 Task: Reply to email with the signature Finley Cooper with the subject Request for a white paper from softage.1@softage.net with the message Could you please confirm if the invoice has been paid? Undo the message and rewrite the message as I am sorry for any delays and appreciate your patience. Send the email
Action: Mouse moved to (452, 606)
Screenshot: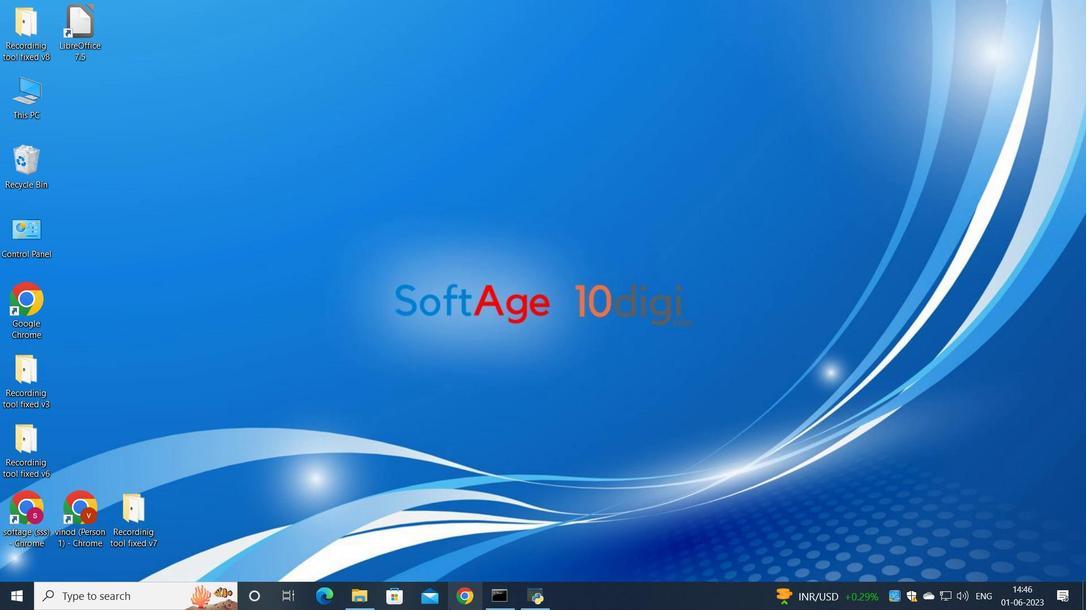 
Action: Mouse pressed left at (452, 606)
Screenshot: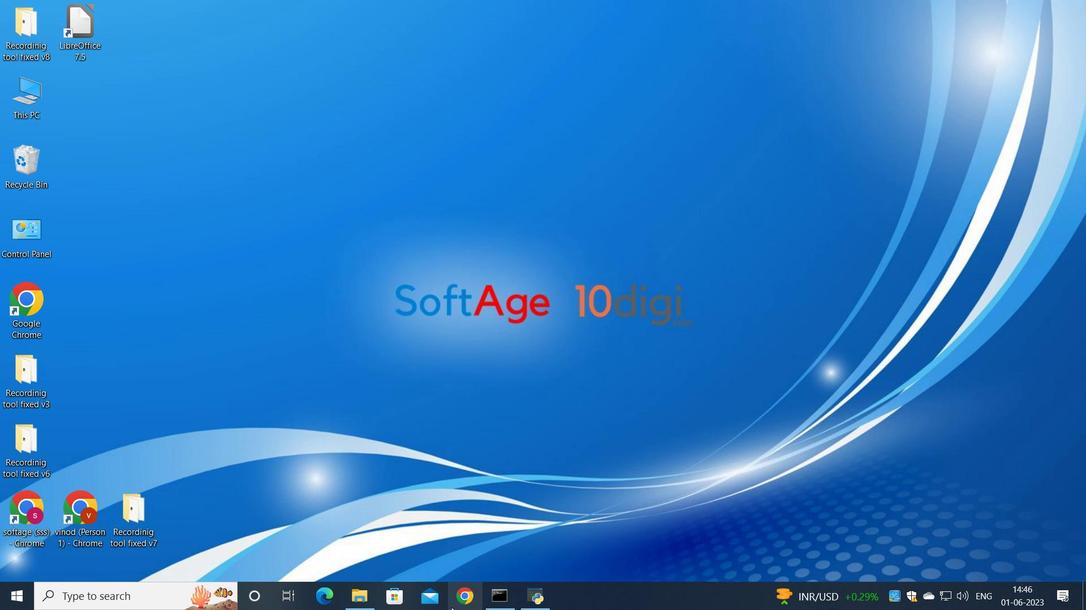 
Action: Mouse moved to (492, 364)
Screenshot: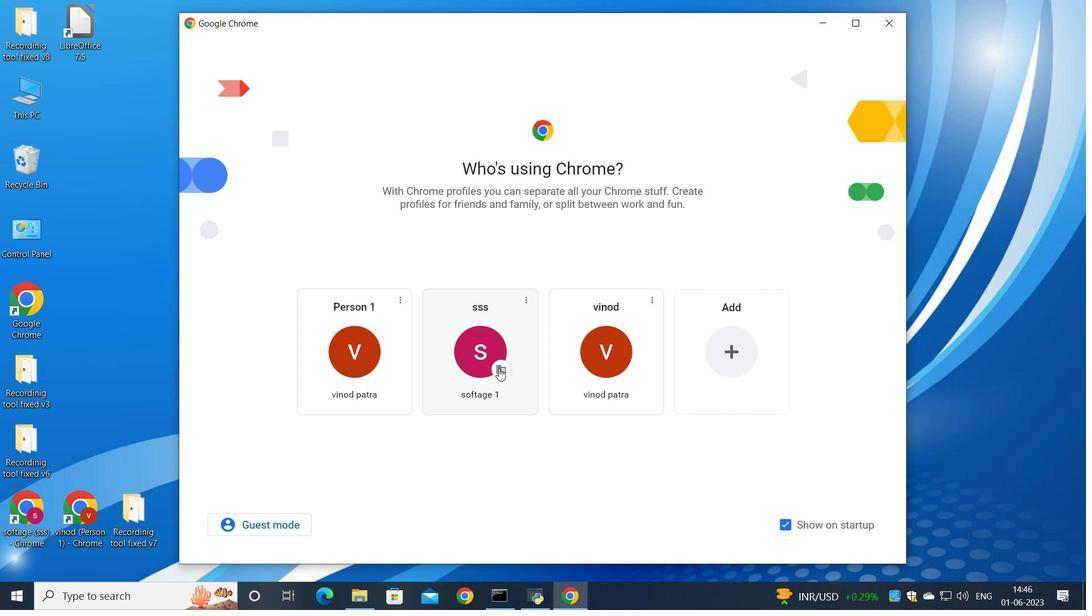 
Action: Mouse pressed left at (492, 364)
Screenshot: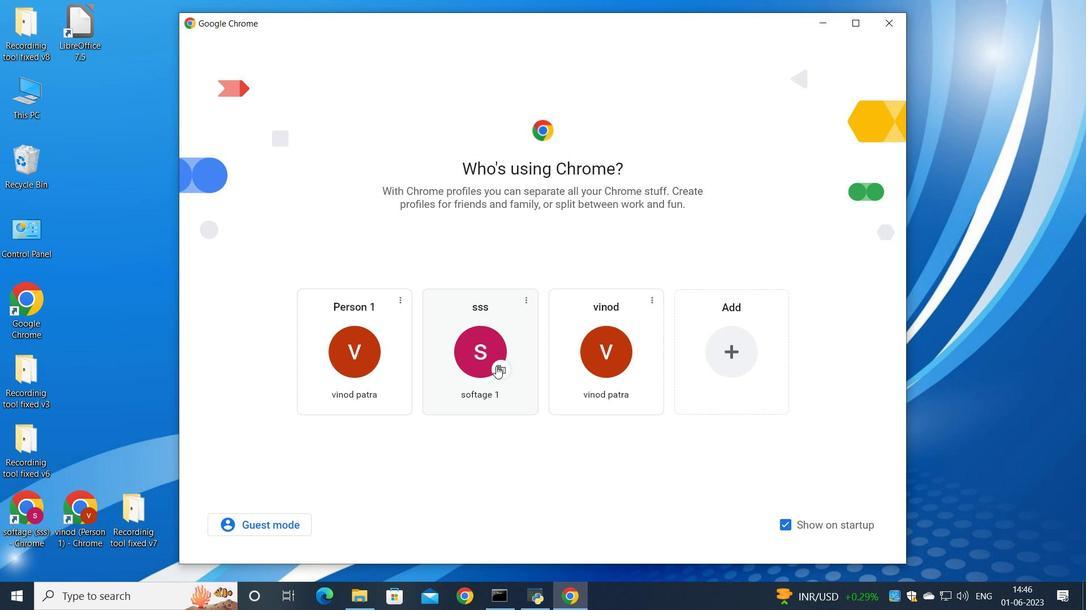 
Action: Mouse moved to (953, 91)
Screenshot: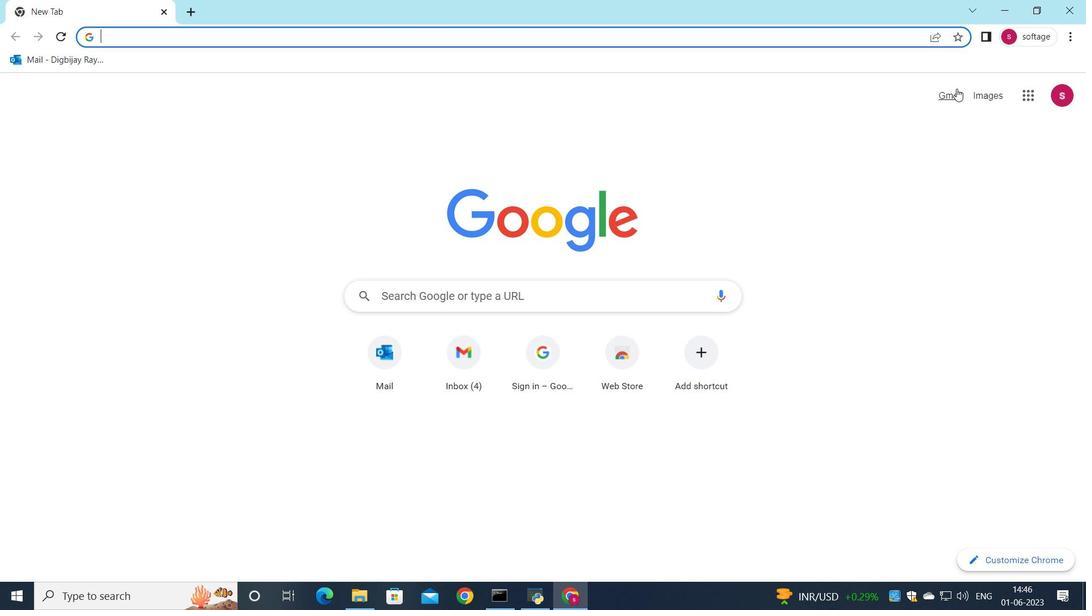 
Action: Mouse pressed left at (953, 91)
Screenshot: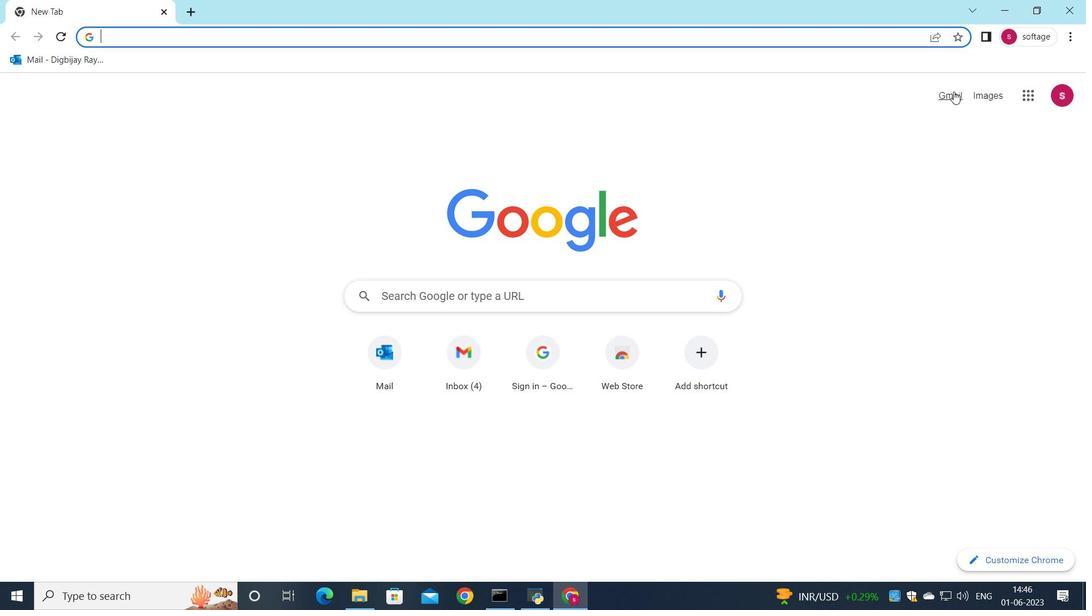 
Action: Mouse moved to (935, 95)
Screenshot: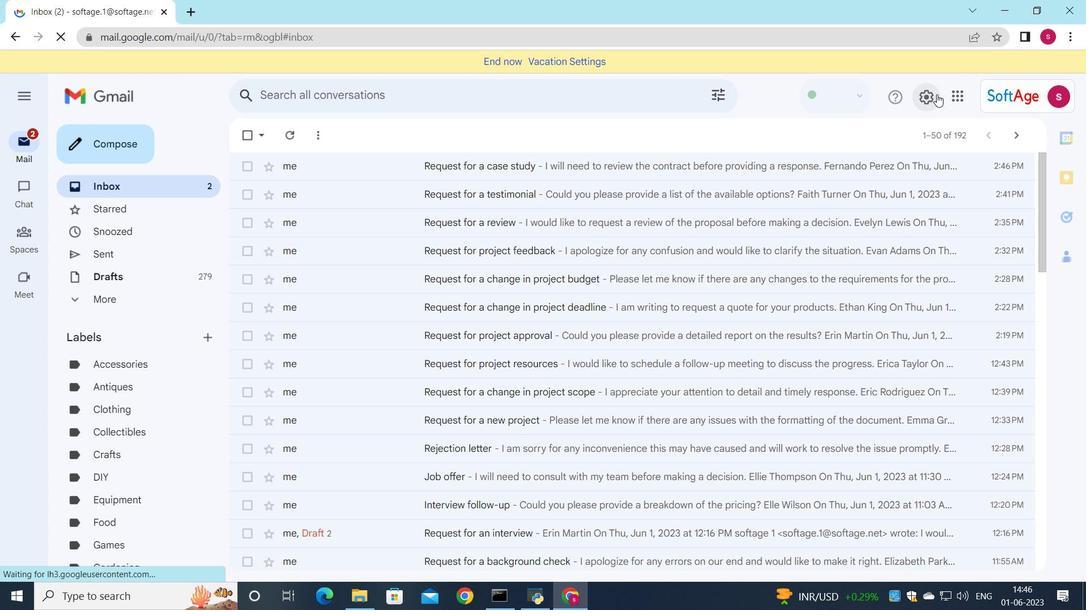 
Action: Mouse pressed left at (935, 95)
Screenshot: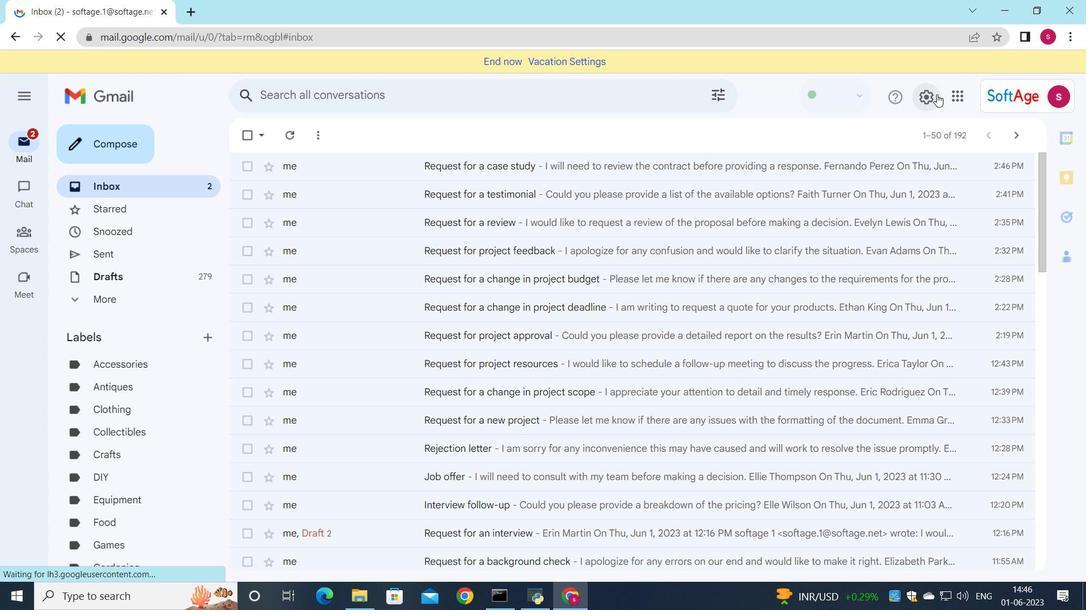 
Action: Mouse moved to (937, 167)
Screenshot: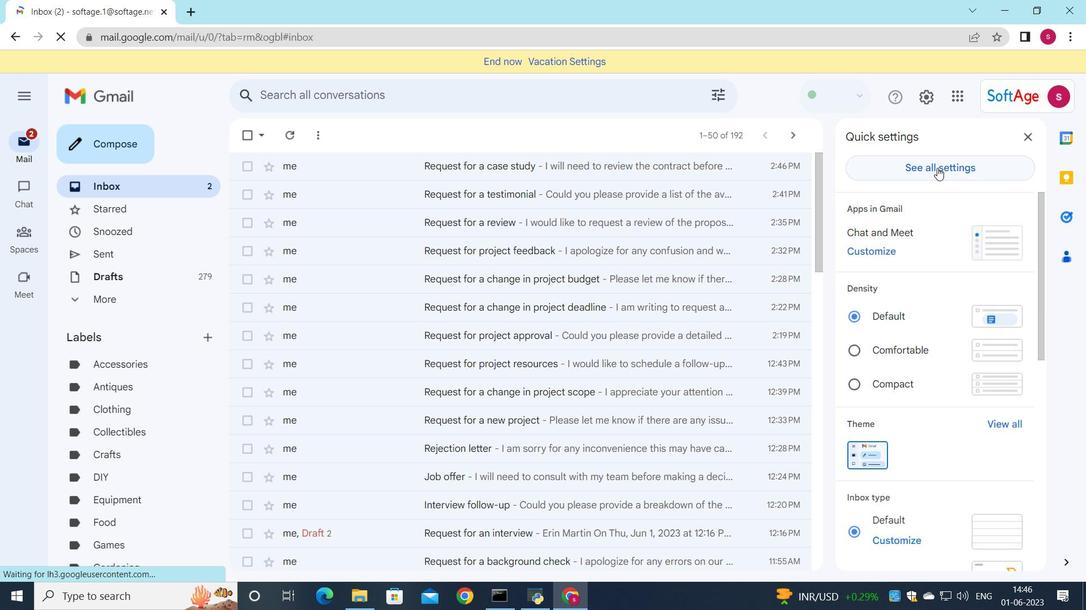 
Action: Mouse pressed left at (937, 167)
Screenshot: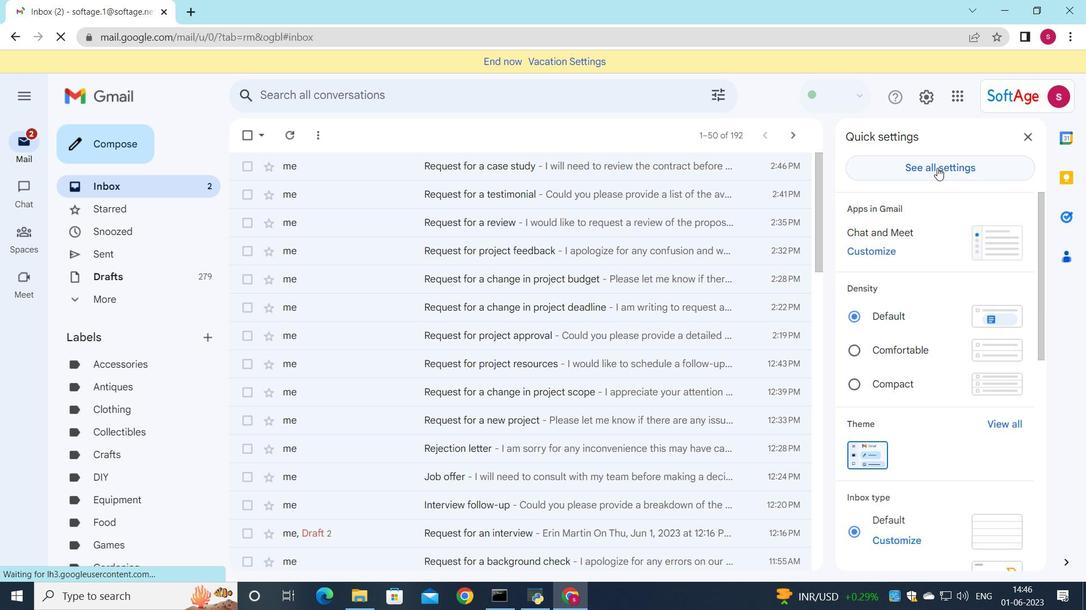 
Action: Mouse moved to (610, 337)
Screenshot: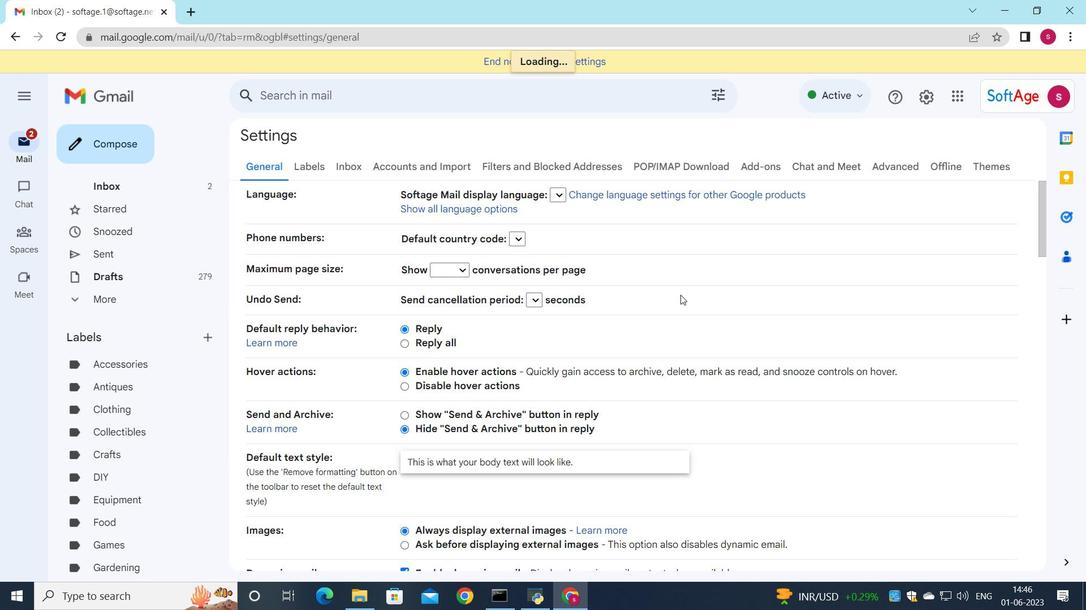 
Action: Mouse scrolled (610, 337) with delta (0, 0)
Screenshot: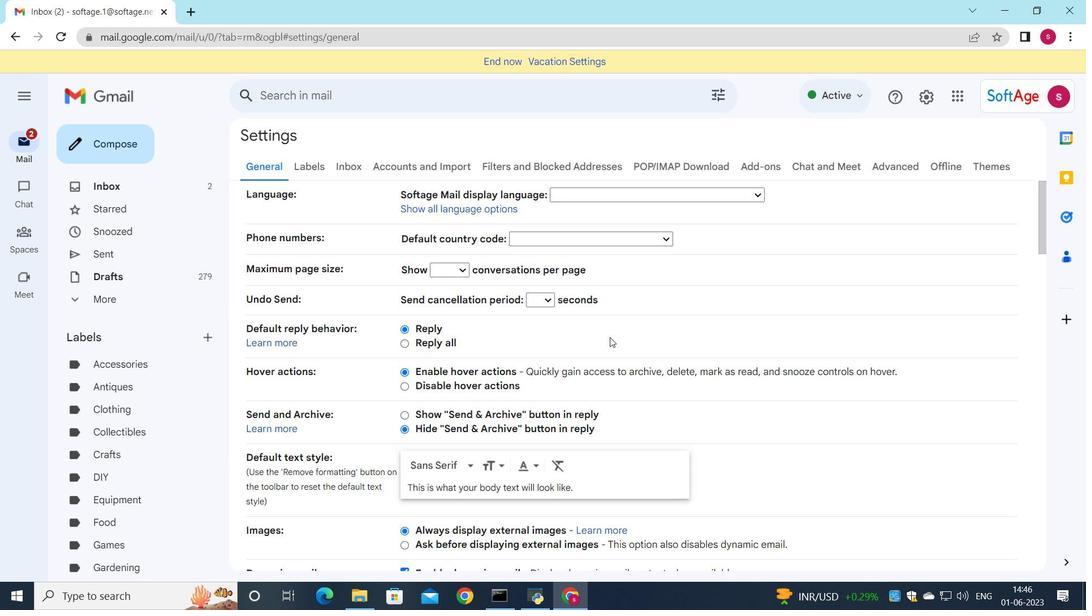 
Action: Mouse scrolled (610, 337) with delta (0, 0)
Screenshot: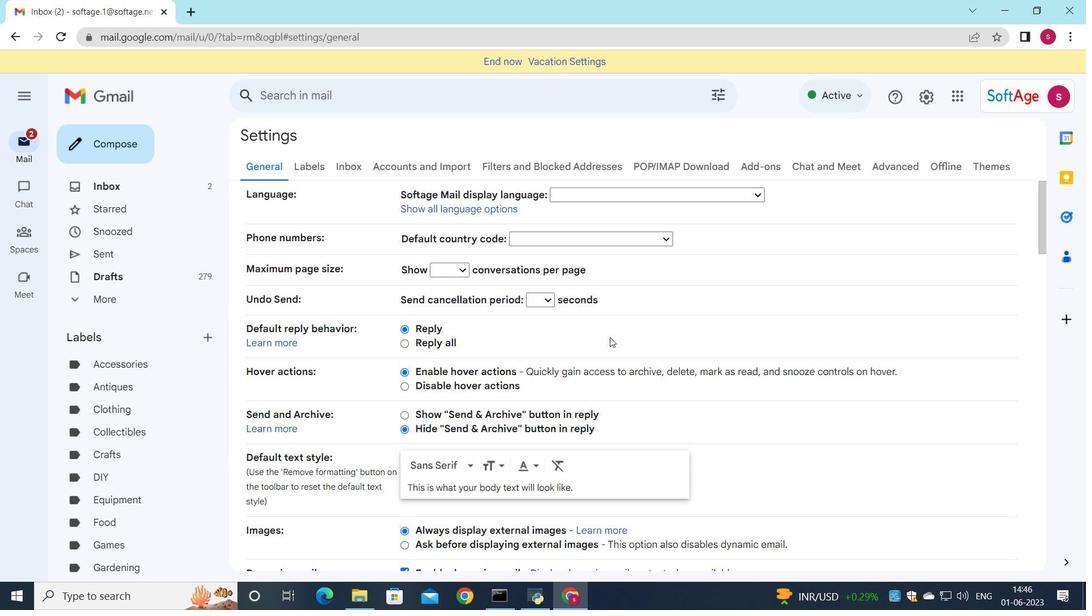 
Action: Mouse scrolled (610, 337) with delta (0, 0)
Screenshot: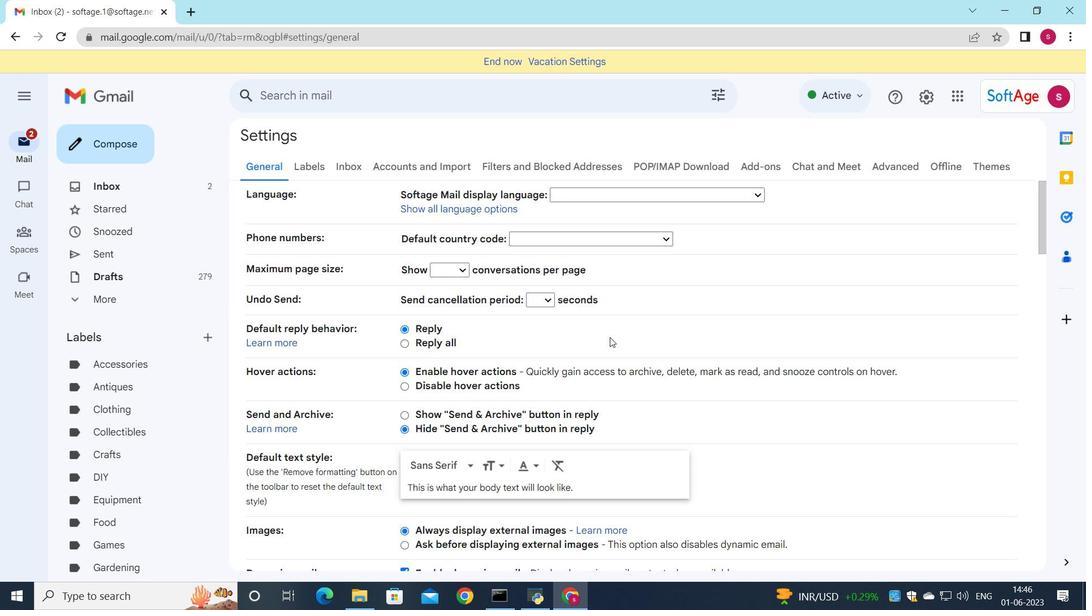 
Action: Mouse scrolled (610, 337) with delta (0, 0)
Screenshot: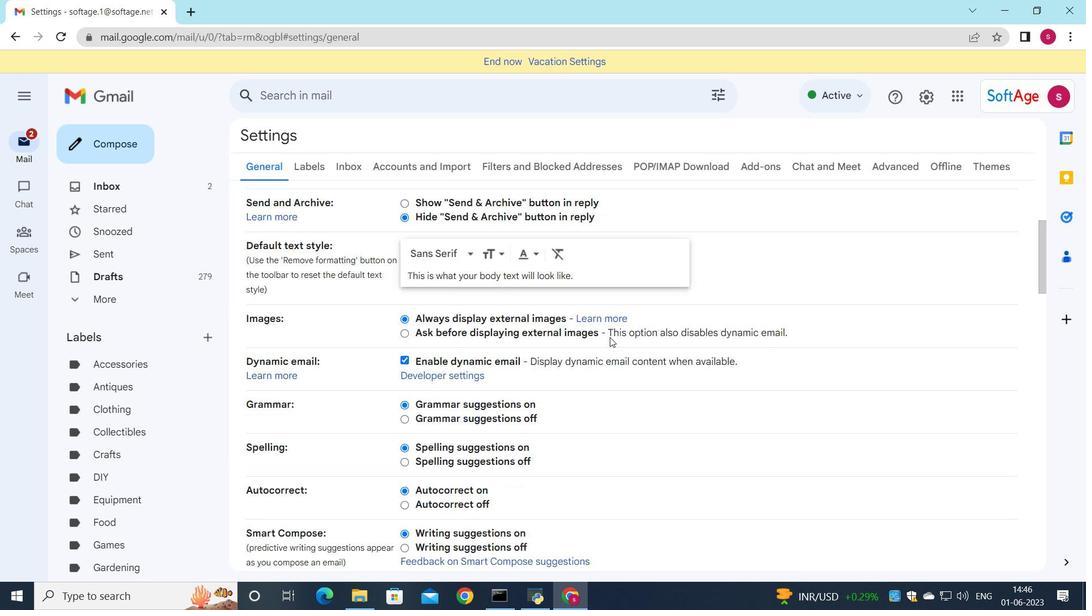 
Action: Mouse scrolled (610, 337) with delta (0, 0)
Screenshot: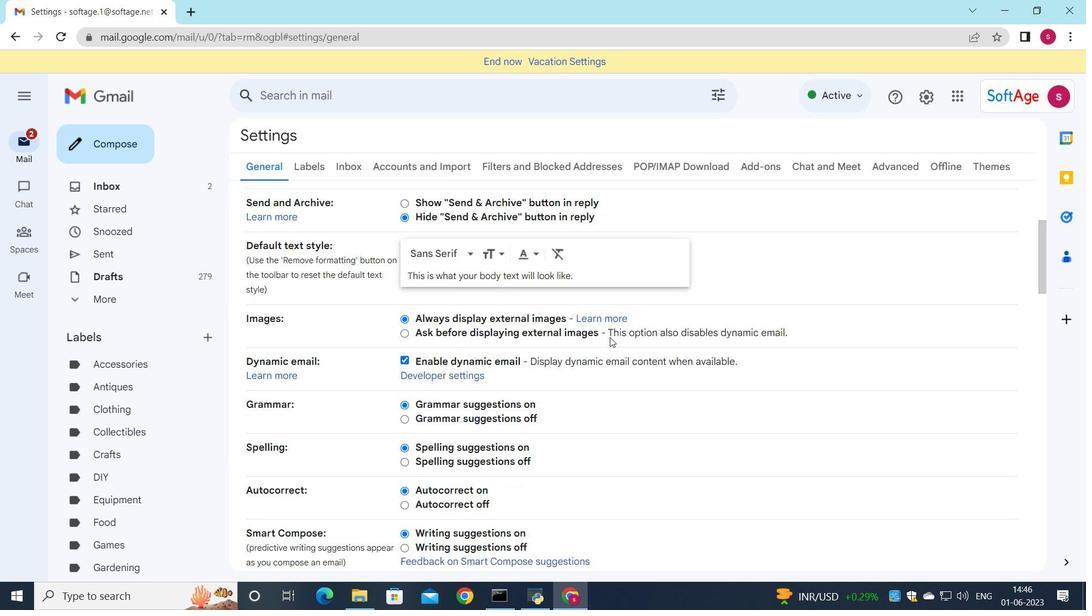 
Action: Mouse scrolled (610, 337) with delta (0, 0)
Screenshot: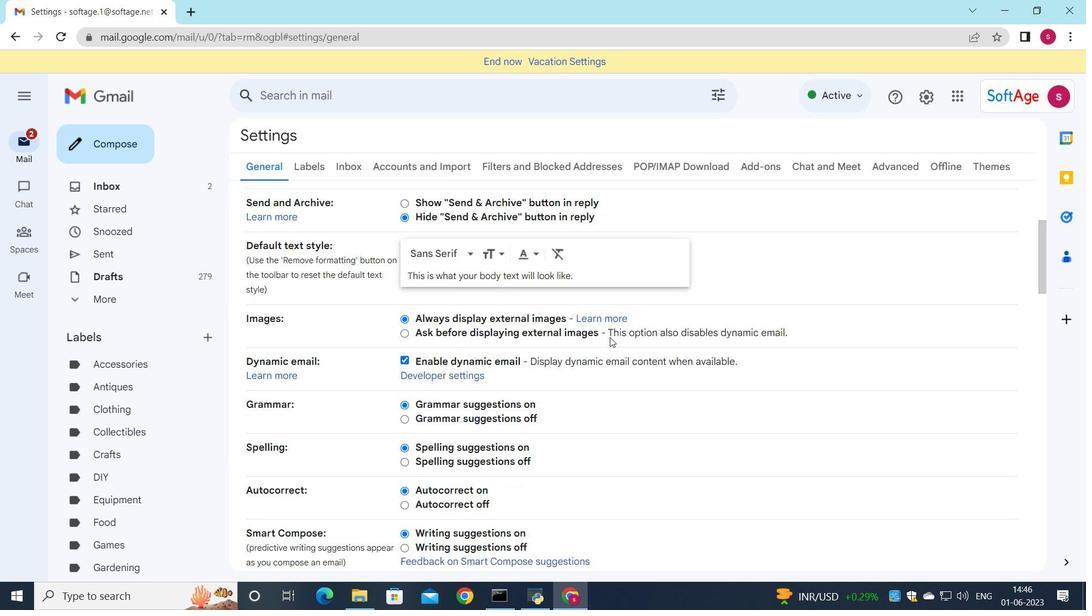 
Action: Mouse scrolled (610, 337) with delta (0, 0)
Screenshot: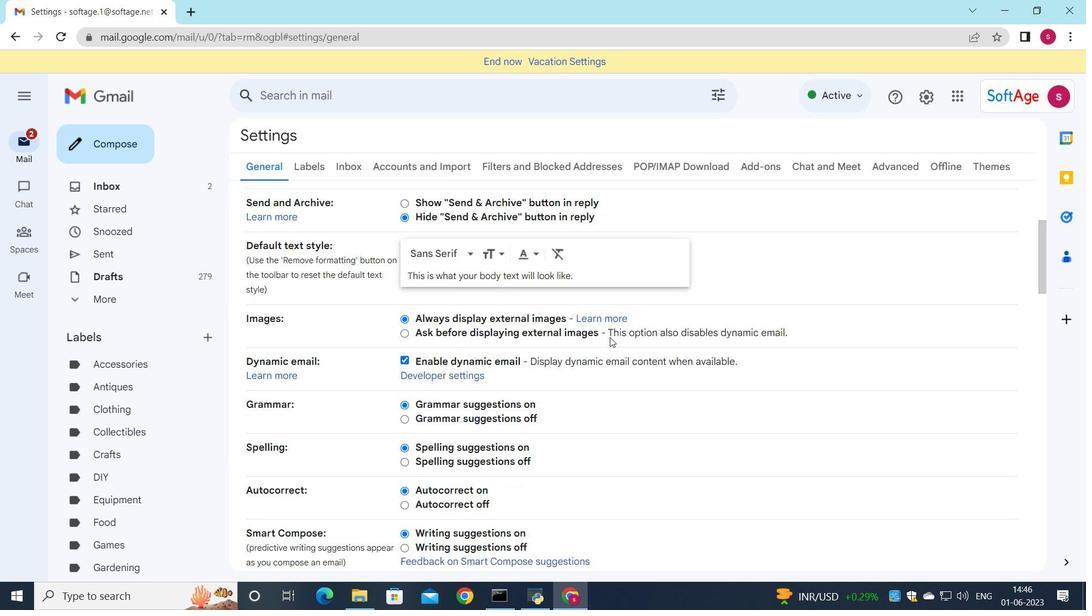 
Action: Mouse scrolled (610, 337) with delta (0, 0)
Screenshot: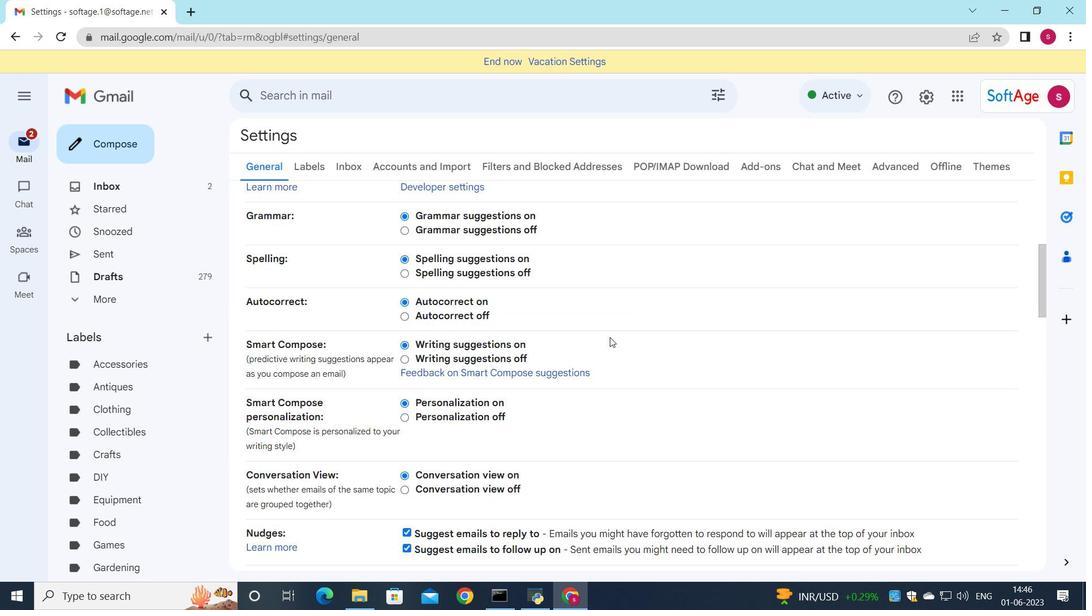 
Action: Mouse scrolled (610, 337) with delta (0, 0)
Screenshot: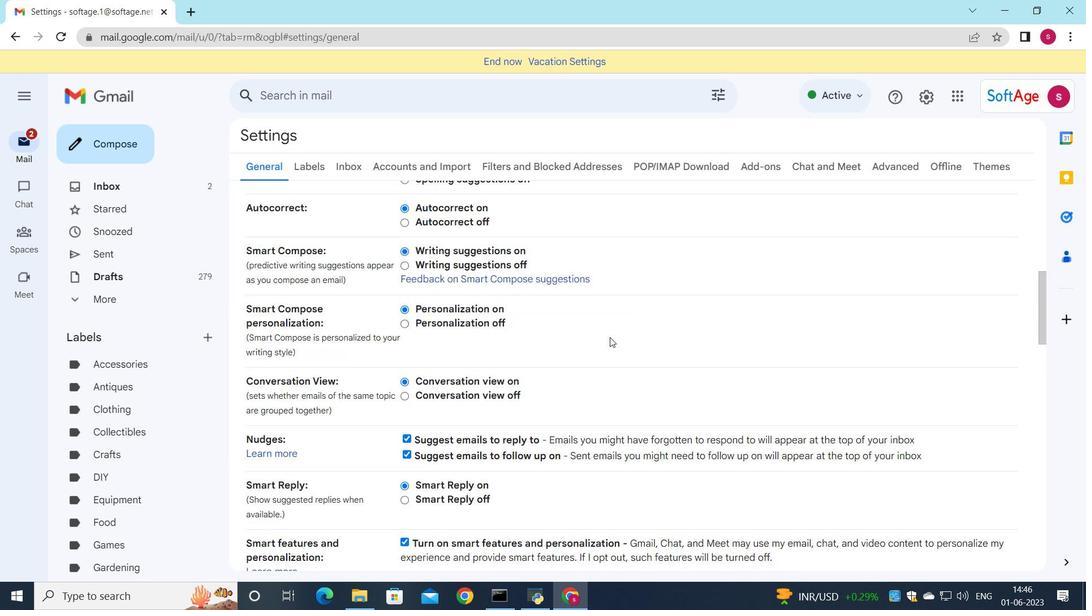 
Action: Mouse scrolled (610, 337) with delta (0, 0)
Screenshot: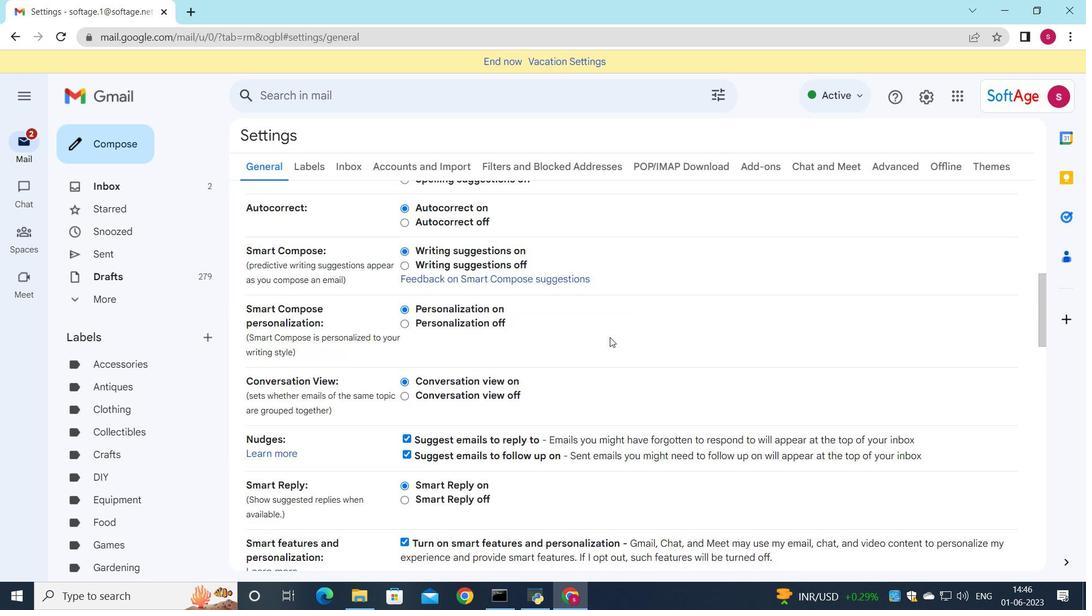 
Action: Mouse scrolled (610, 337) with delta (0, 0)
Screenshot: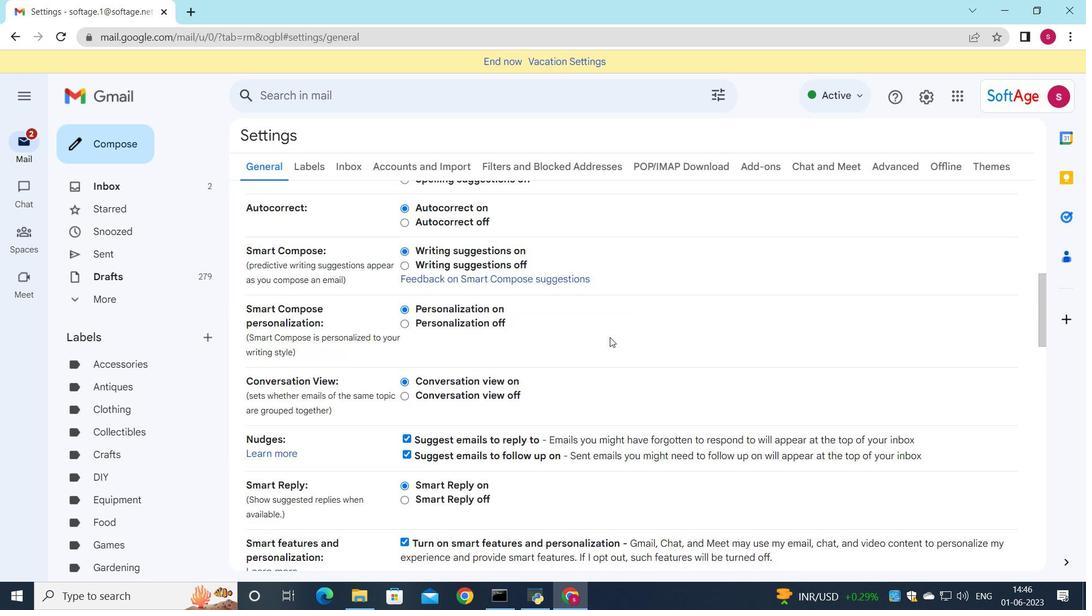 
Action: Mouse scrolled (610, 337) with delta (0, 0)
Screenshot: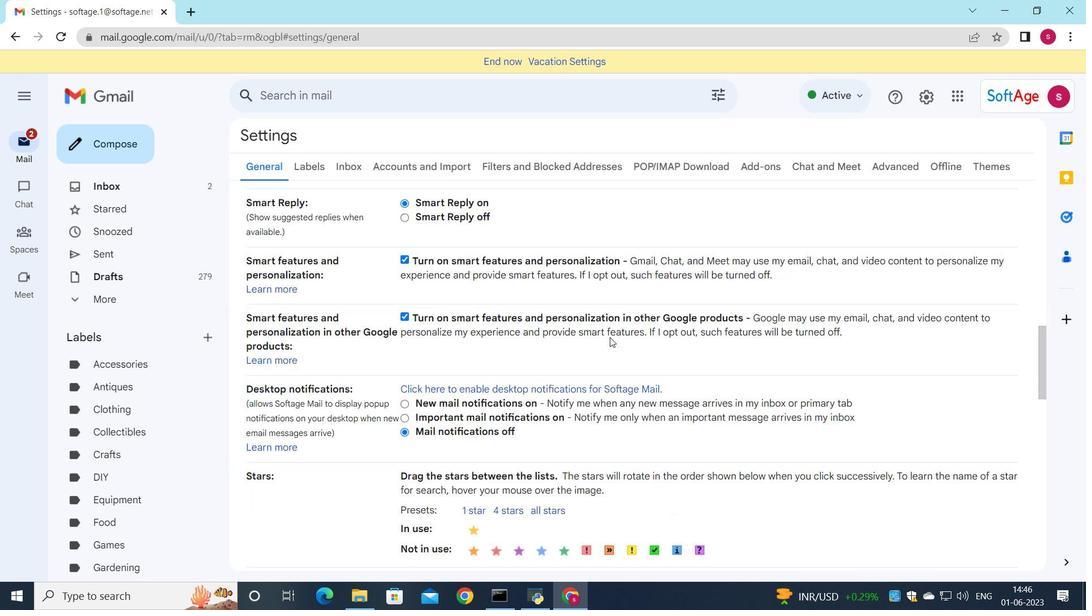 
Action: Mouse scrolled (610, 337) with delta (0, 0)
Screenshot: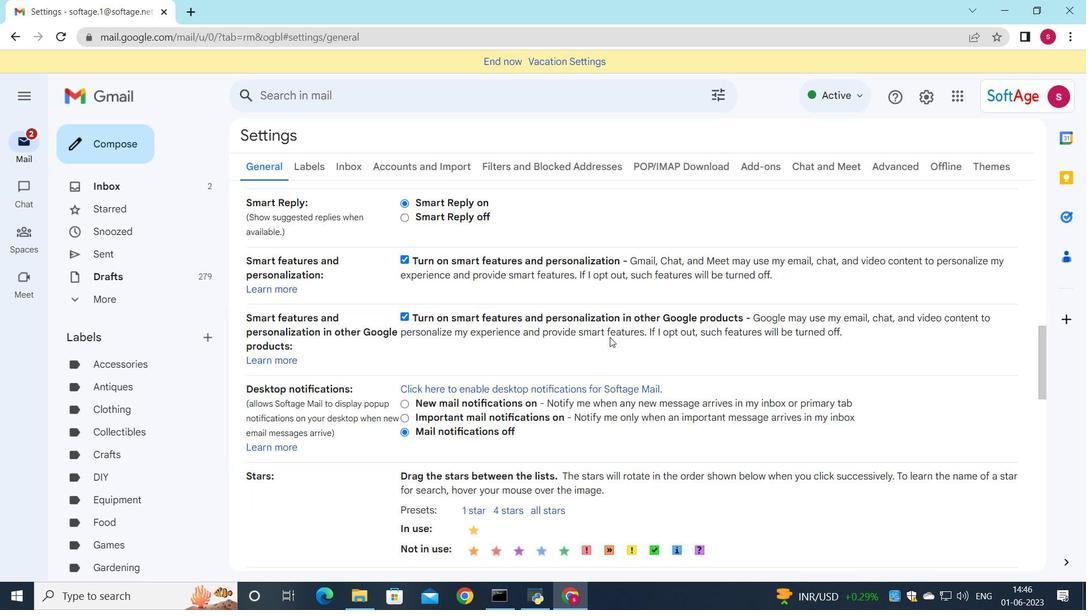 
Action: Mouse scrolled (610, 337) with delta (0, 0)
Screenshot: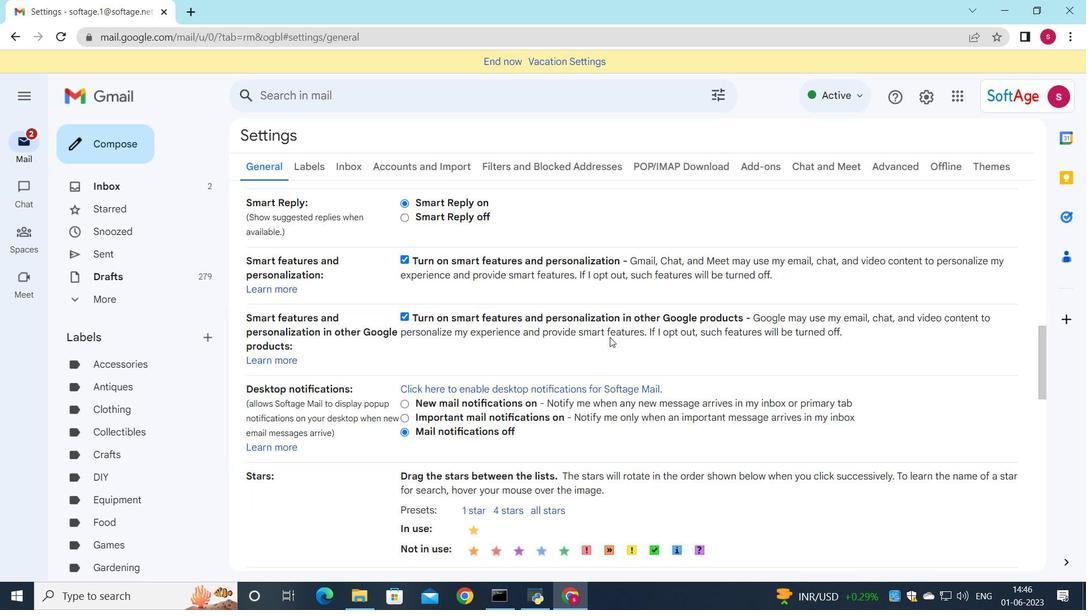 
Action: Mouse scrolled (610, 337) with delta (0, 0)
Screenshot: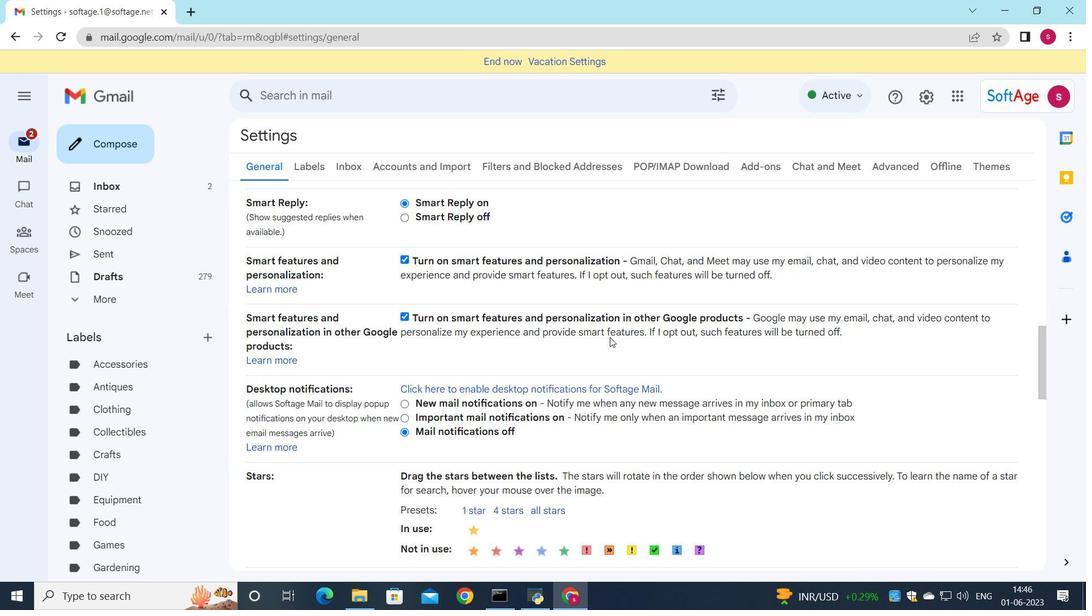 
Action: Mouse scrolled (610, 337) with delta (0, 0)
Screenshot: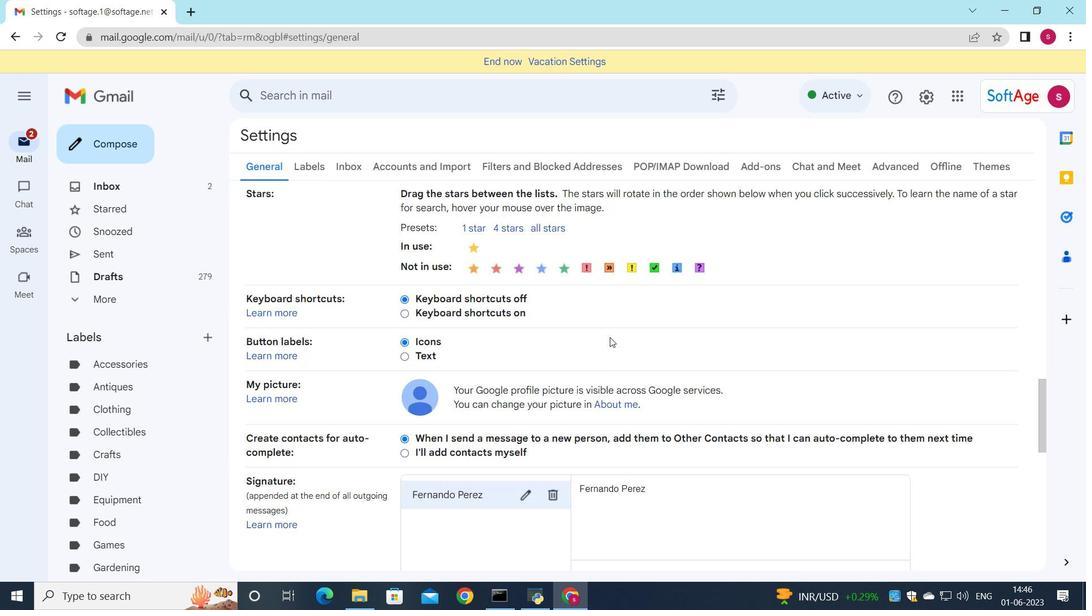 
Action: Mouse scrolled (610, 337) with delta (0, 0)
Screenshot: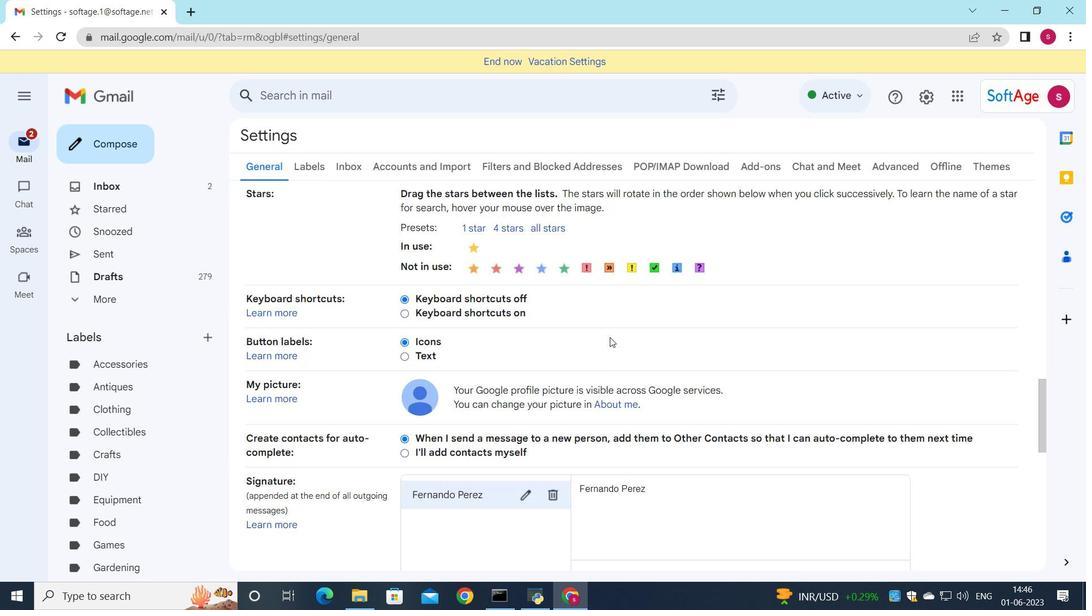 
Action: Mouse scrolled (610, 337) with delta (0, 0)
Screenshot: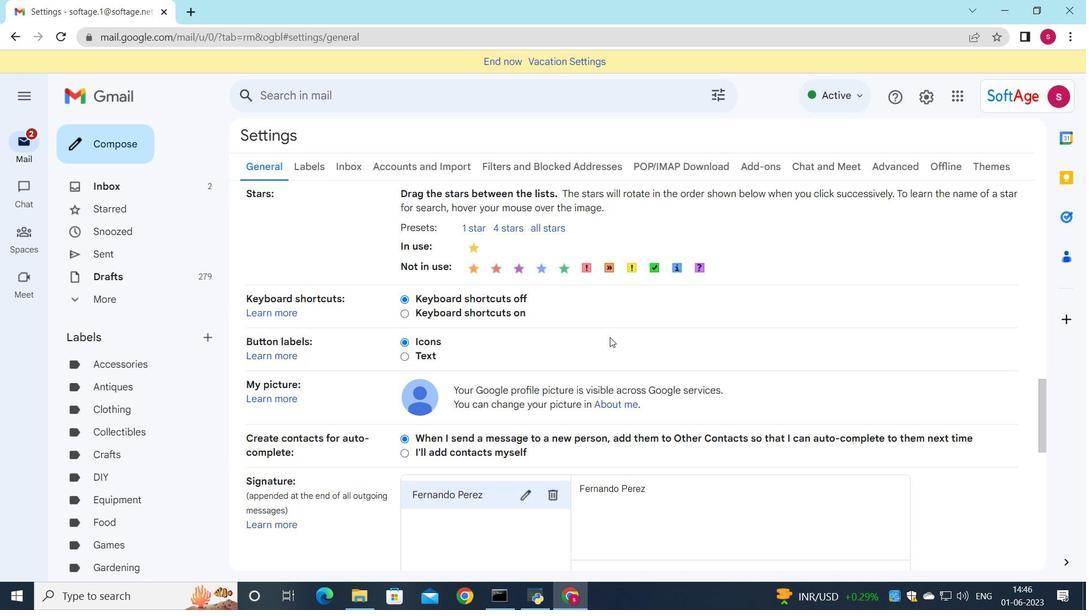 
Action: Mouse moved to (546, 279)
Screenshot: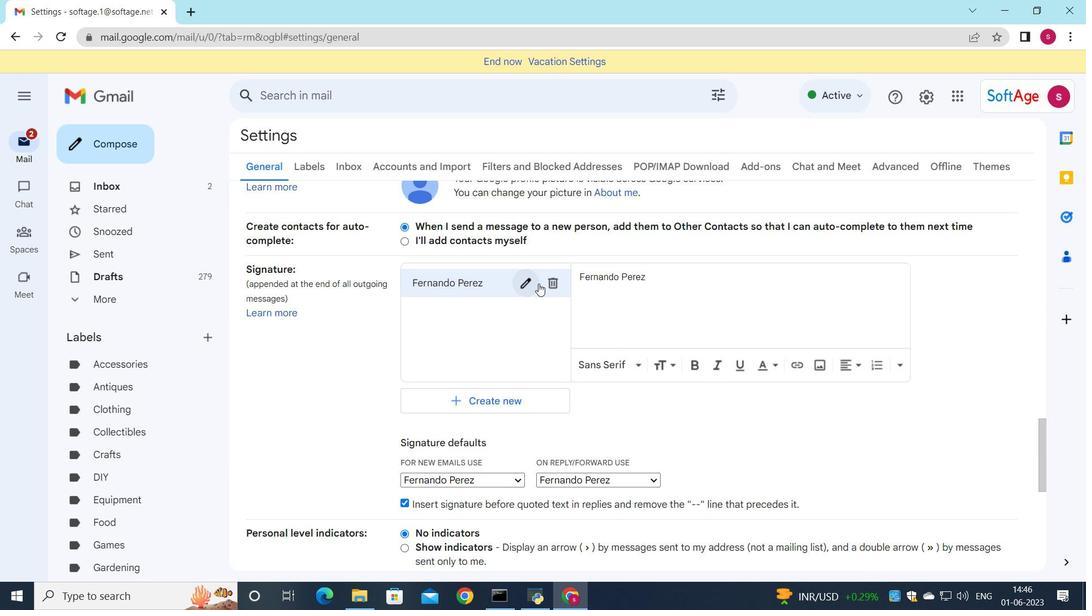 
Action: Mouse pressed left at (546, 279)
Screenshot: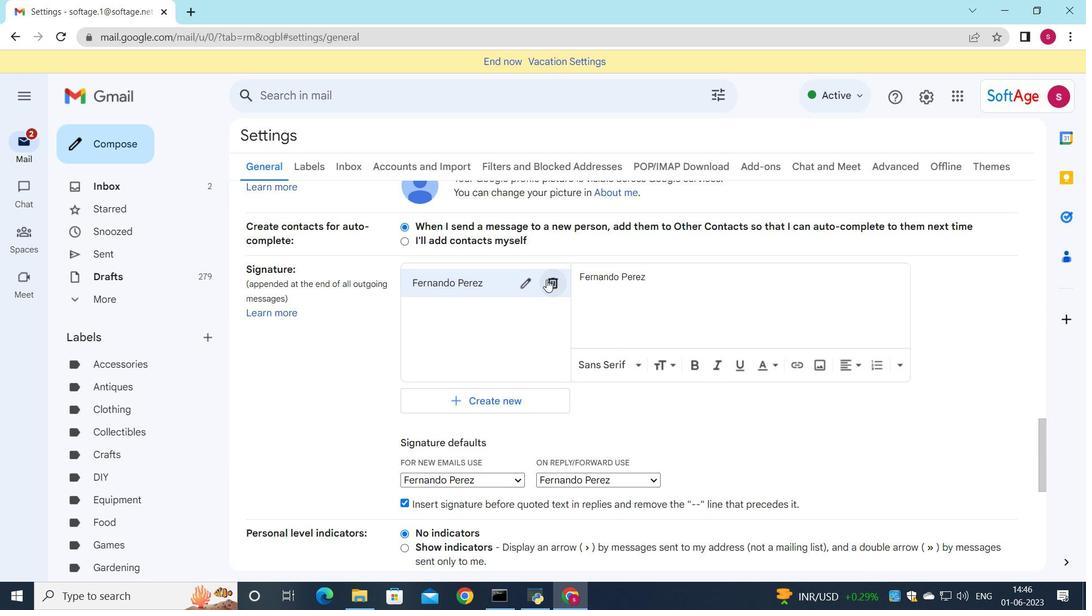 
Action: Mouse moved to (667, 347)
Screenshot: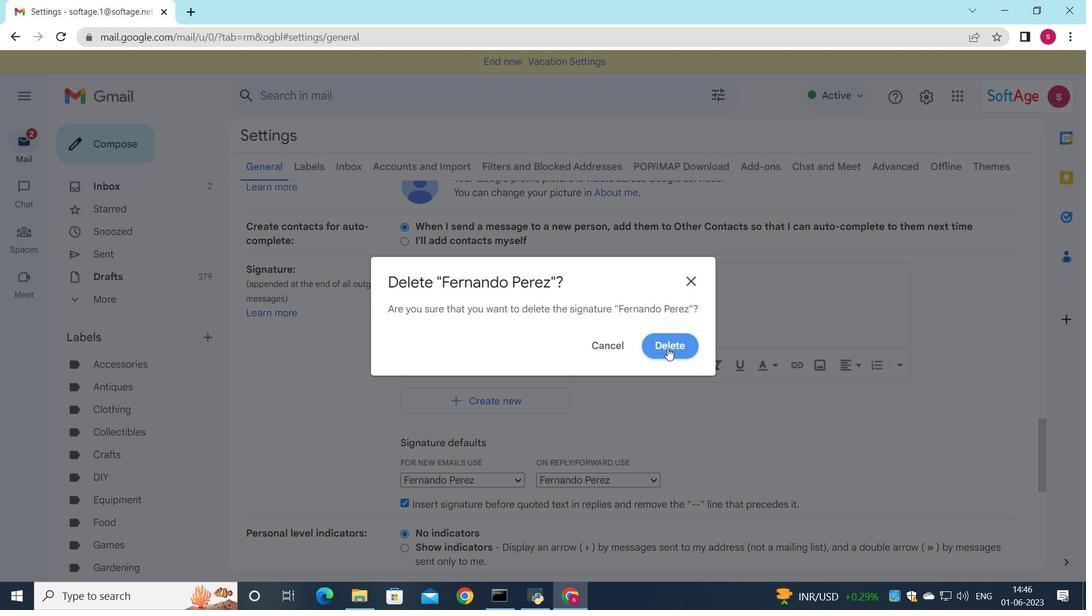 
Action: Mouse pressed left at (667, 347)
Screenshot: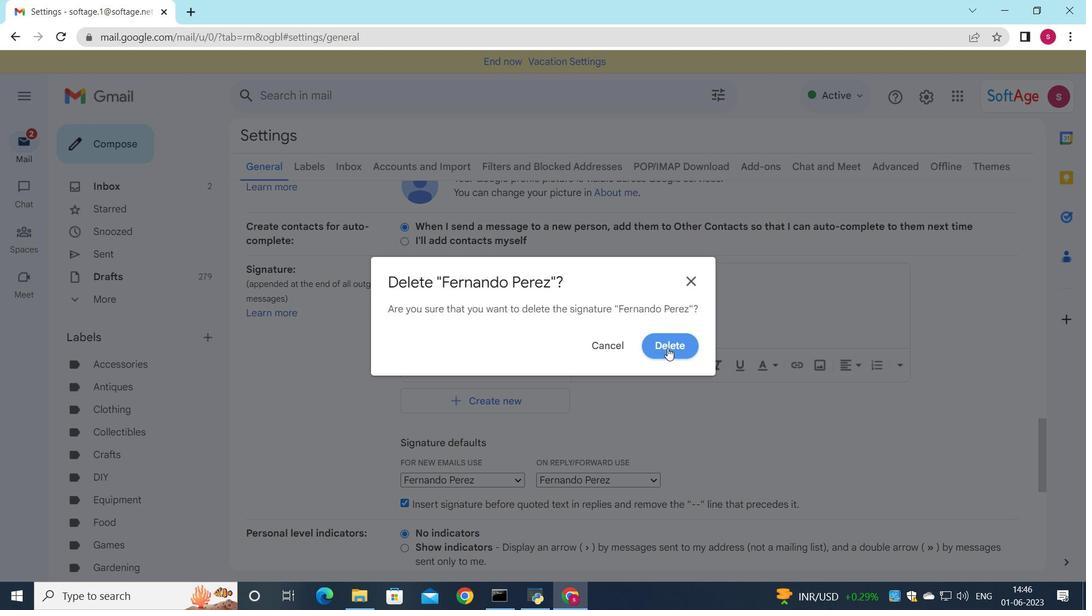 
Action: Mouse moved to (466, 299)
Screenshot: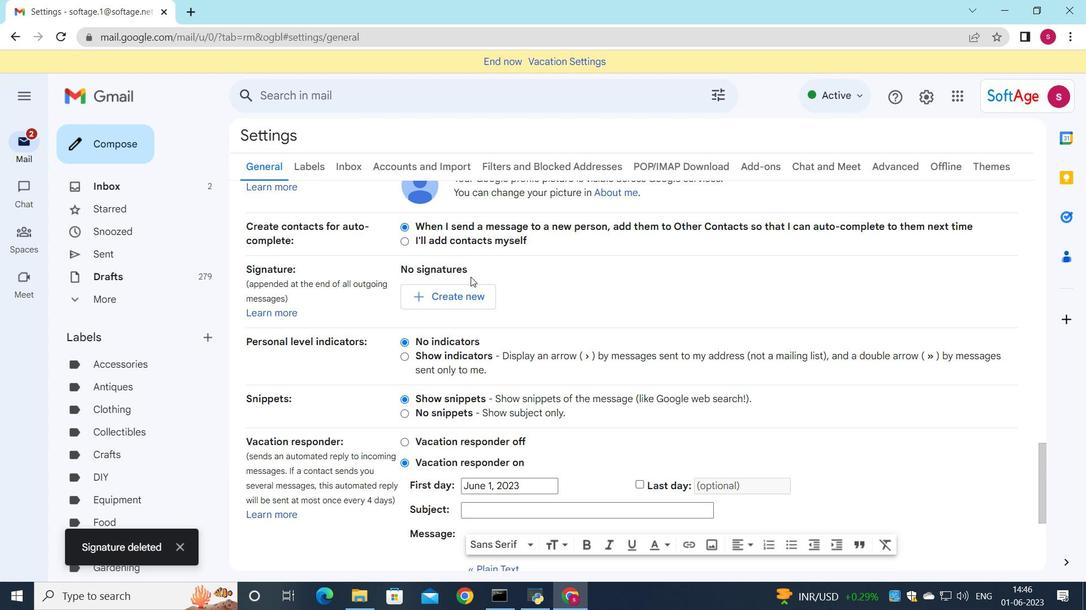 
Action: Mouse pressed left at (466, 299)
Screenshot: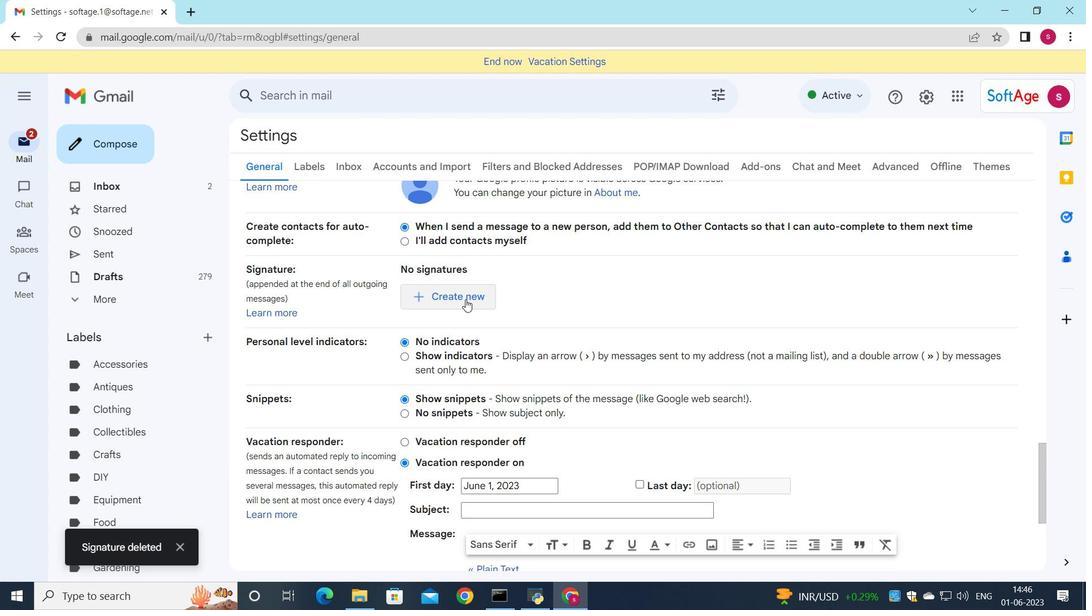 
Action: Mouse moved to (888, 335)
Screenshot: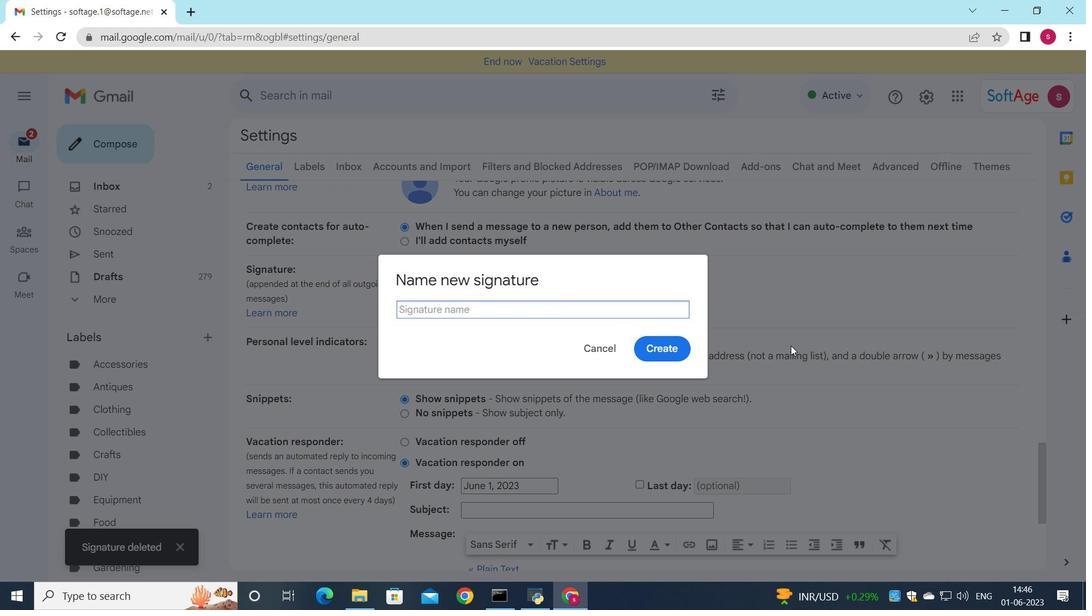 
Action: Key pressed <Key.shift>Finley<Key.space><Key.shift>Cooper
Screenshot: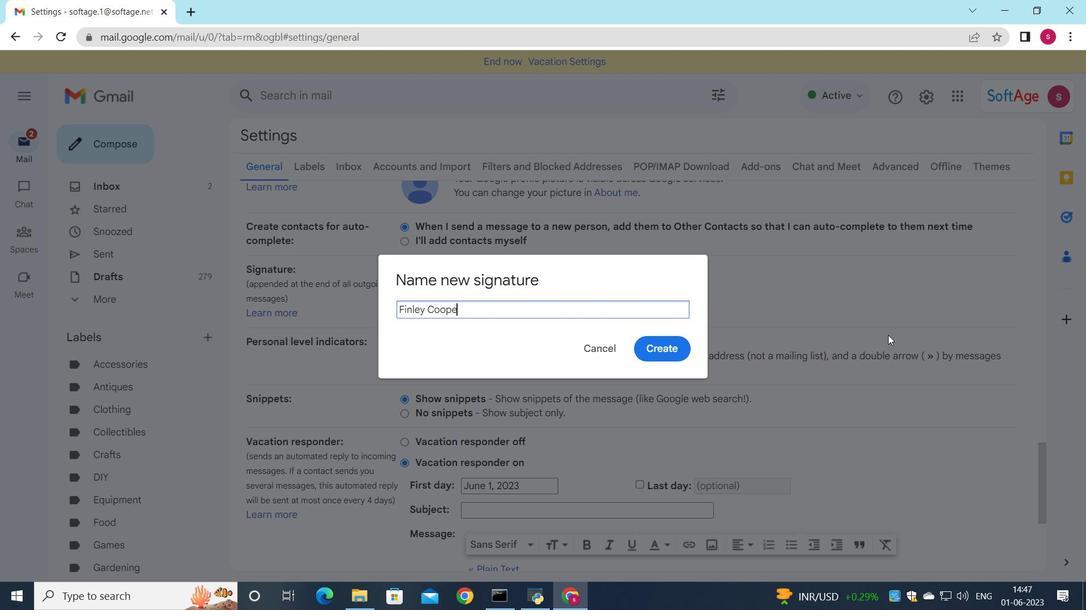 
Action: Mouse moved to (677, 347)
Screenshot: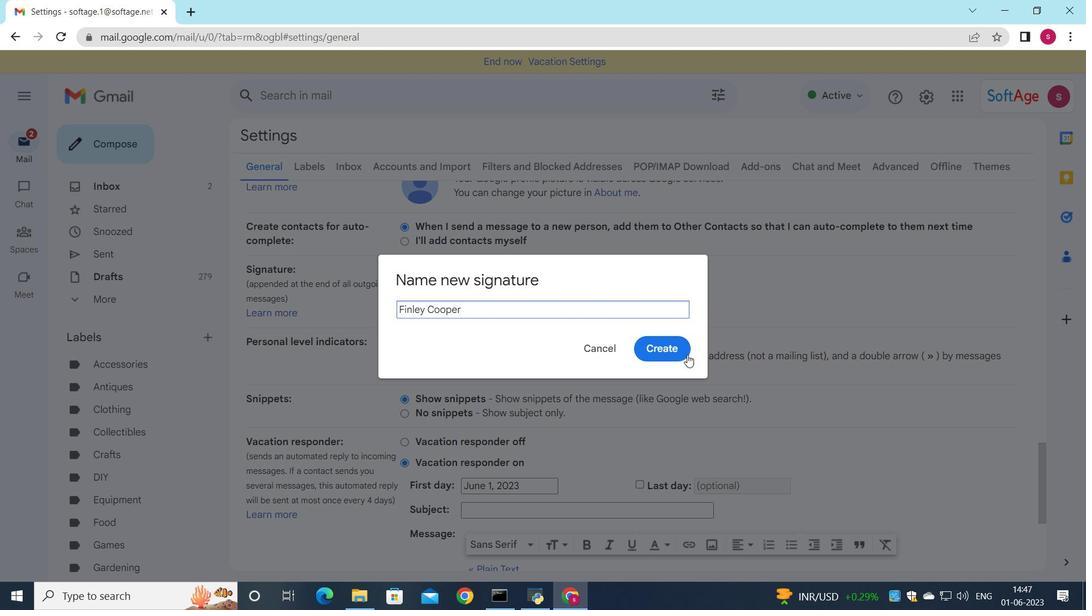 
Action: Mouse pressed left at (677, 347)
Screenshot: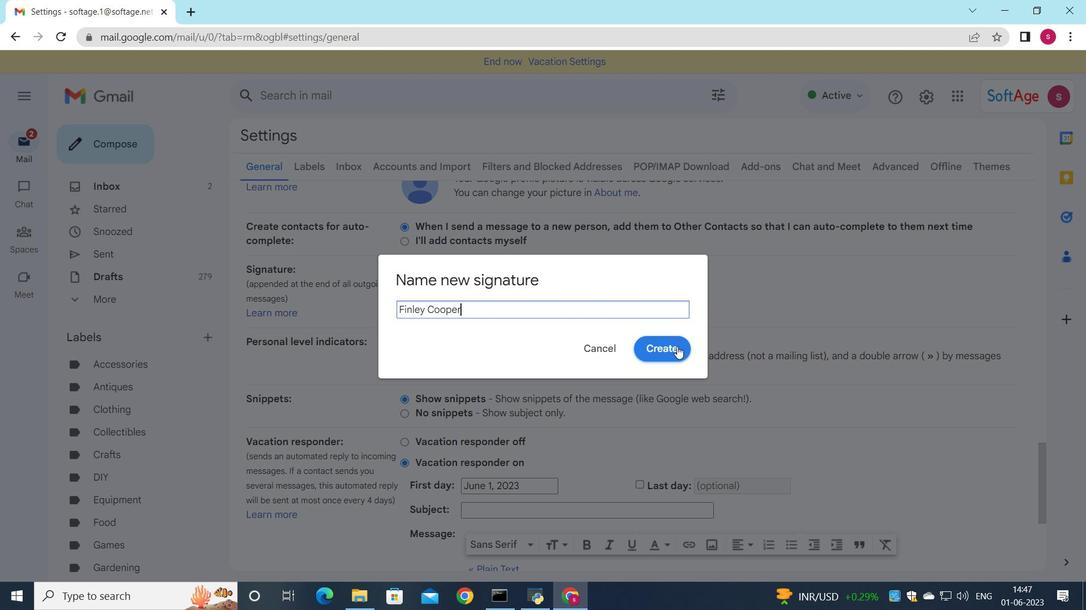 
Action: Mouse moved to (656, 311)
Screenshot: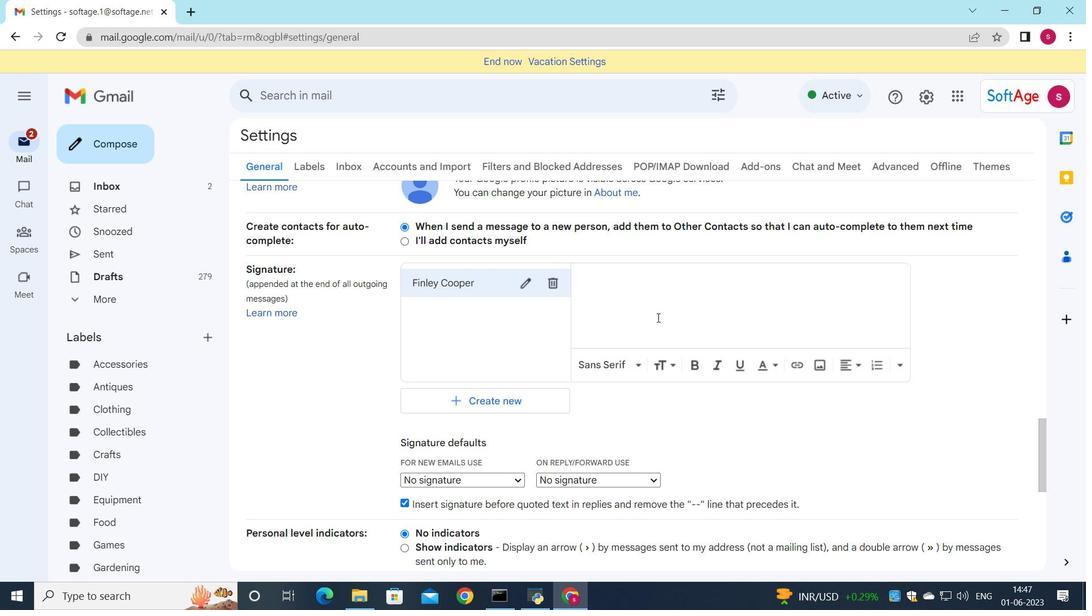 
Action: Mouse pressed left at (656, 311)
Screenshot: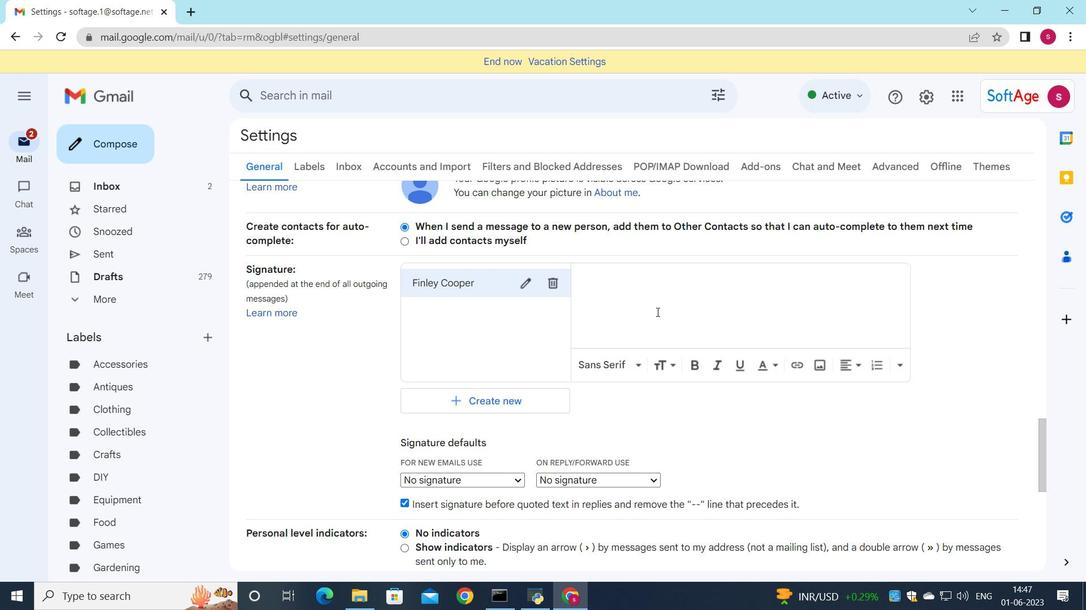 
Action: Mouse moved to (721, 318)
Screenshot: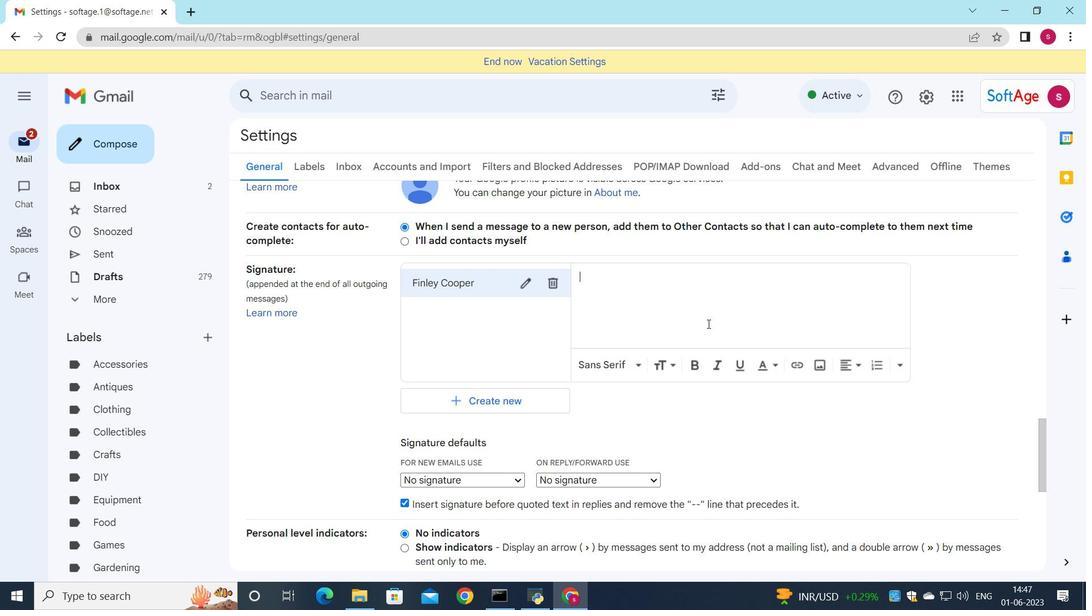 
Action: Key pressed <Key.shift>Finley<Key.shift><Key.shift><Key.shift><Key.shift><Key.shift>Cooper
Screenshot: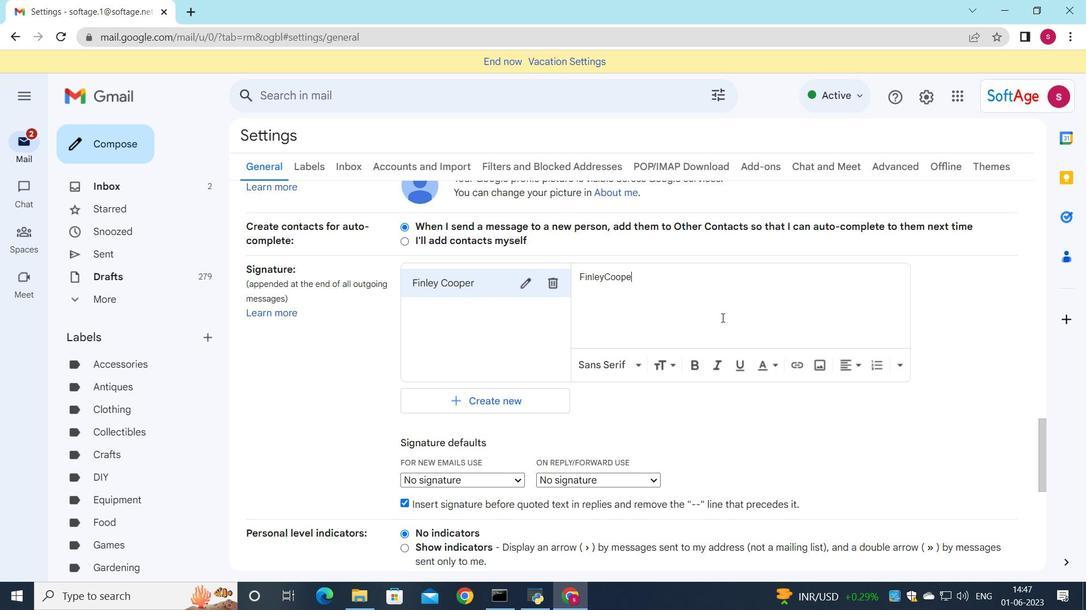 
Action: Mouse moved to (603, 274)
Screenshot: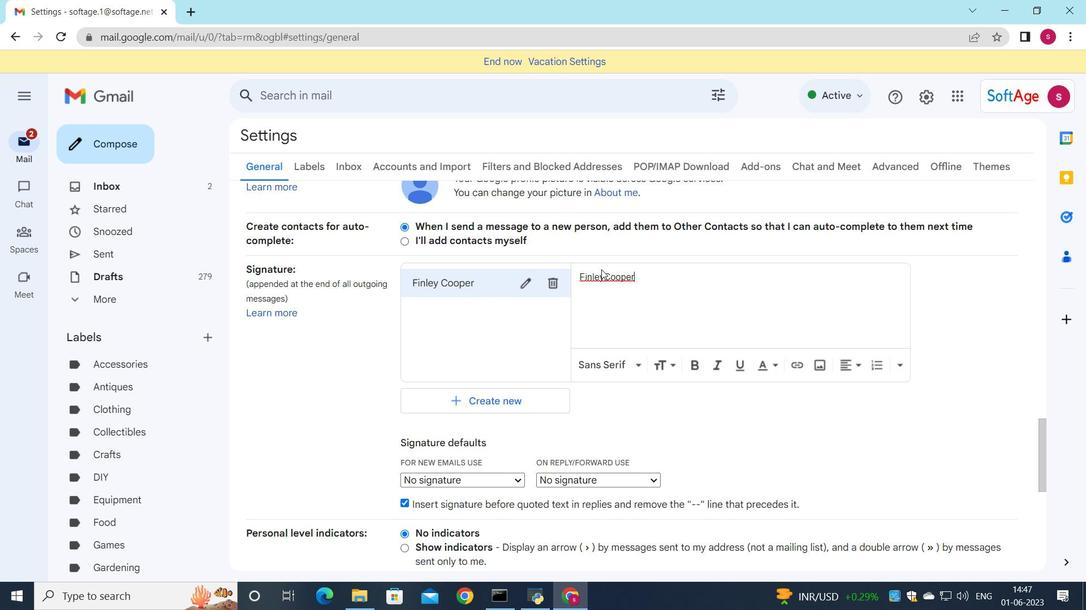 
Action: Mouse pressed left at (603, 274)
Screenshot: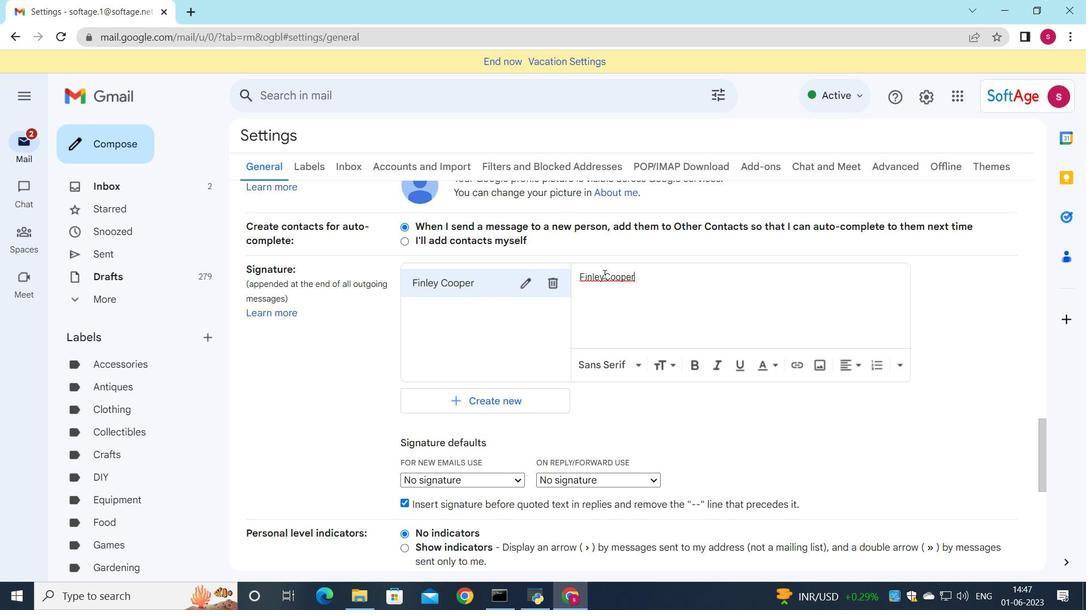 
Action: Key pressed <Key.space>
Screenshot: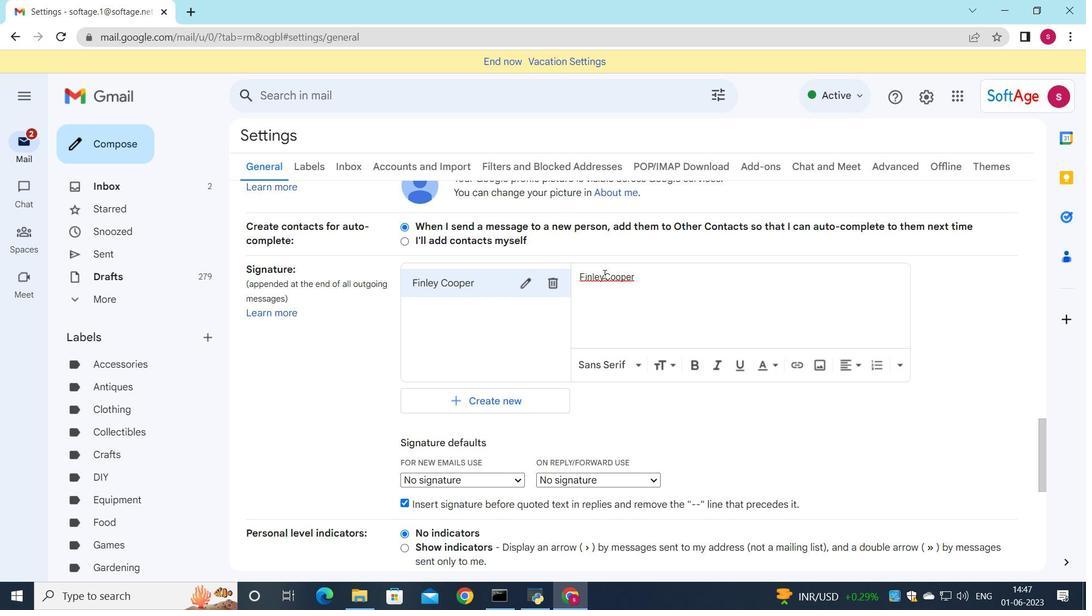 
Action: Mouse moved to (467, 484)
Screenshot: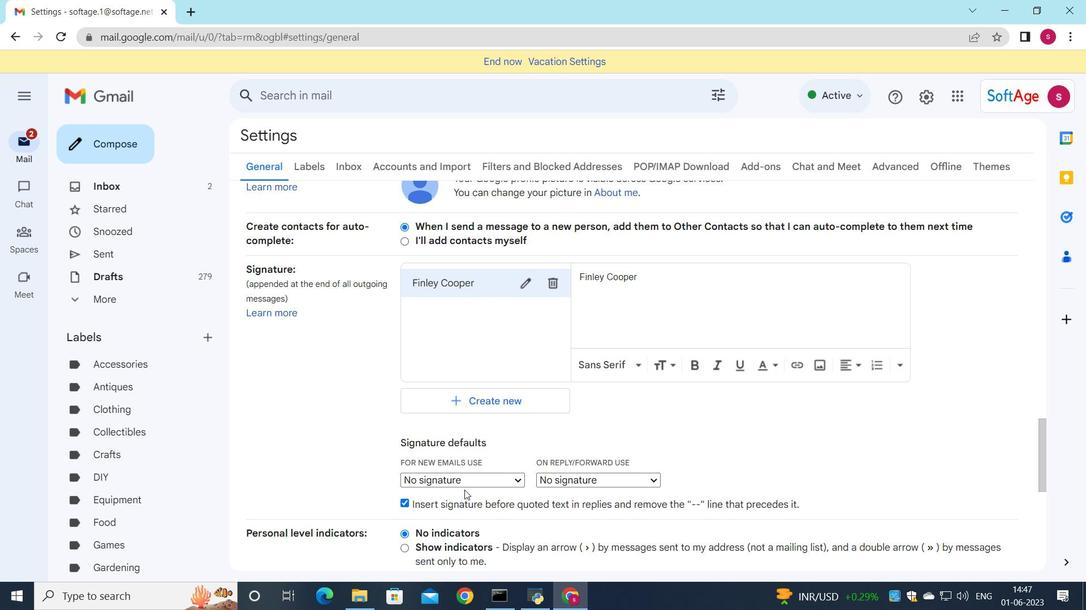 
Action: Mouse pressed left at (467, 484)
Screenshot: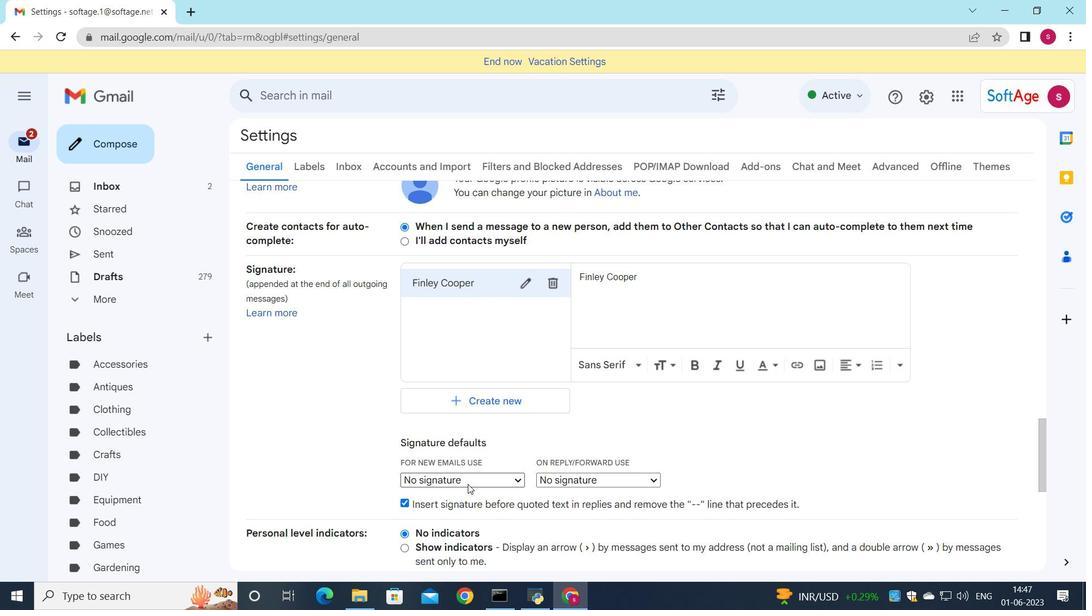 
Action: Mouse moved to (465, 501)
Screenshot: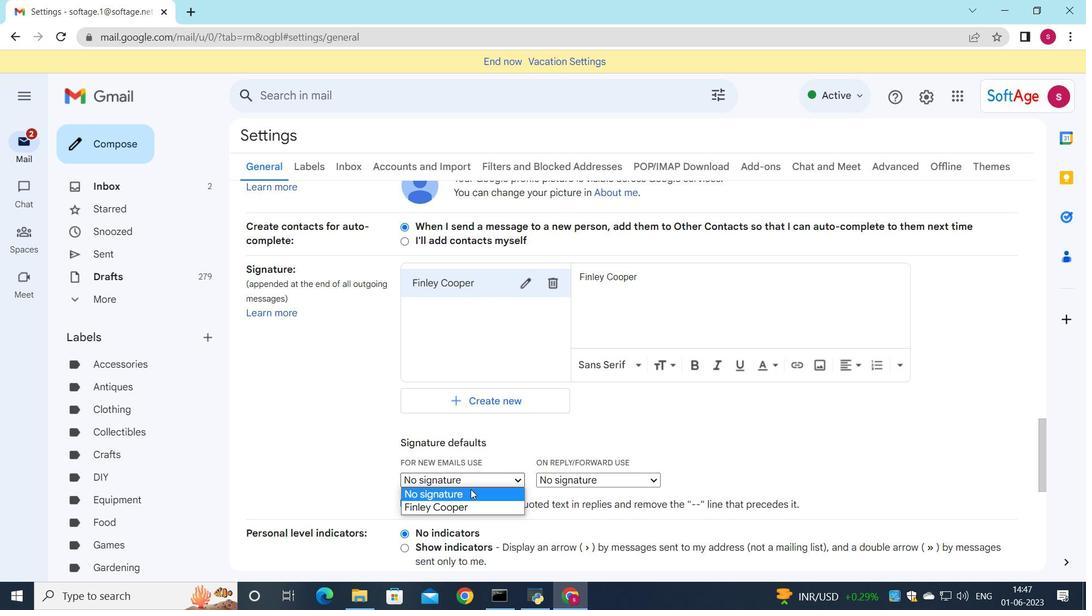 
Action: Mouse pressed left at (465, 501)
Screenshot: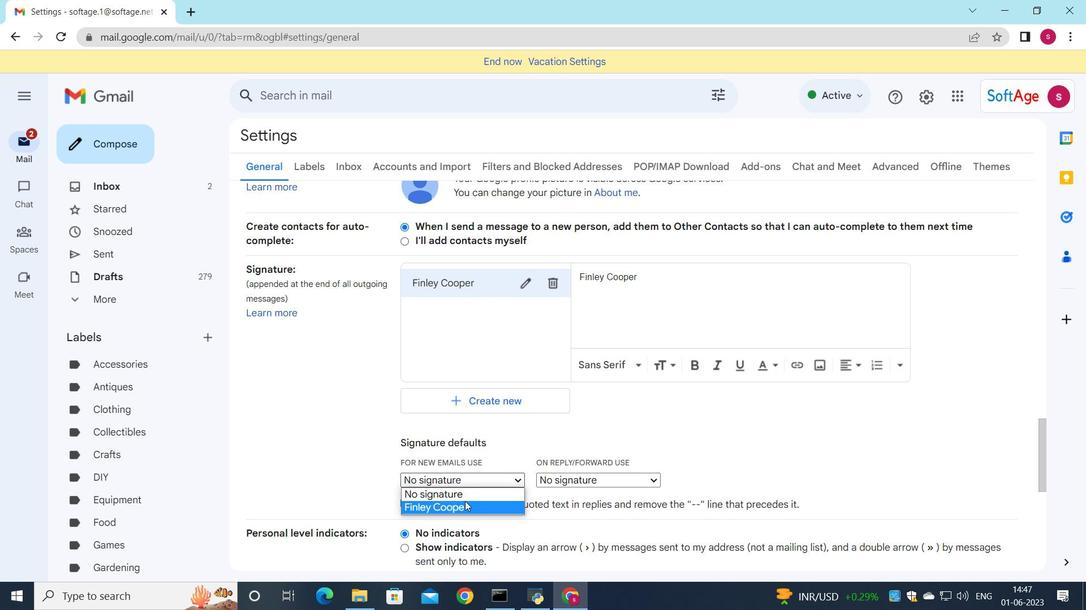 
Action: Mouse moved to (542, 480)
Screenshot: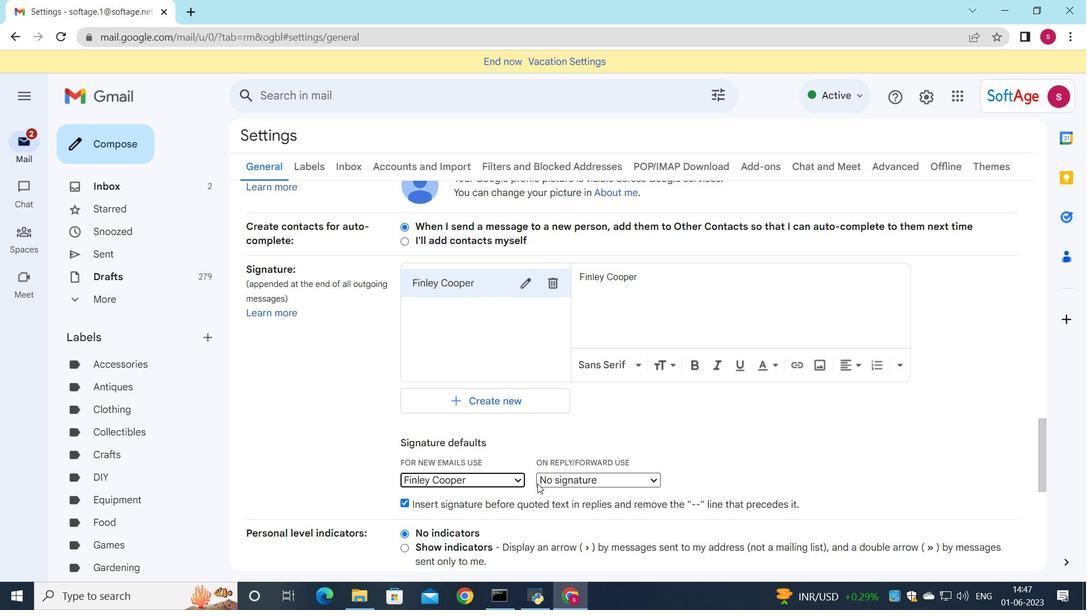 
Action: Mouse pressed left at (542, 480)
Screenshot: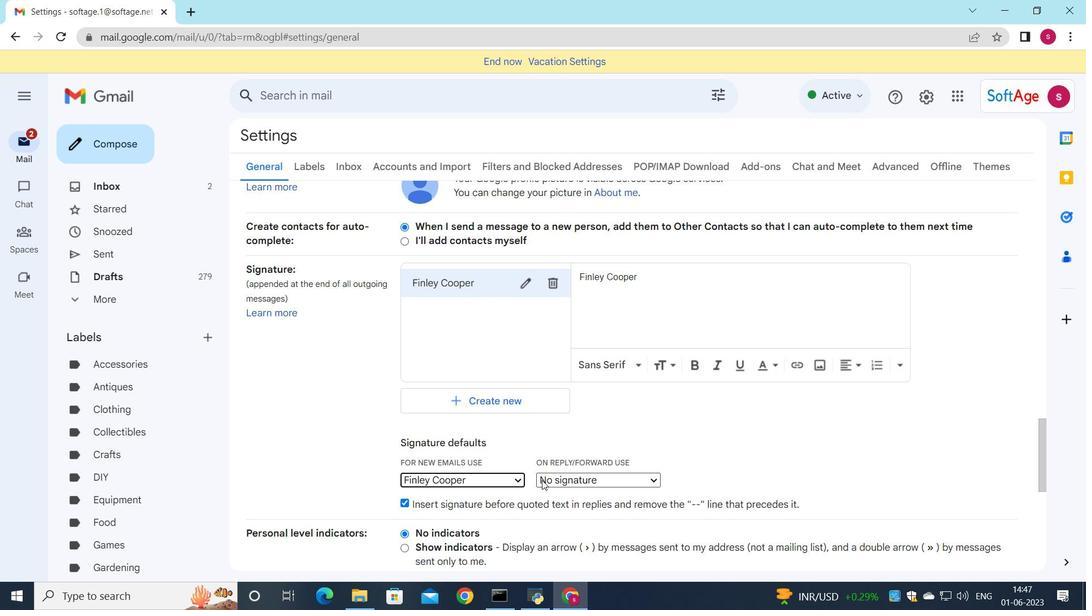 
Action: Mouse moved to (547, 506)
Screenshot: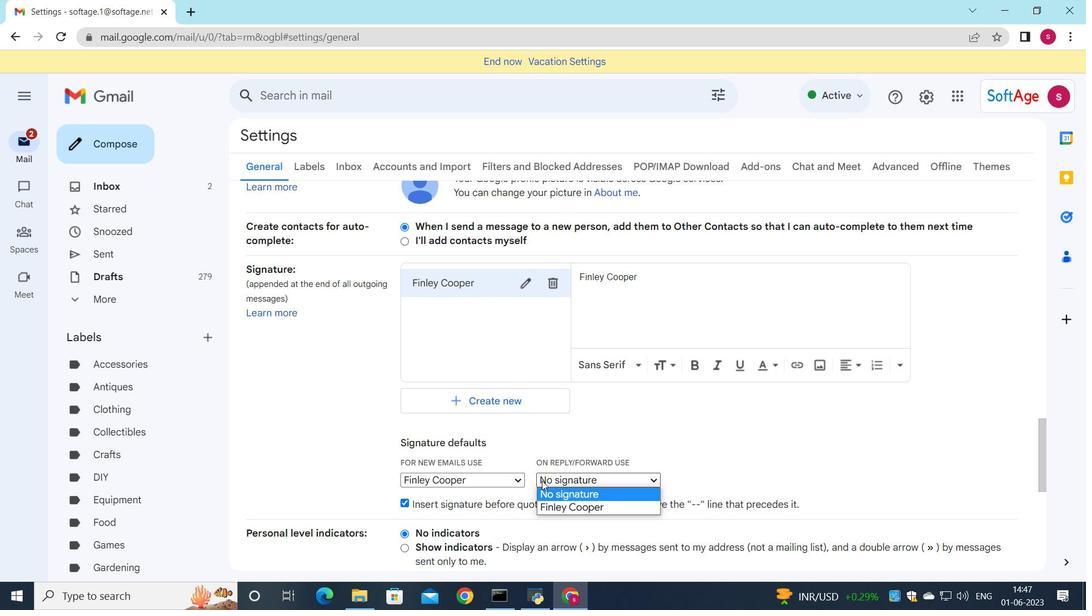 
Action: Mouse pressed left at (547, 506)
Screenshot: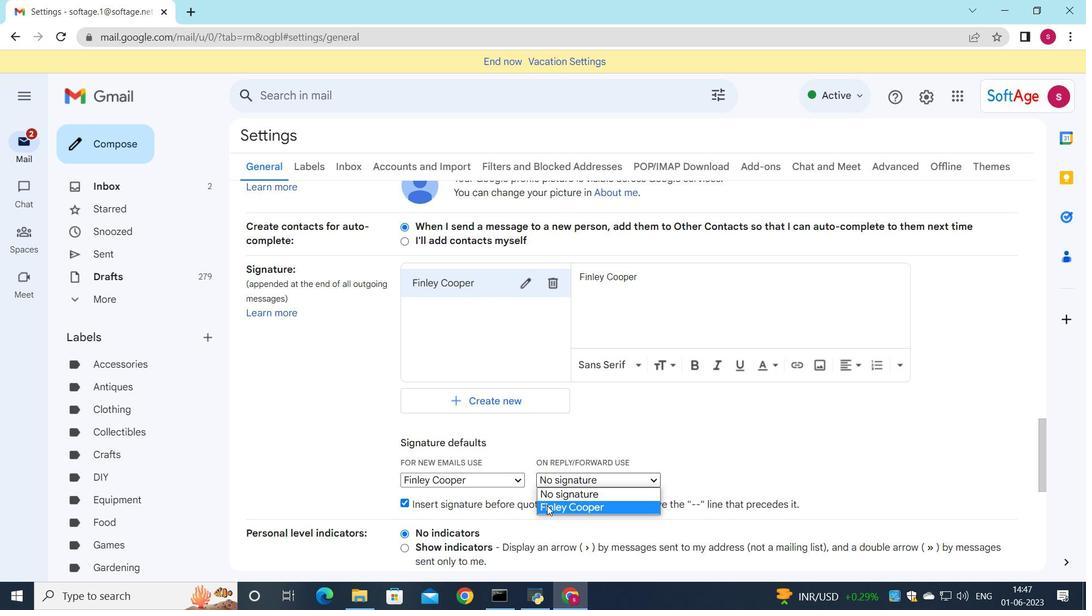 
Action: Mouse scrolled (547, 505) with delta (0, 0)
Screenshot: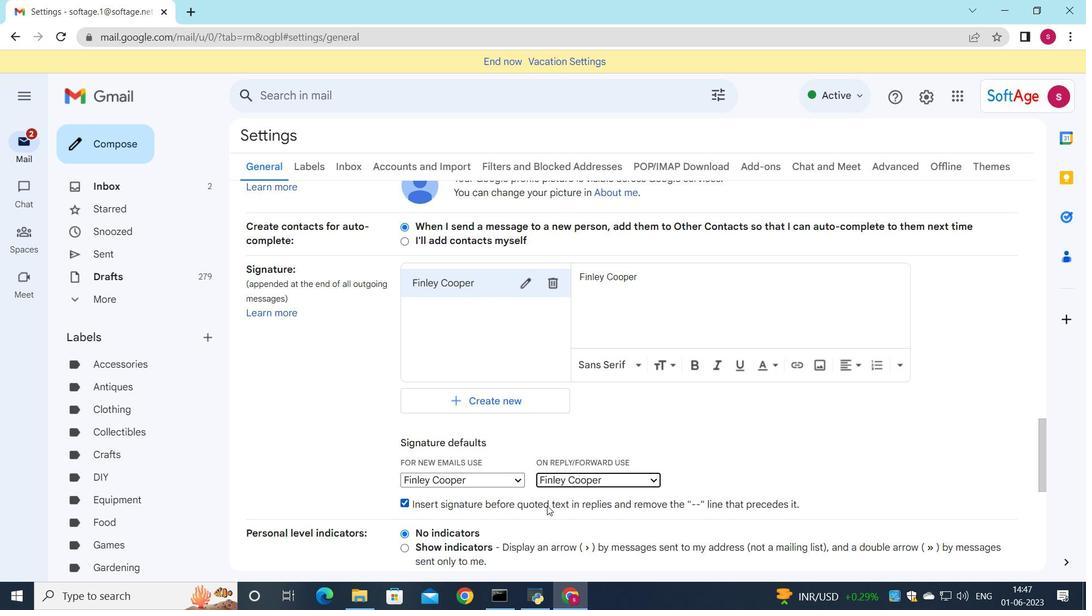 
Action: Mouse scrolled (547, 505) with delta (0, 0)
Screenshot: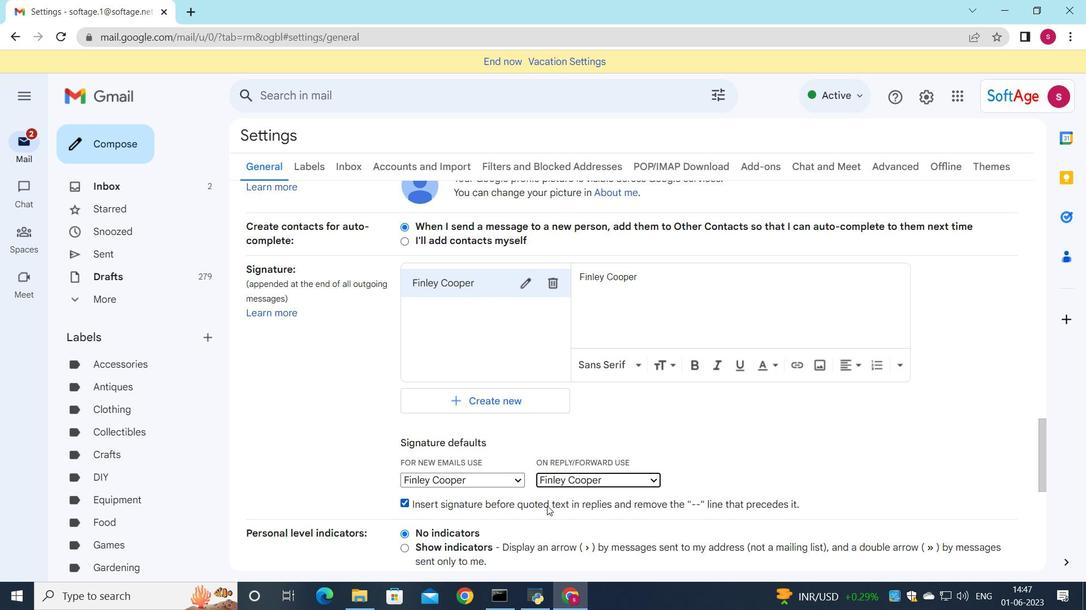 
Action: Mouse scrolled (547, 505) with delta (0, 0)
Screenshot: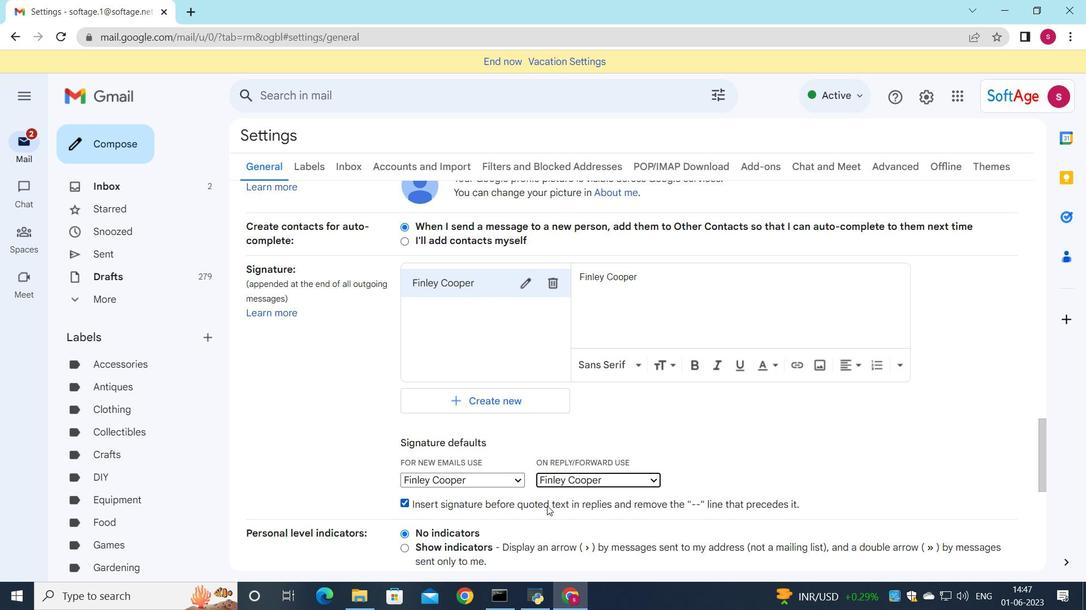 
Action: Mouse scrolled (547, 505) with delta (0, 0)
Screenshot: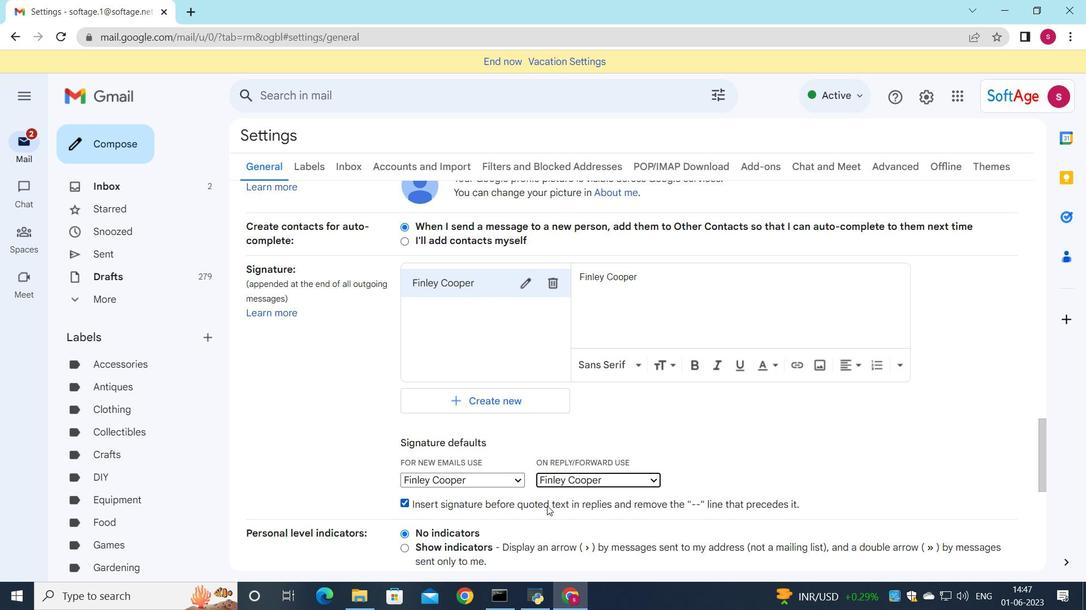 
Action: Mouse moved to (547, 506)
Screenshot: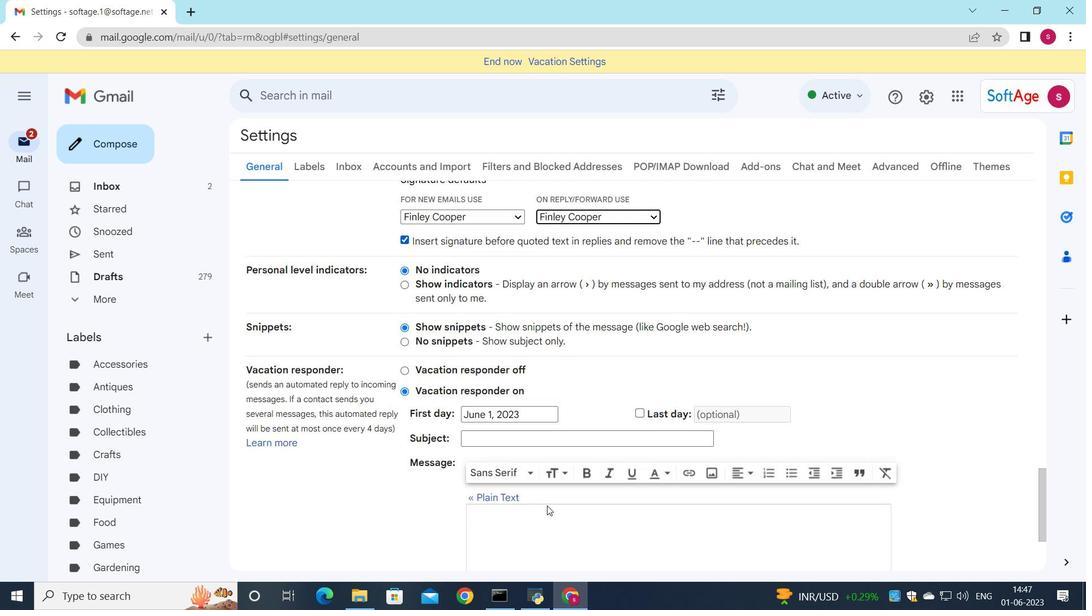 
Action: Mouse scrolled (547, 505) with delta (0, 0)
Screenshot: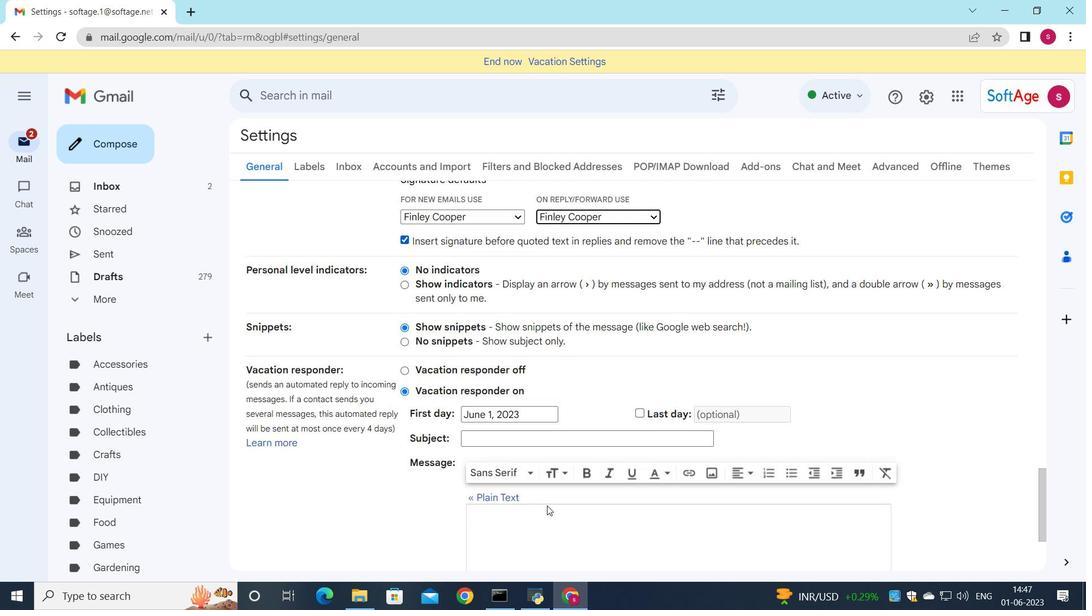
Action: Mouse scrolled (547, 505) with delta (0, 0)
Screenshot: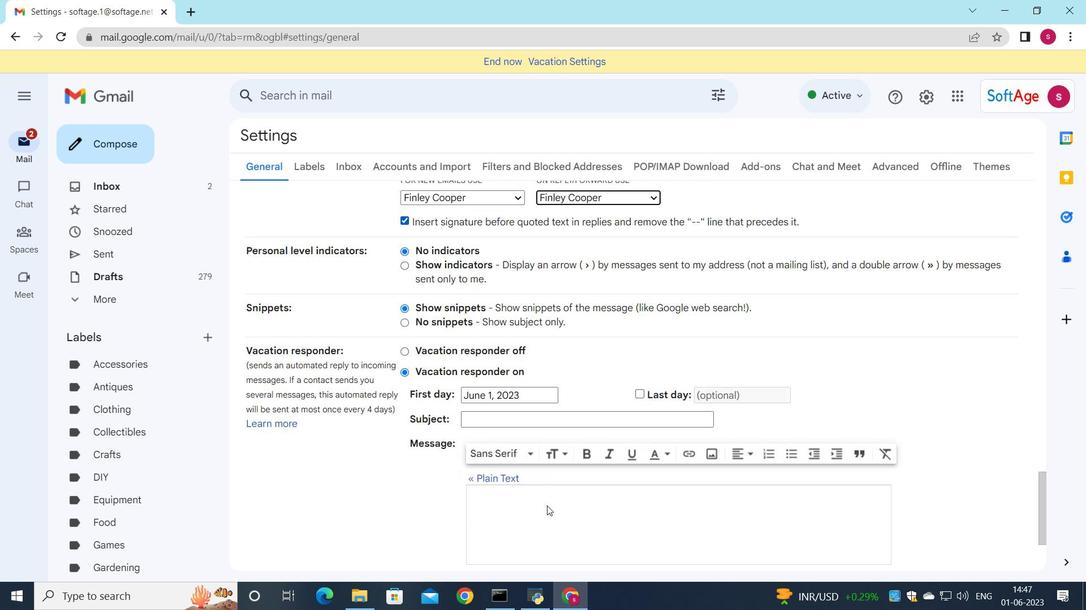 
Action: Mouse scrolled (547, 505) with delta (0, 0)
Screenshot: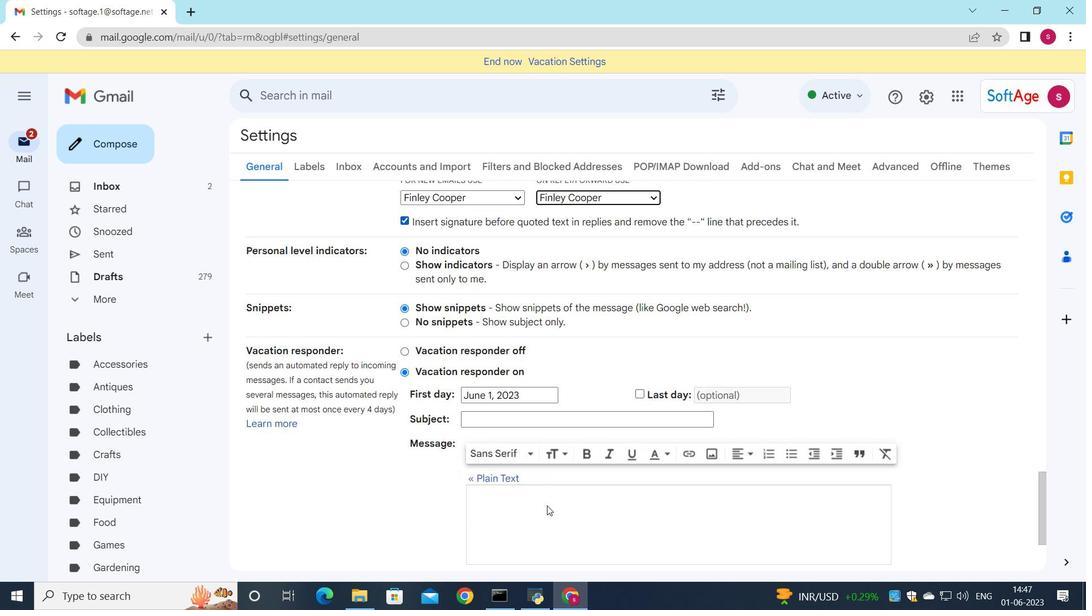 
Action: Mouse moved to (546, 506)
Screenshot: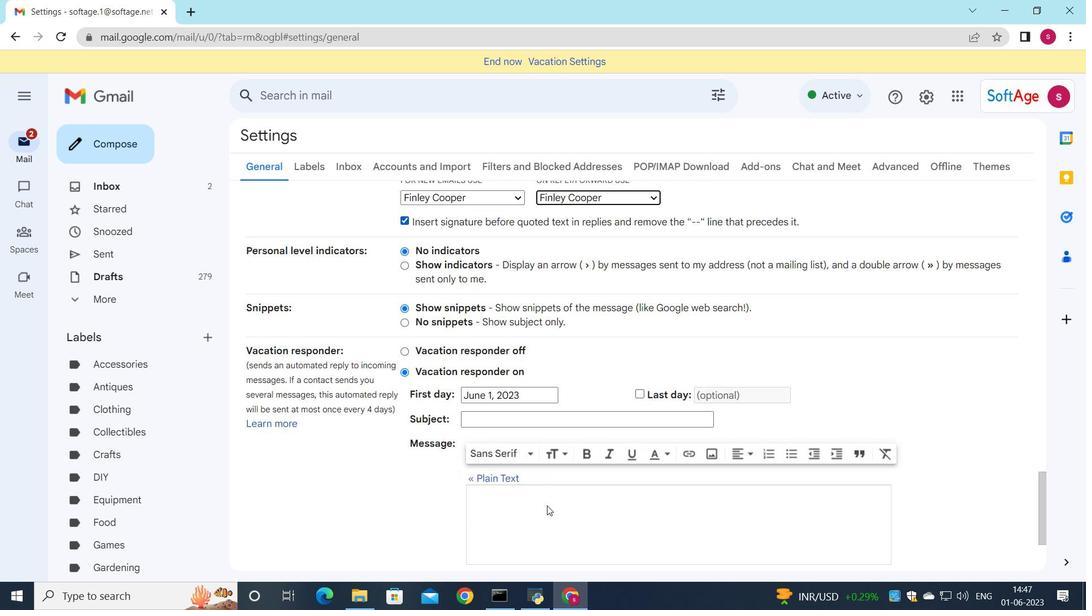 
Action: Mouse scrolled (546, 505) with delta (0, 0)
Screenshot: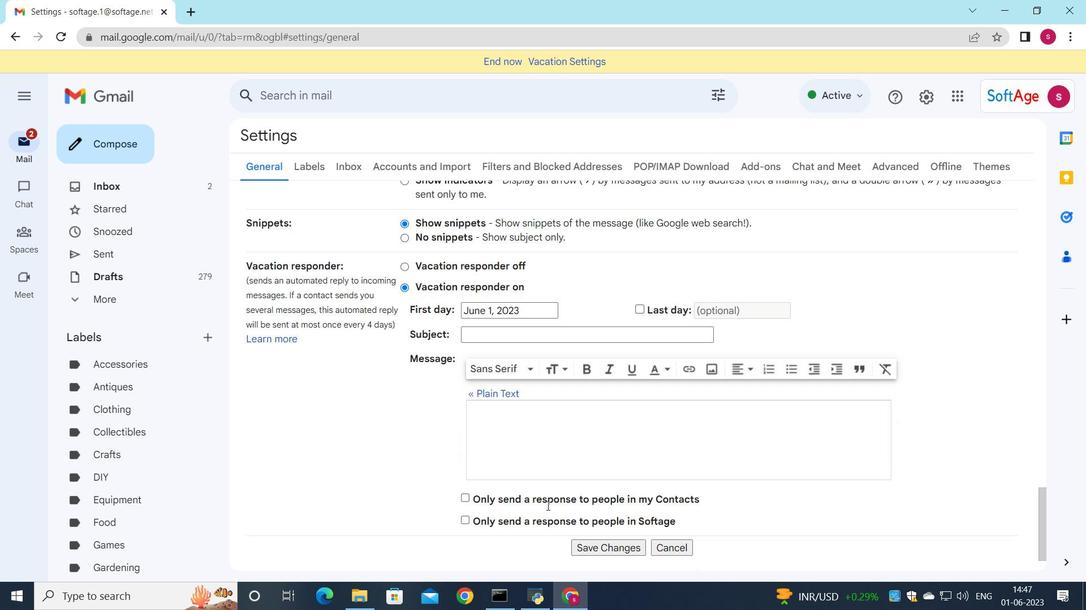 
Action: Mouse scrolled (546, 505) with delta (0, 0)
Screenshot: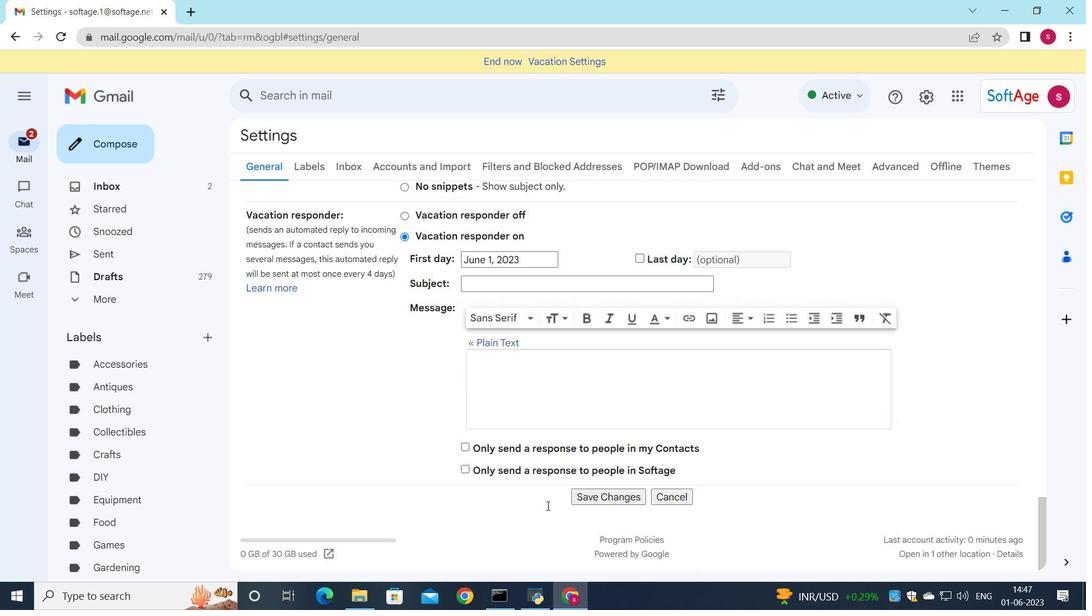 
Action: Mouse scrolled (546, 505) with delta (0, 0)
Screenshot: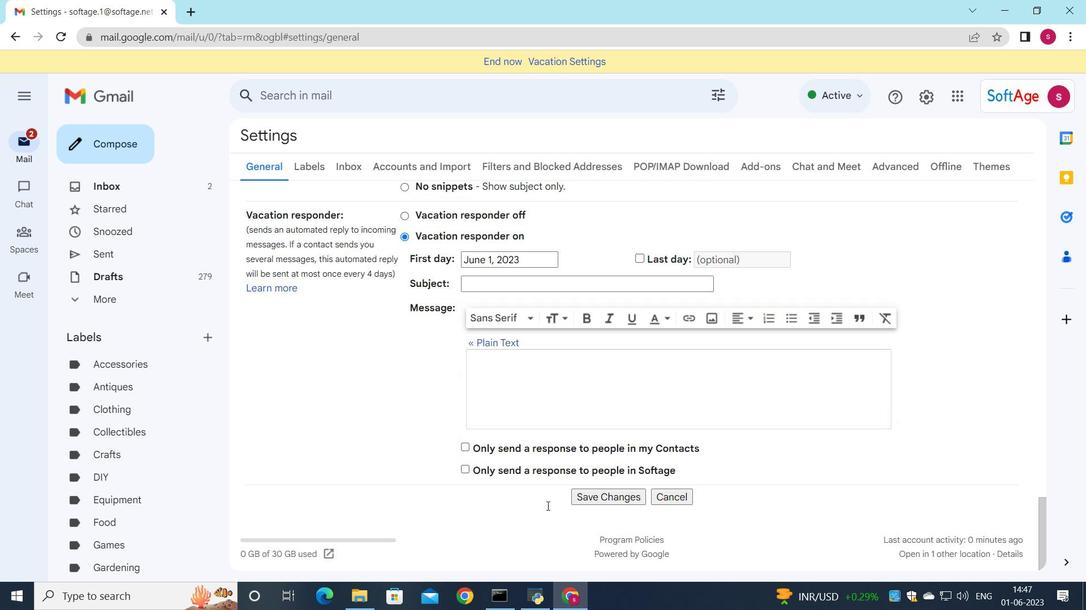 
Action: Mouse moved to (613, 492)
Screenshot: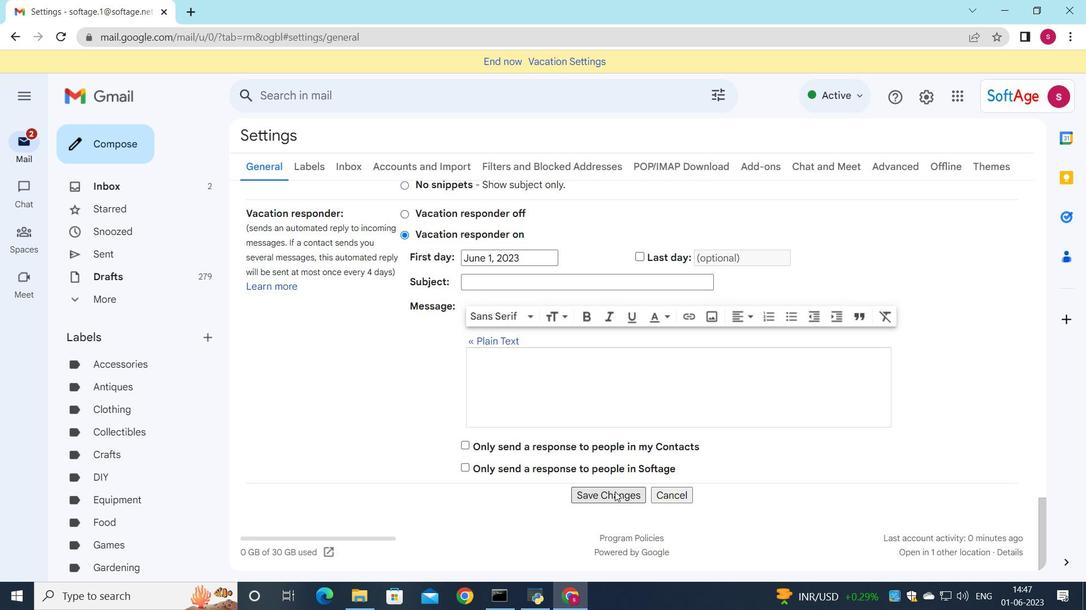 
Action: Mouse pressed left at (613, 492)
Screenshot: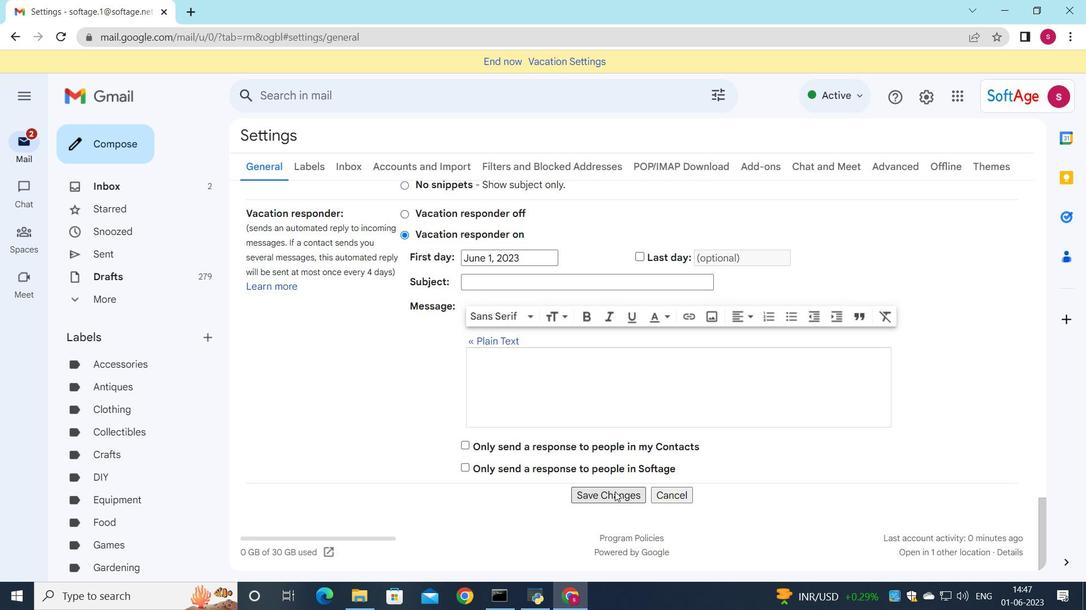 
Action: Mouse moved to (434, 302)
Screenshot: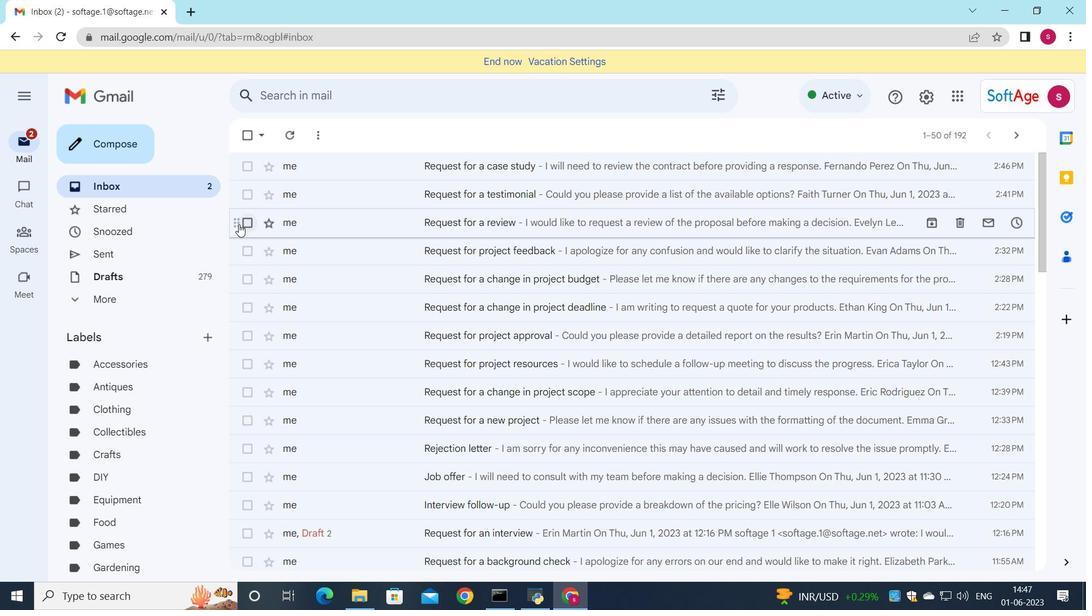 
Action: Mouse pressed left at (434, 302)
Screenshot: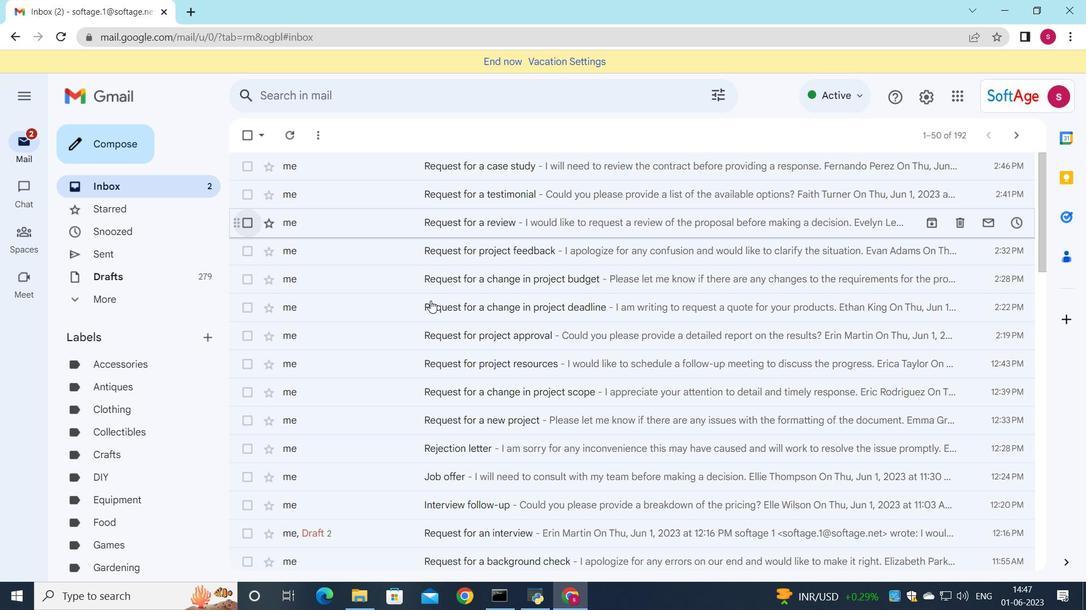 
Action: Mouse moved to (408, 381)
Screenshot: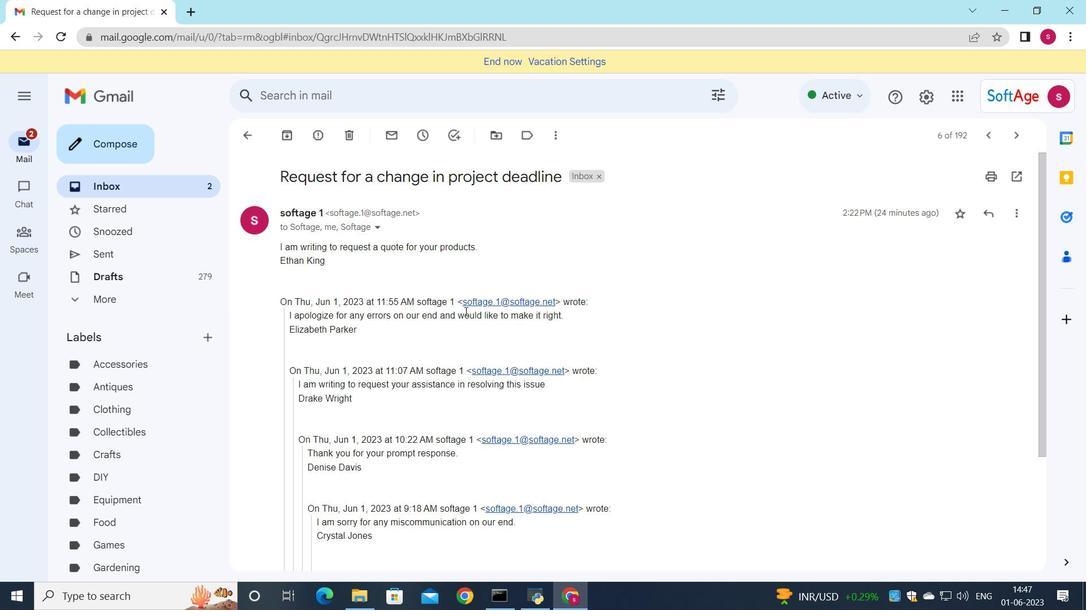 
Action: Mouse scrolled (408, 380) with delta (0, 0)
Screenshot: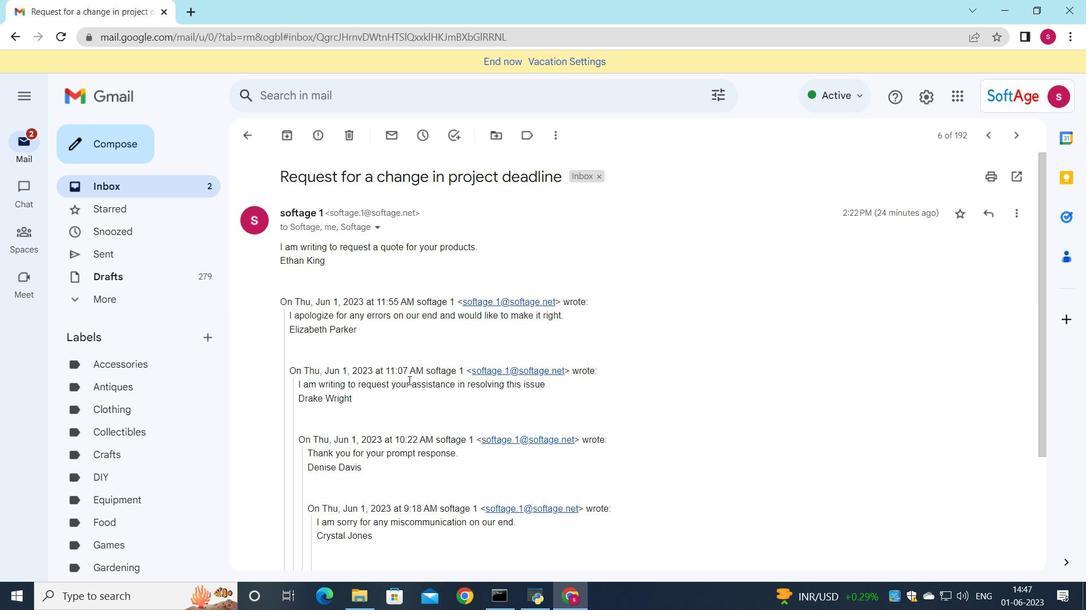 
Action: Mouse scrolled (408, 380) with delta (0, 0)
Screenshot: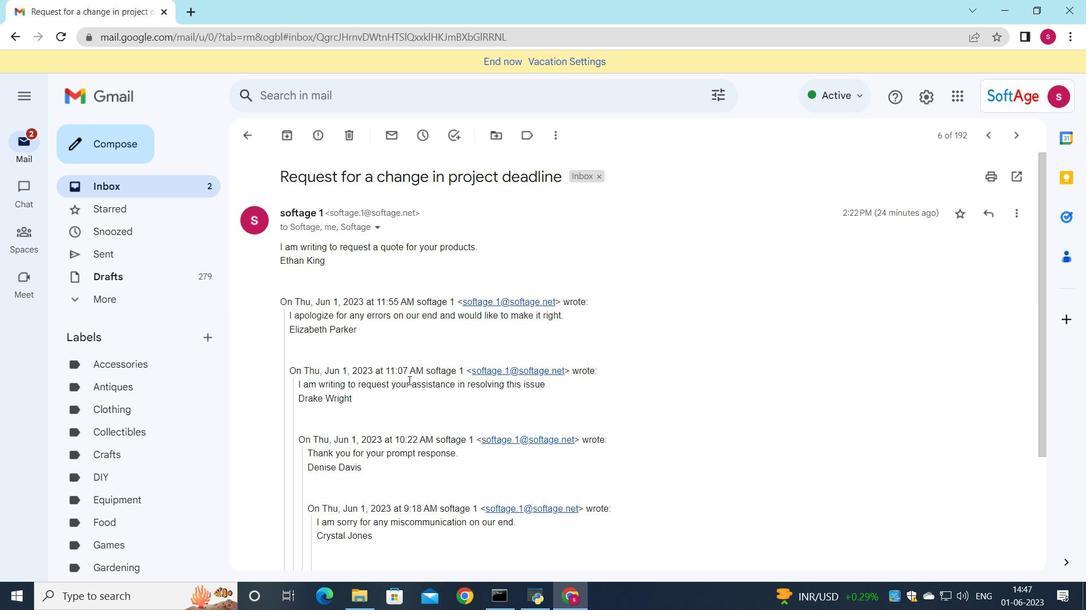 
Action: Mouse scrolled (408, 380) with delta (0, 0)
Screenshot: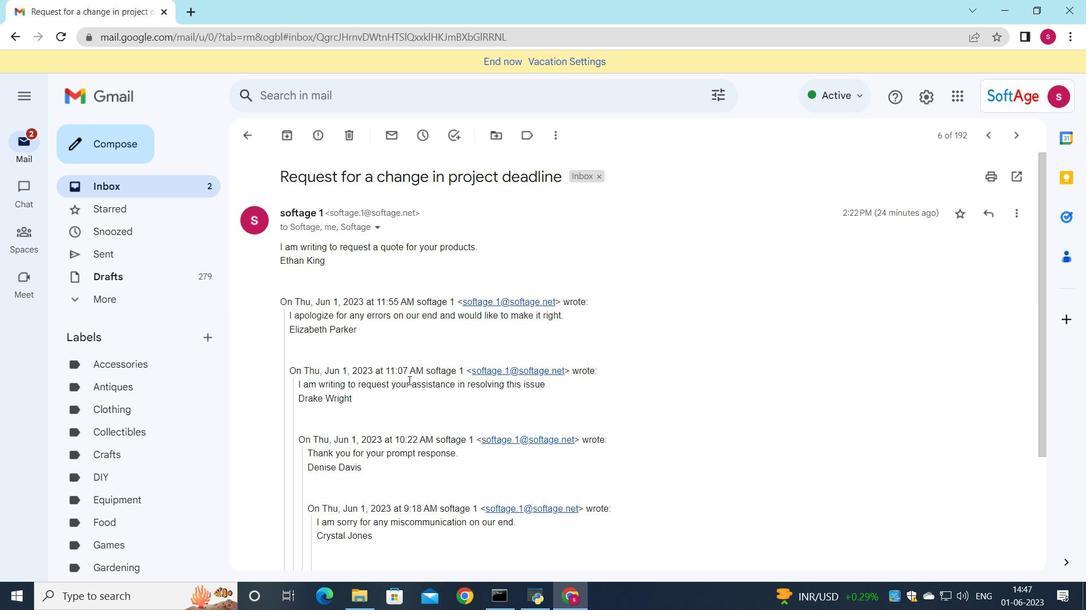 
Action: Mouse moved to (364, 525)
Screenshot: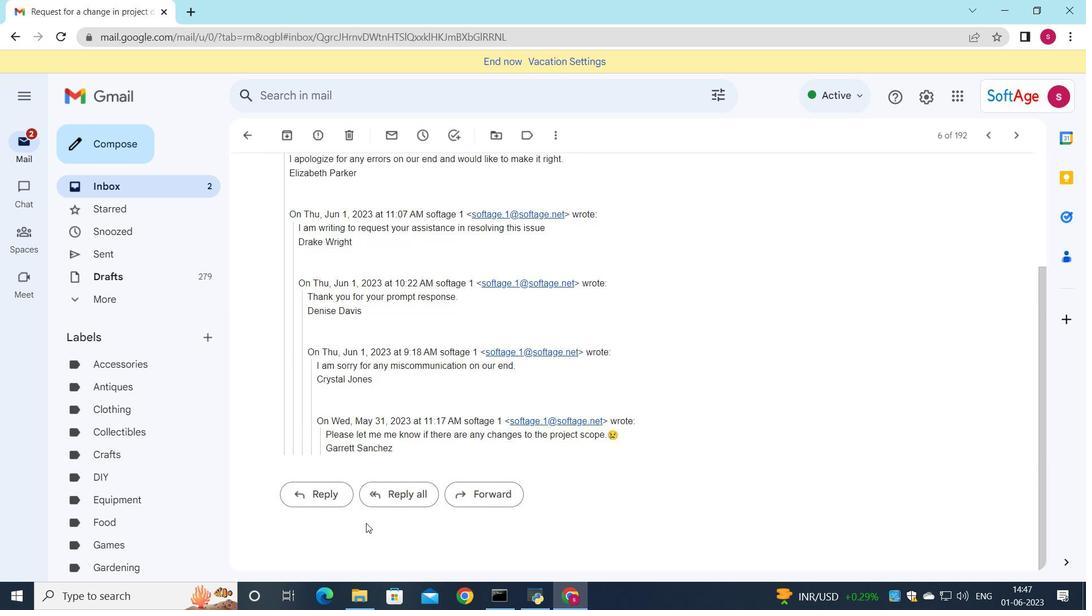 
Action: Mouse scrolled (364, 524) with delta (0, 0)
Screenshot: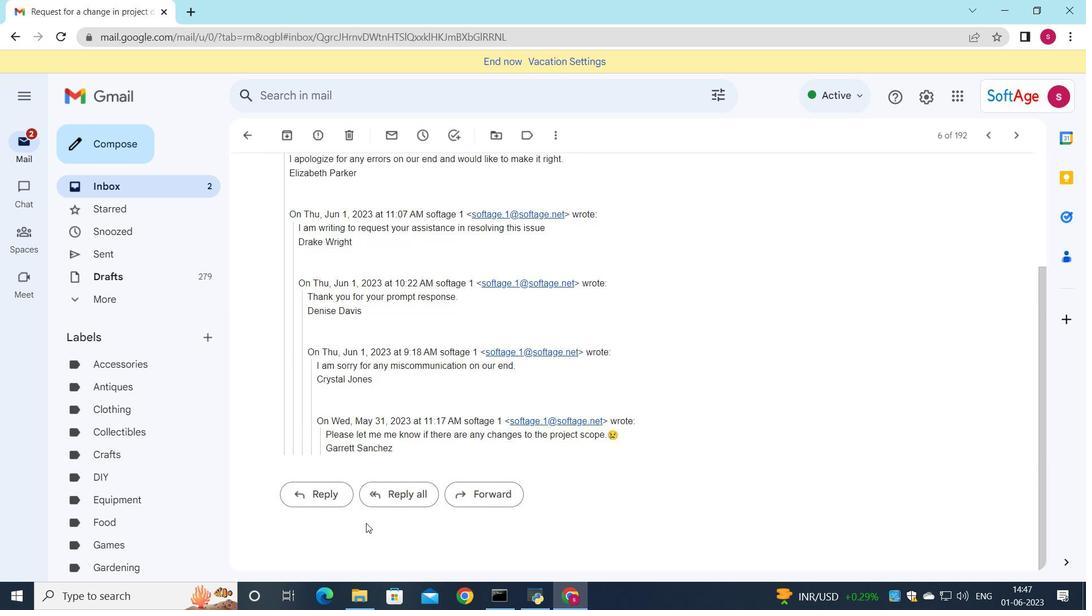 
Action: Mouse moved to (364, 525)
Screenshot: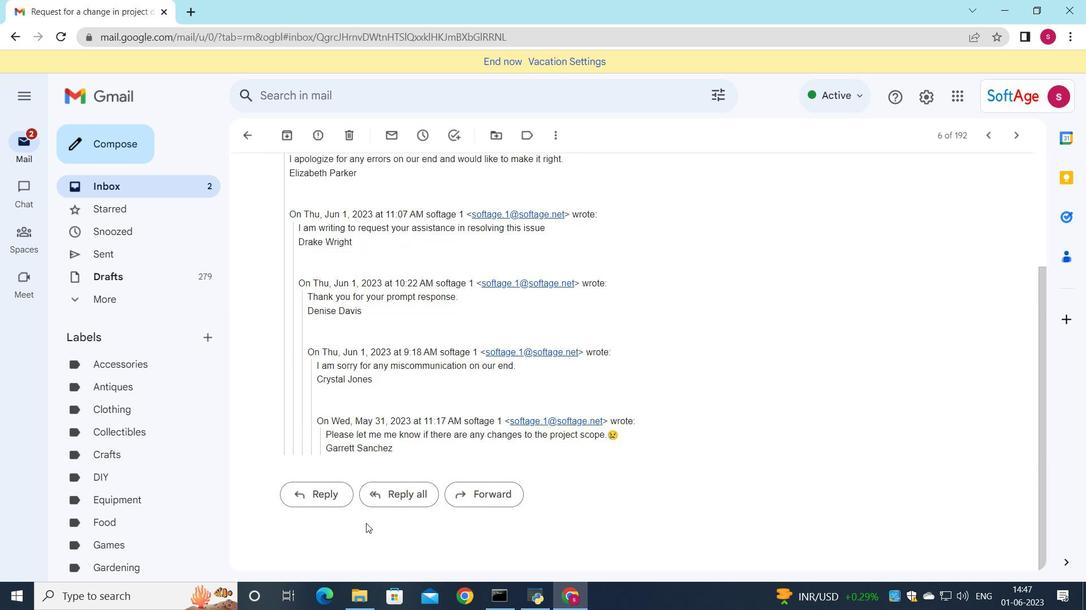 
Action: Mouse scrolled (364, 524) with delta (0, 0)
Screenshot: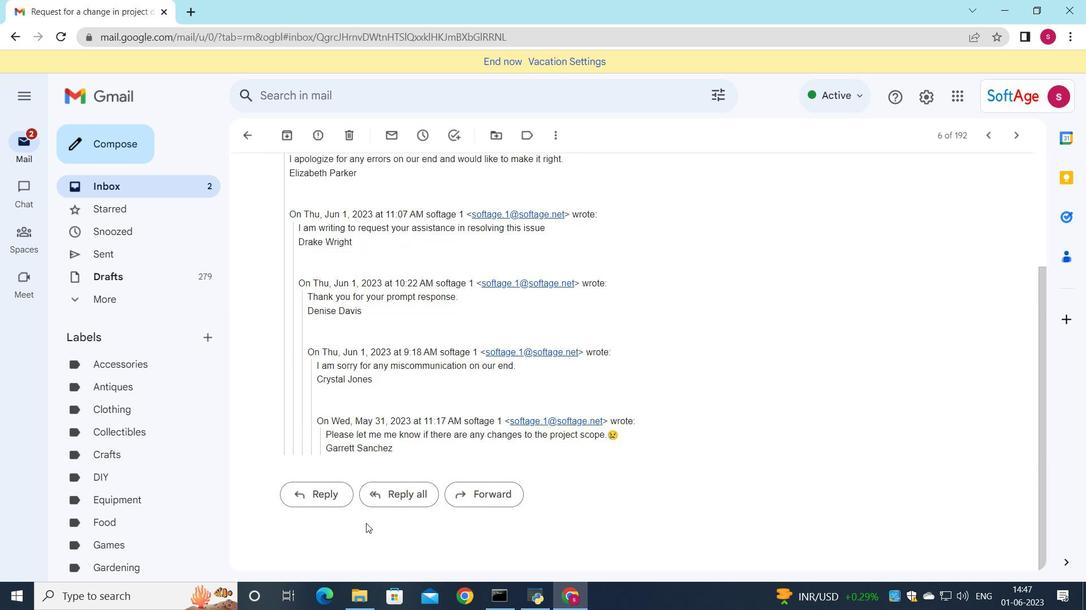 
Action: Mouse moved to (363, 526)
Screenshot: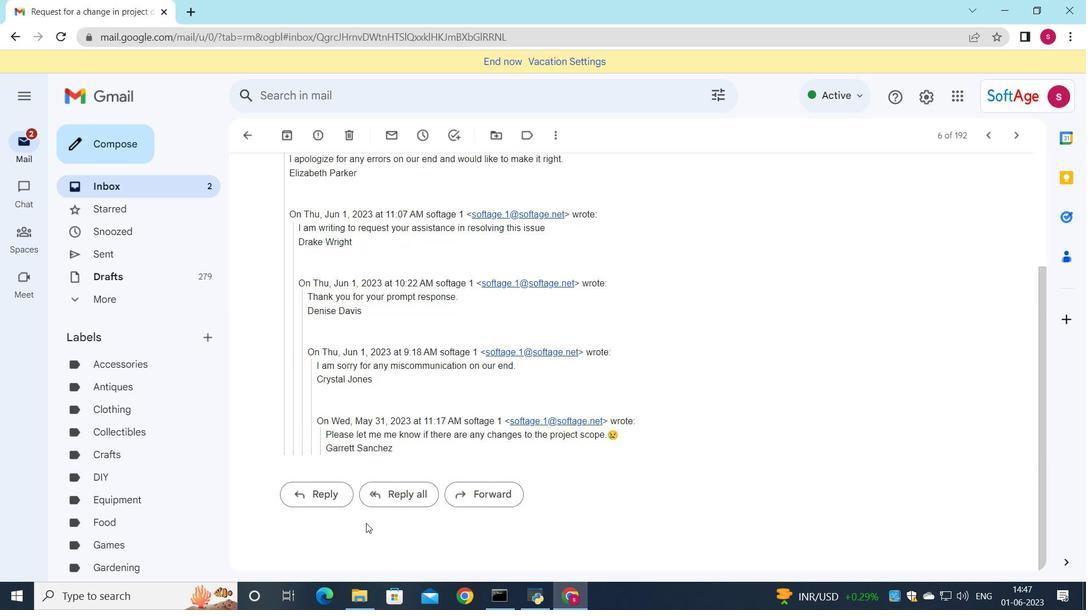 
Action: Mouse scrolled (363, 525) with delta (0, 0)
Screenshot: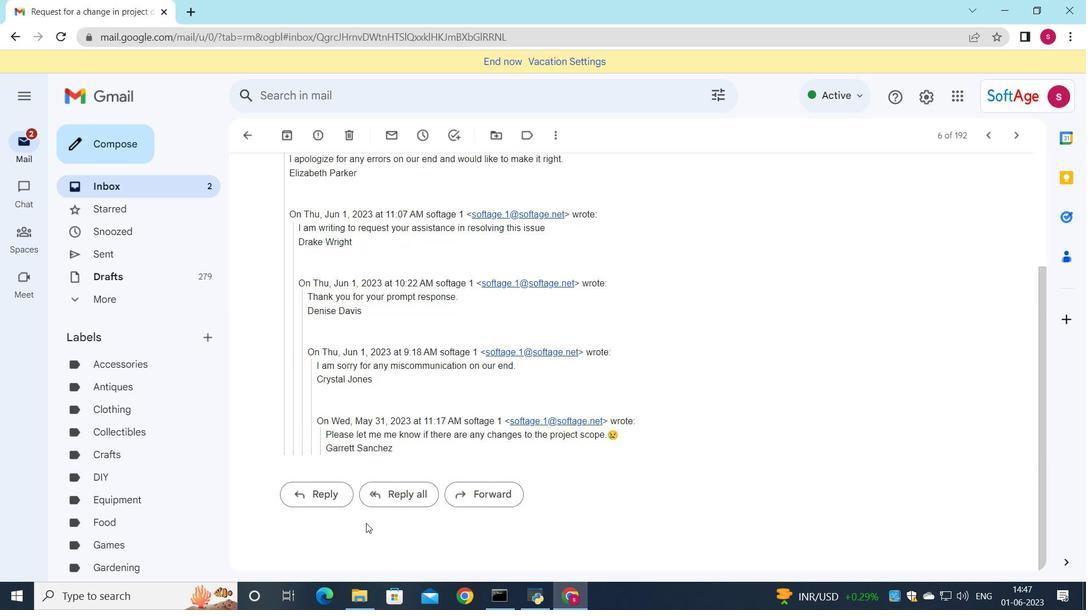 
Action: Mouse moved to (336, 498)
Screenshot: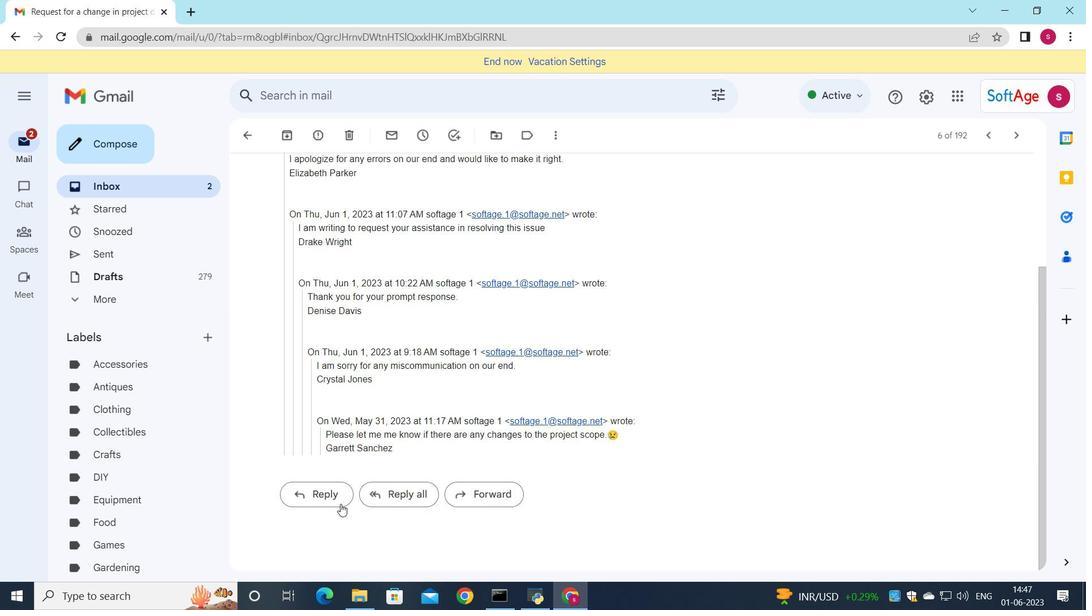 
Action: Mouse pressed left at (336, 498)
Screenshot: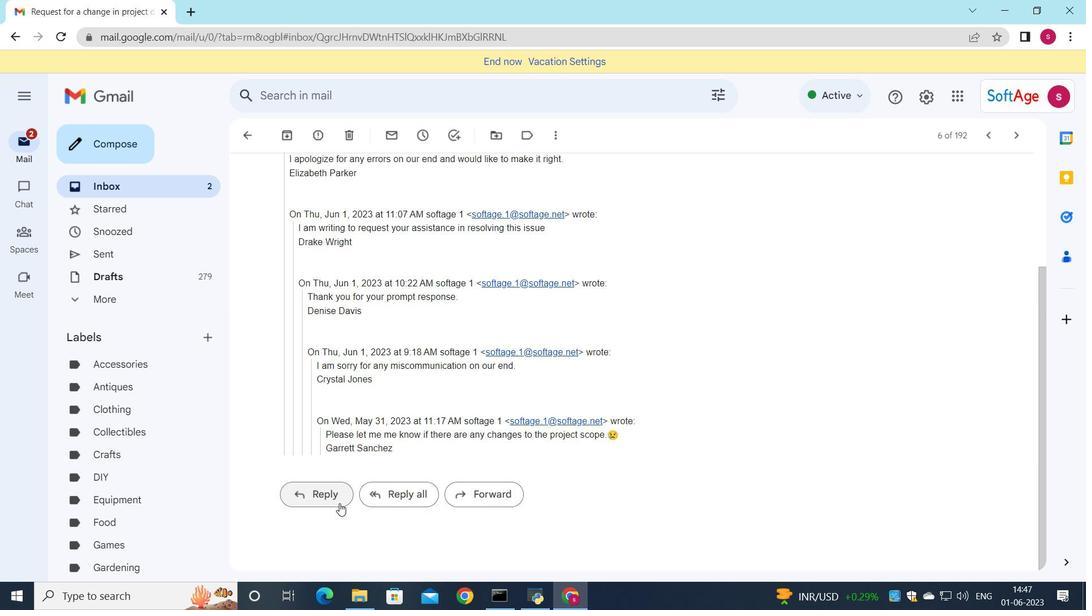 
Action: Mouse moved to (303, 382)
Screenshot: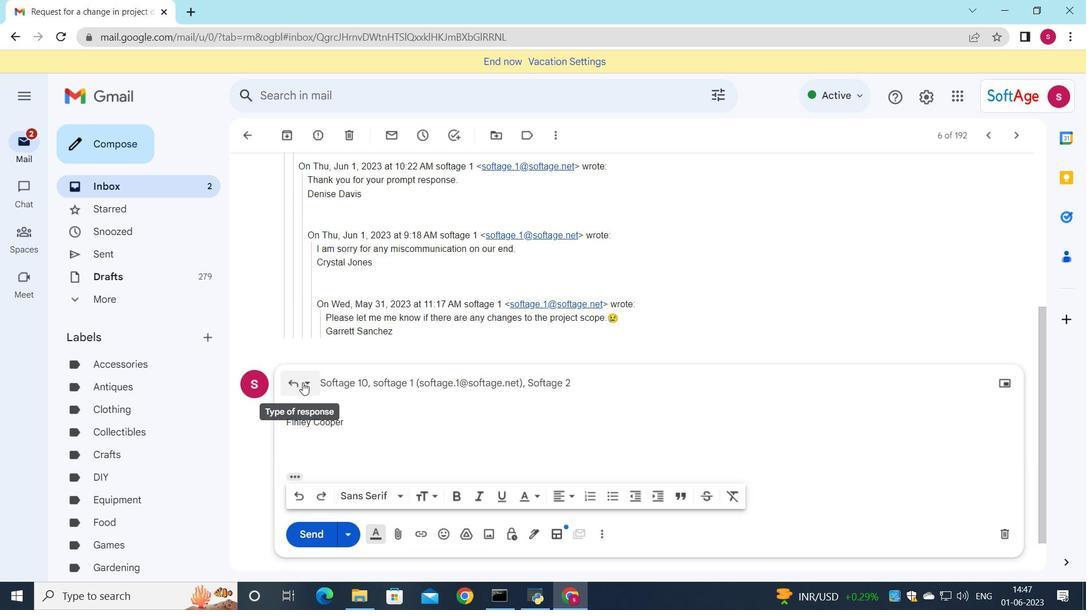 
Action: Mouse pressed left at (303, 382)
Screenshot: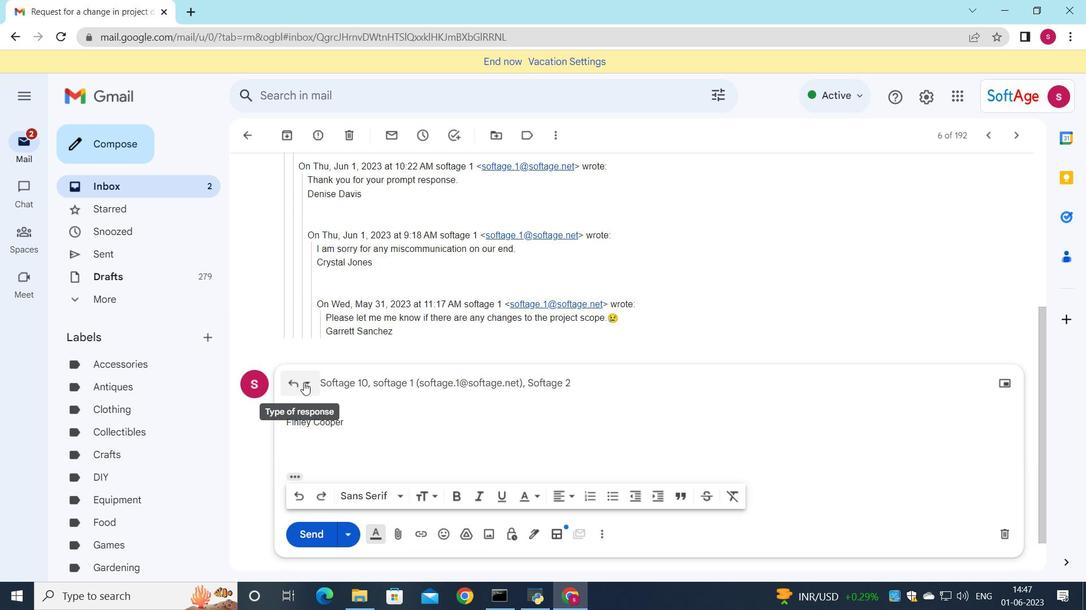 
Action: Mouse moved to (351, 484)
Screenshot: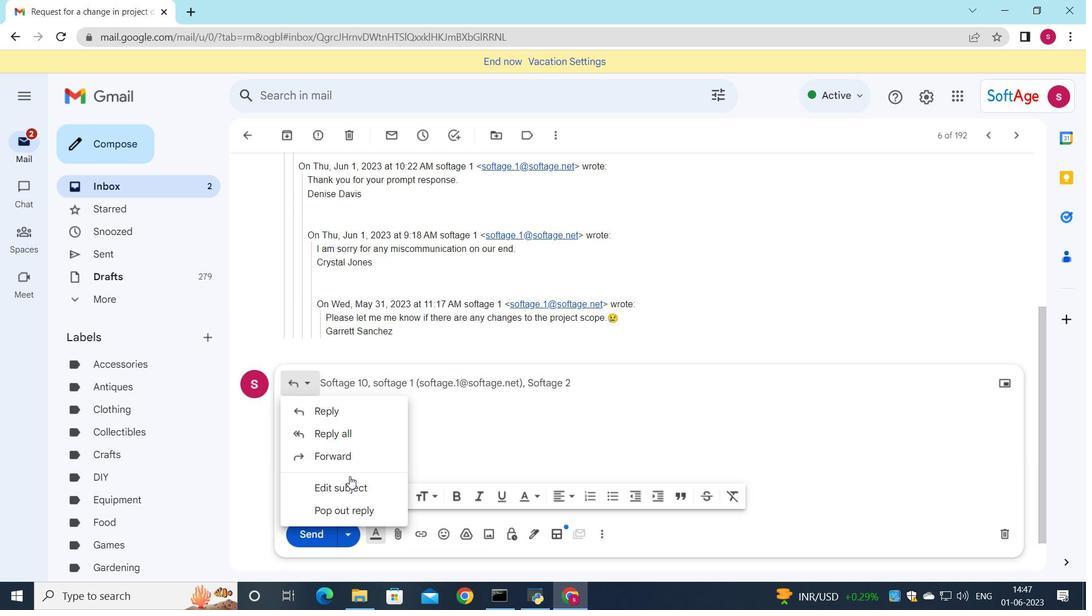 
Action: Mouse pressed left at (351, 484)
Screenshot: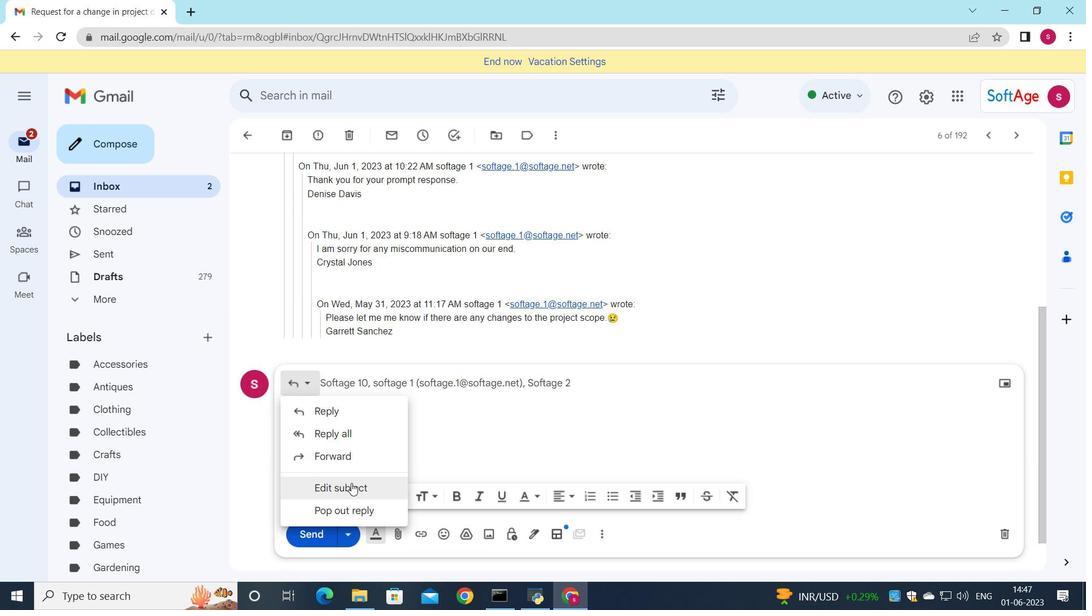 
Action: Mouse moved to (821, 233)
Screenshot: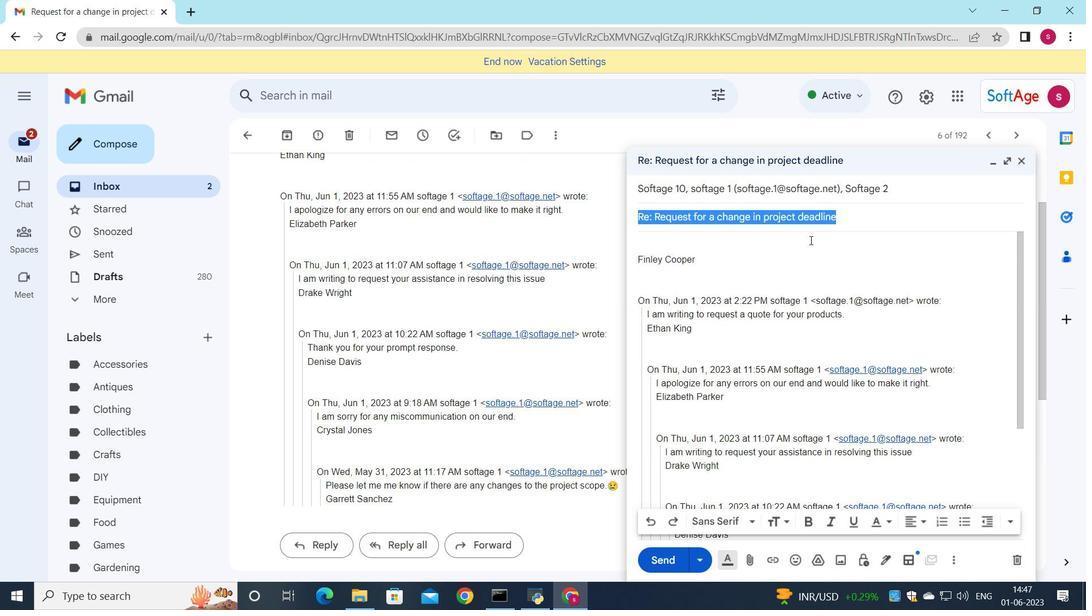 
Action: Key pressed <Key.shift>Request<Key.space>for<Key.space>a<Key.space>white<Key.space>paper
Screenshot: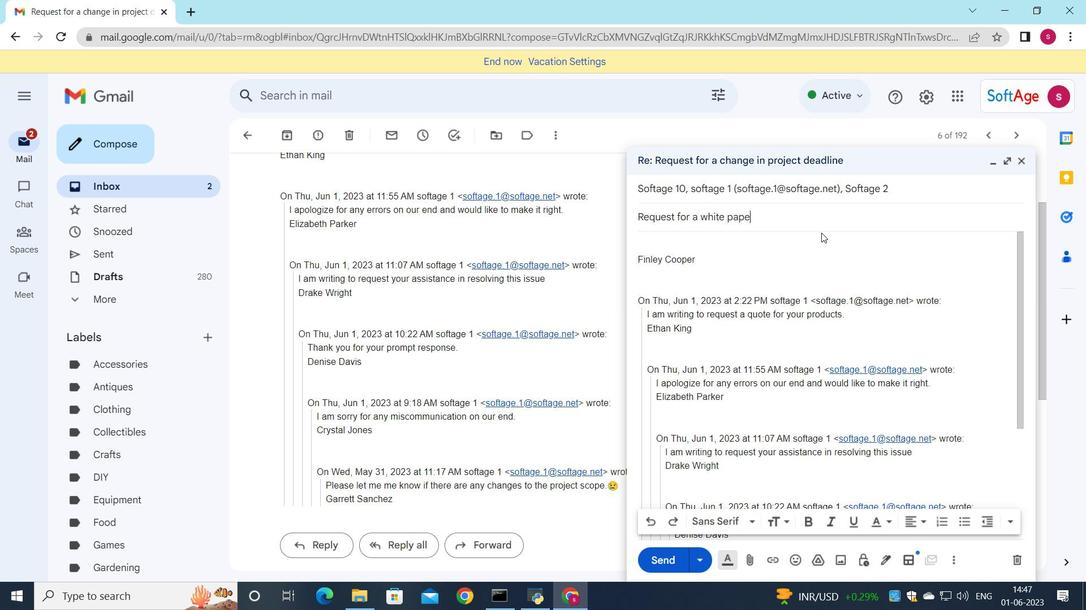 
Action: Mouse moved to (654, 238)
Screenshot: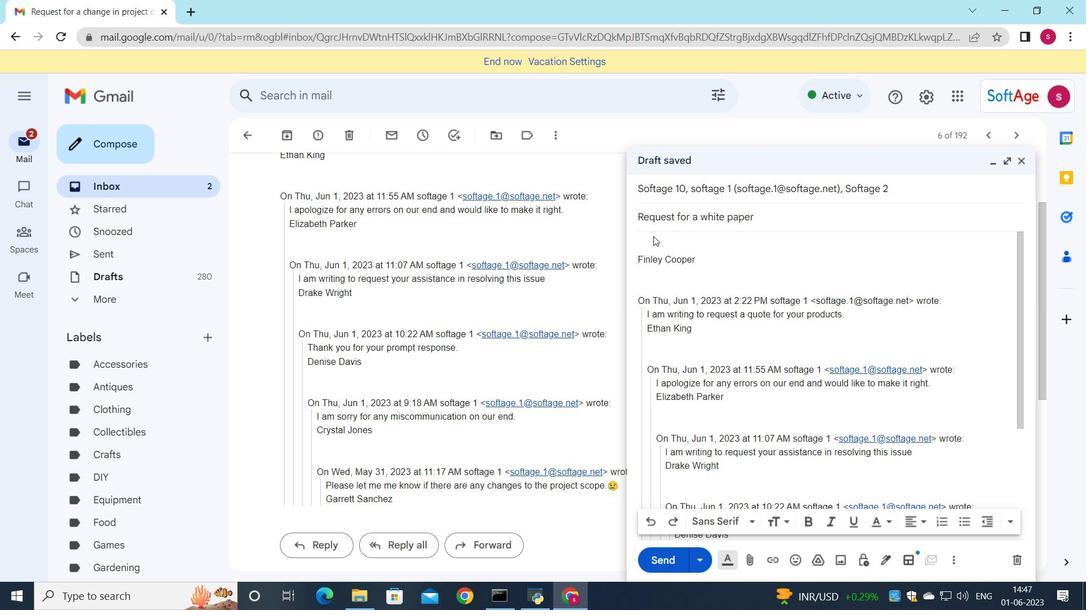 
Action: Mouse pressed left at (654, 238)
Screenshot: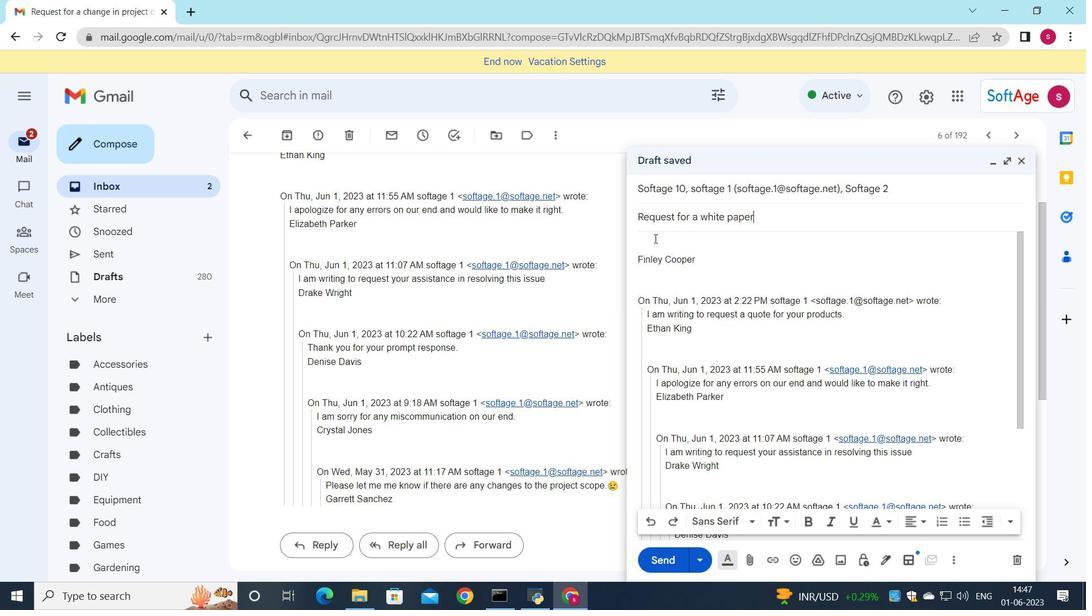 
Action: Mouse moved to (685, 244)
Screenshot: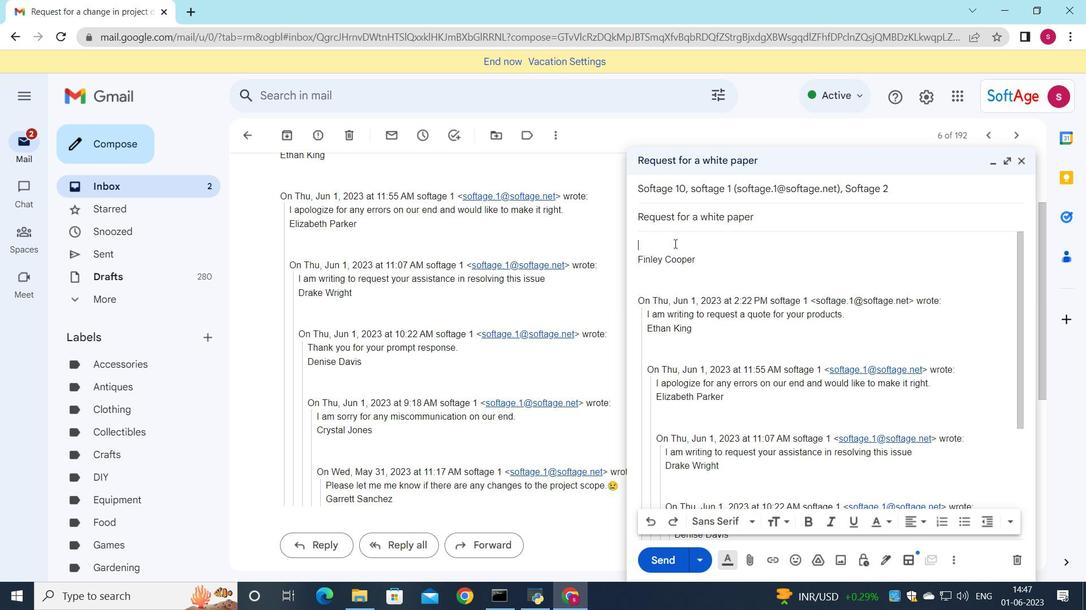 
Action: Key pressed <Key.shift>Could<Key.space>you<Key.space>please<Key.space>confirm<Key.space>if<Key.space>the<Key.space>invoice<Key.space>has<Key.space>been<Key.space>paid<Key.shift_r>?
Screenshot: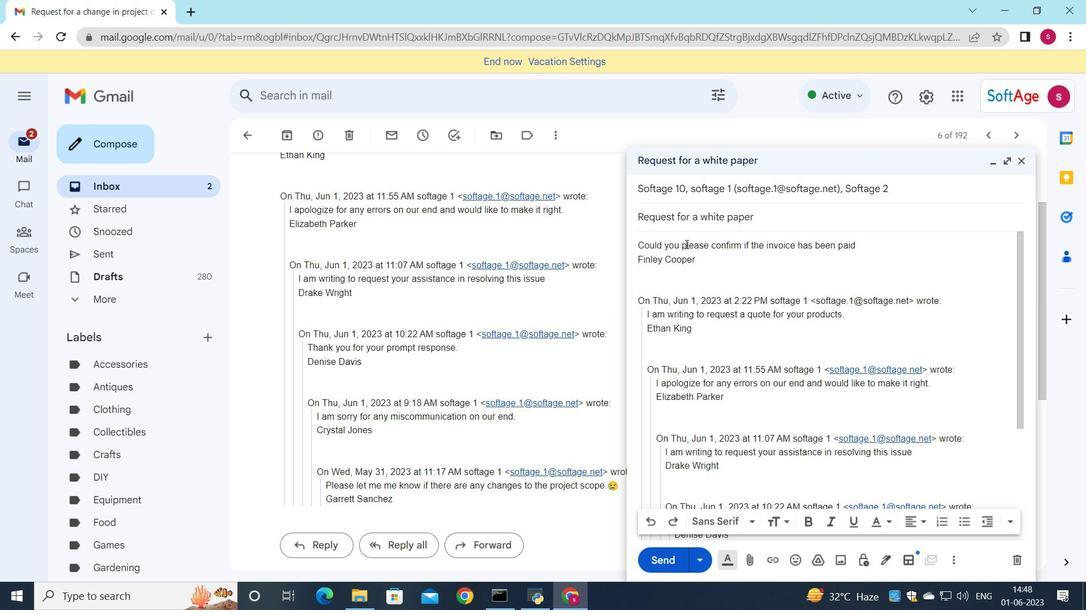 
Action: Mouse moved to (649, 528)
Screenshot: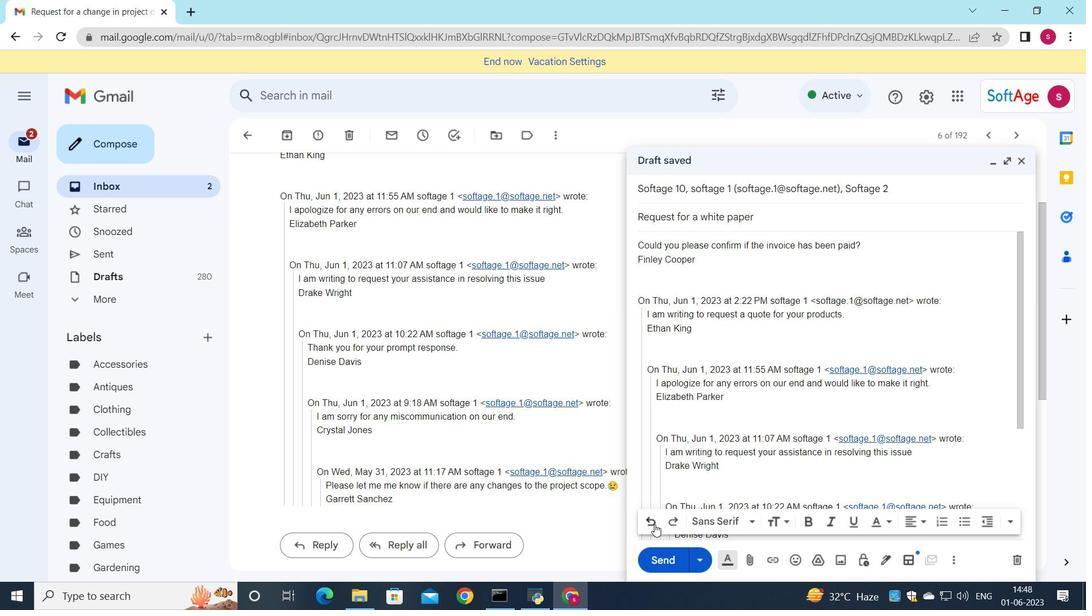 
Action: Mouse pressed left at (649, 528)
Screenshot: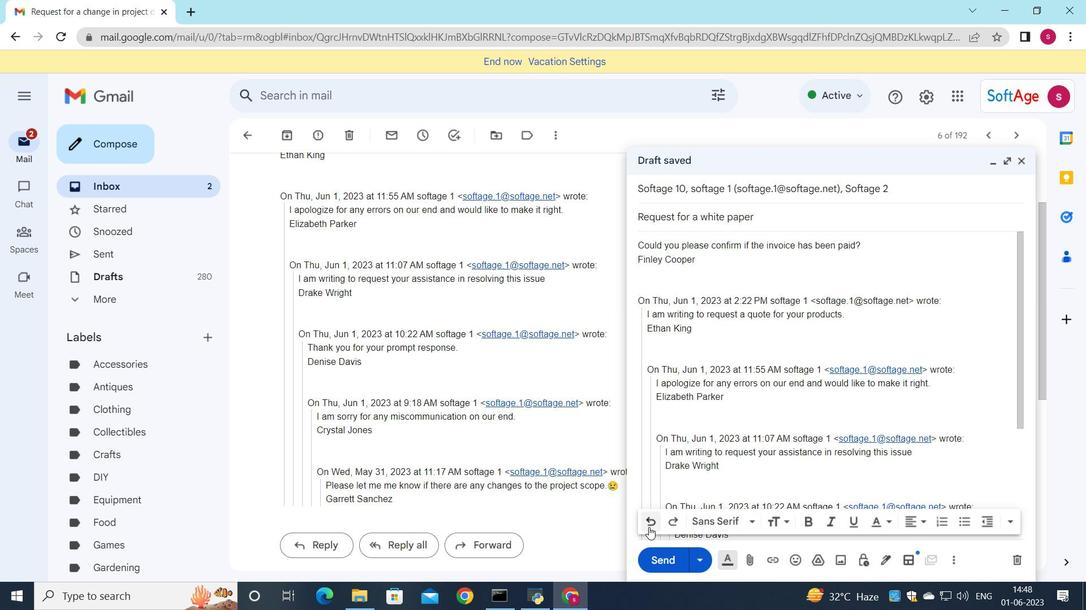 
Action: Mouse pressed left at (649, 528)
Screenshot: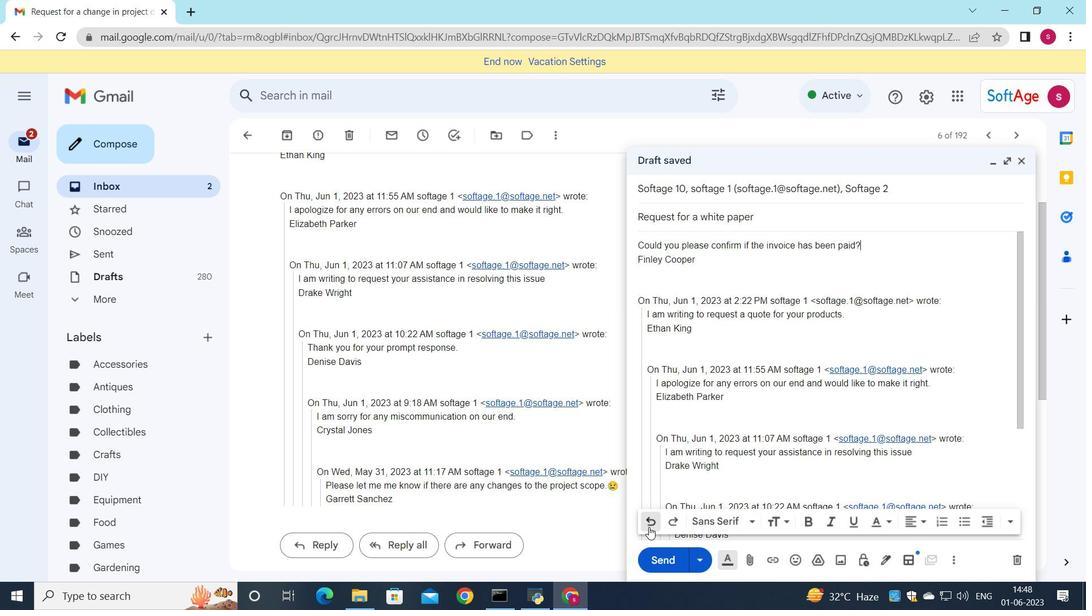 
Action: Mouse pressed left at (649, 528)
Screenshot: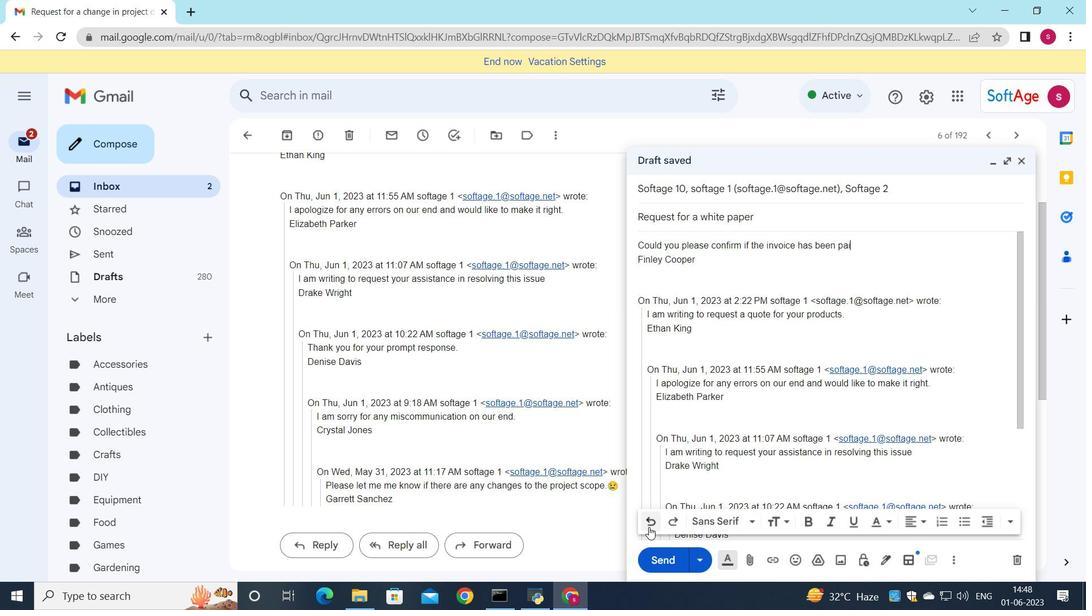 
Action: Mouse pressed left at (649, 528)
Screenshot: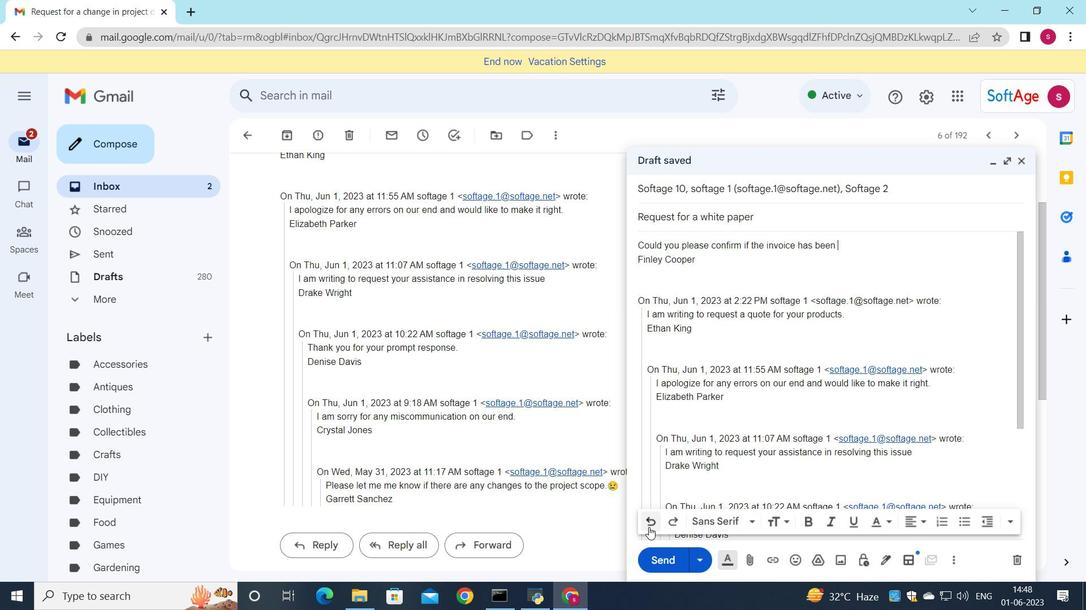 
Action: Mouse pressed left at (649, 528)
Screenshot: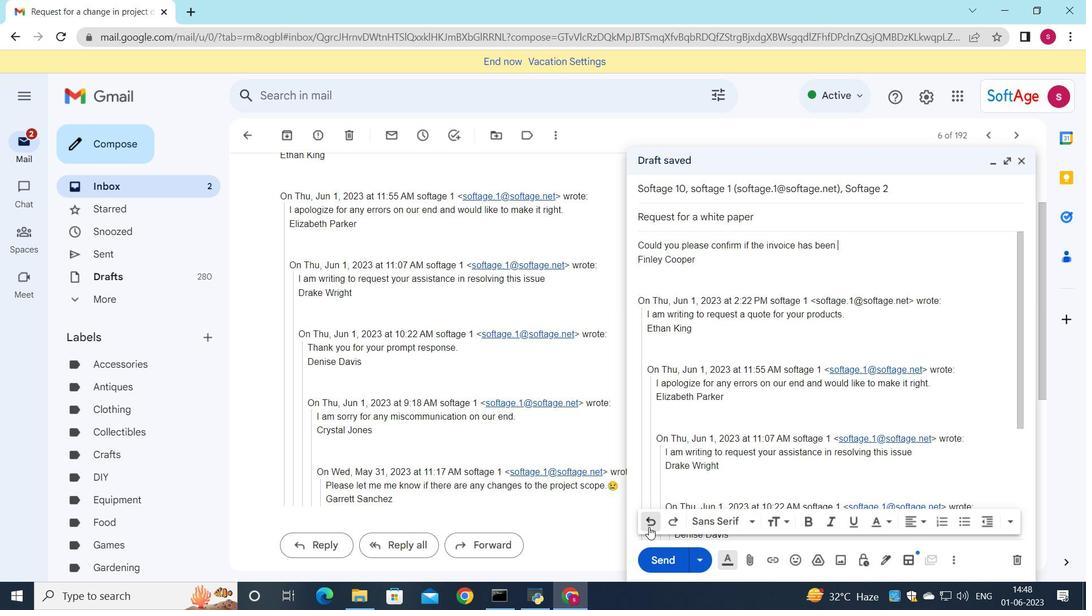 
Action: Mouse pressed left at (649, 528)
Screenshot: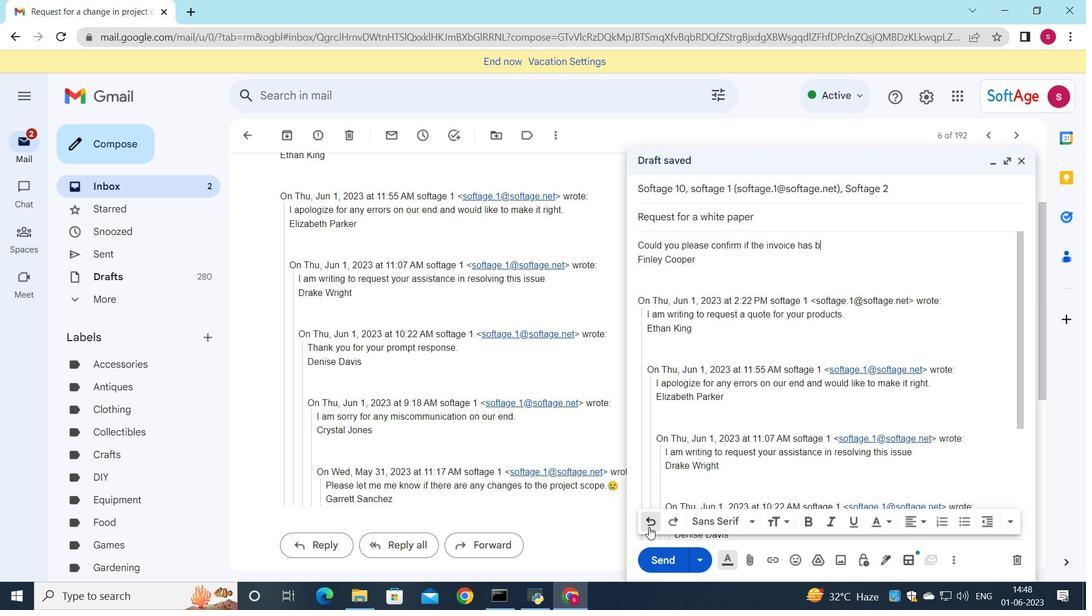 
Action: Mouse pressed left at (649, 528)
Screenshot: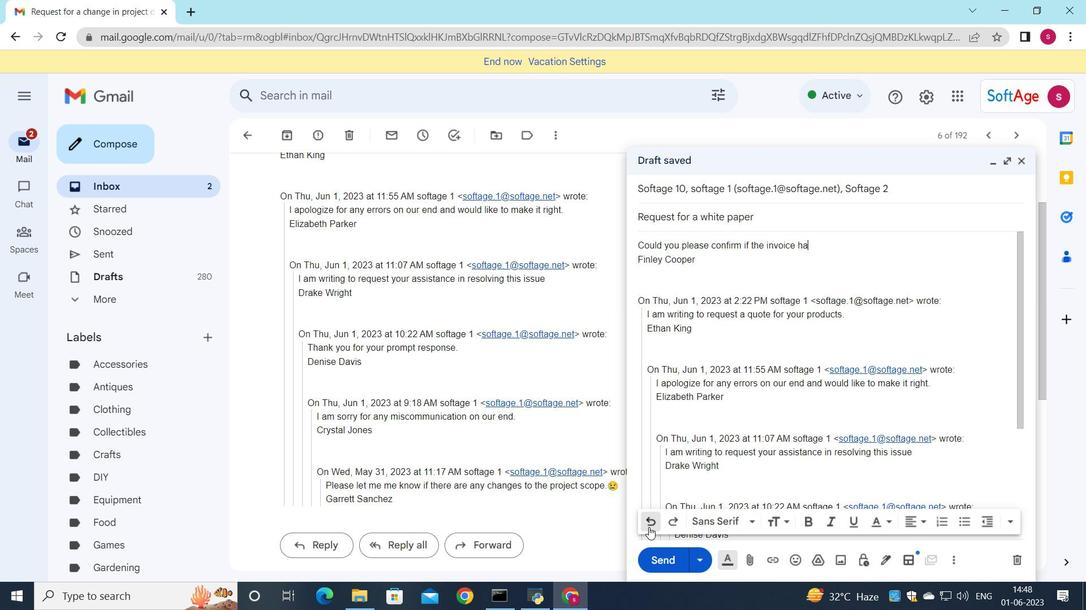 
Action: Mouse pressed left at (649, 528)
Screenshot: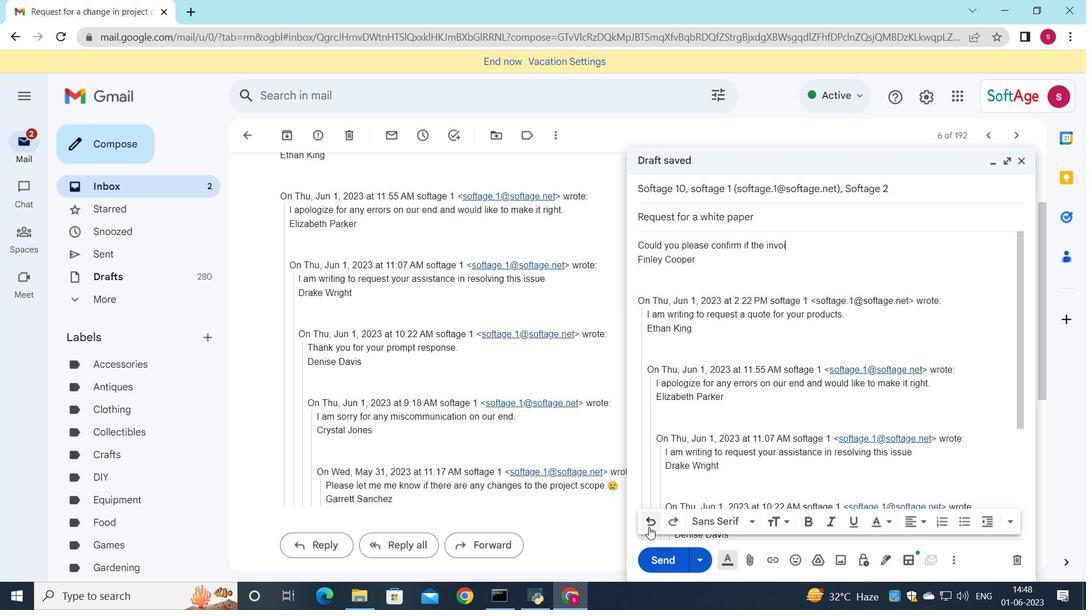 
Action: Mouse pressed left at (649, 528)
Screenshot: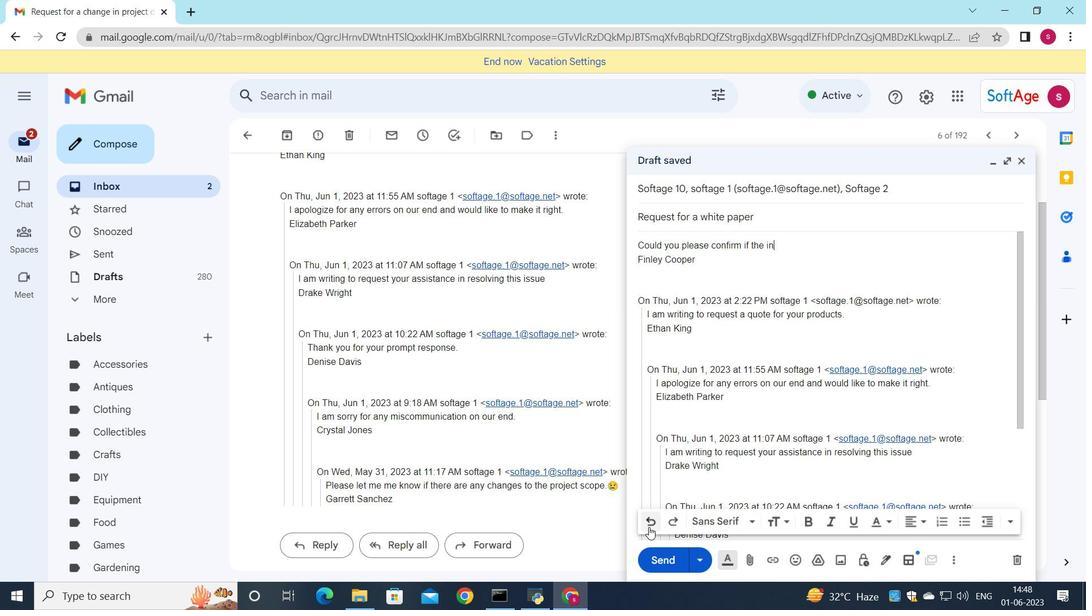 
Action: Mouse pressed left at (649, 528)
Screenshot: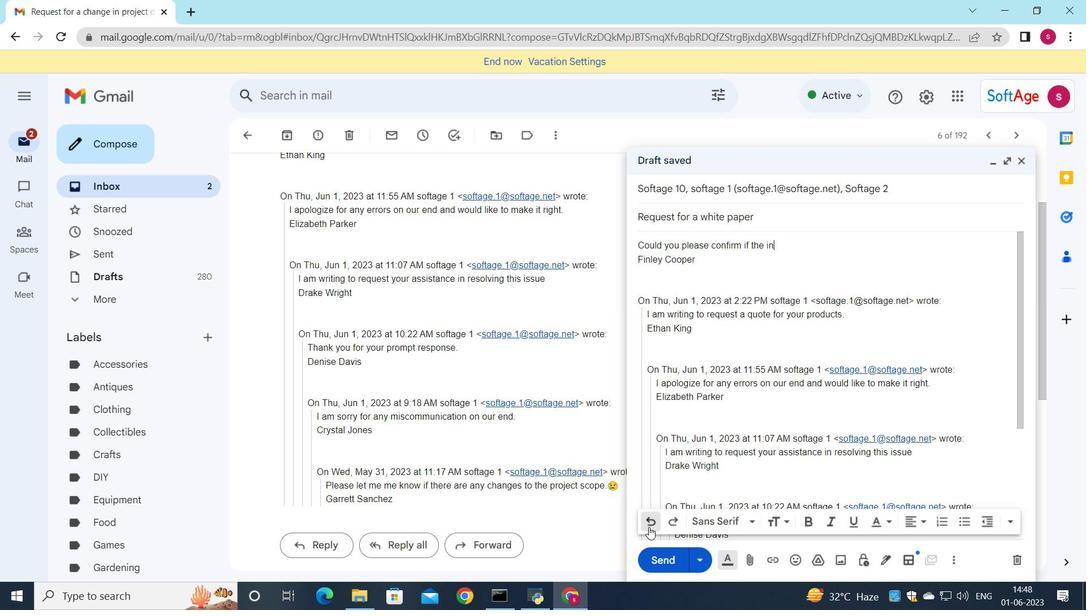 
Action: Mouse pressed left at (649, 528)
Screenshot: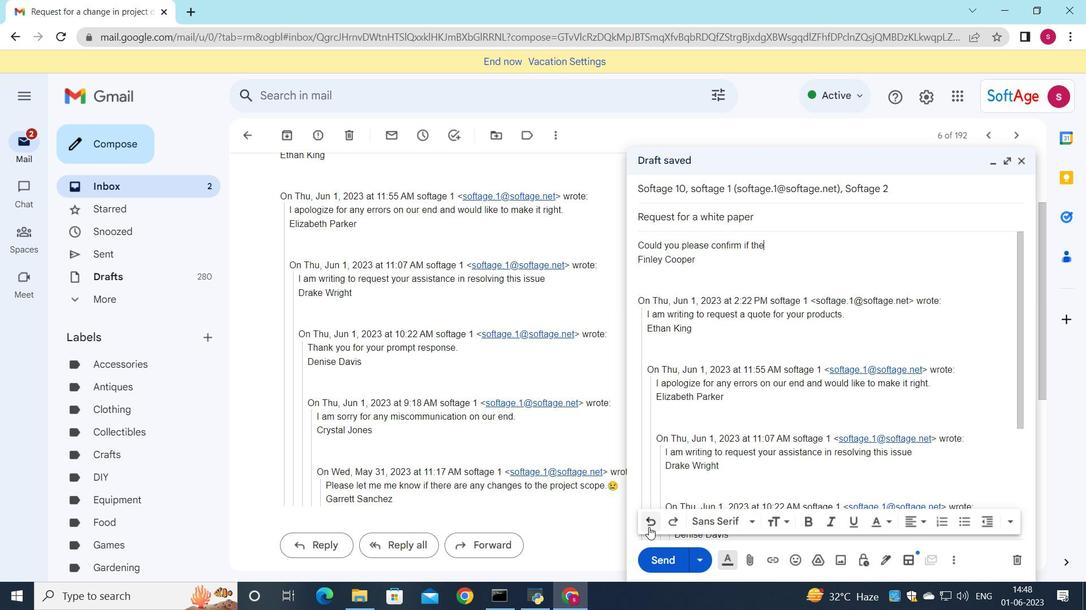 
Action: Mouse pressed left at (649, 528)
Screenshot: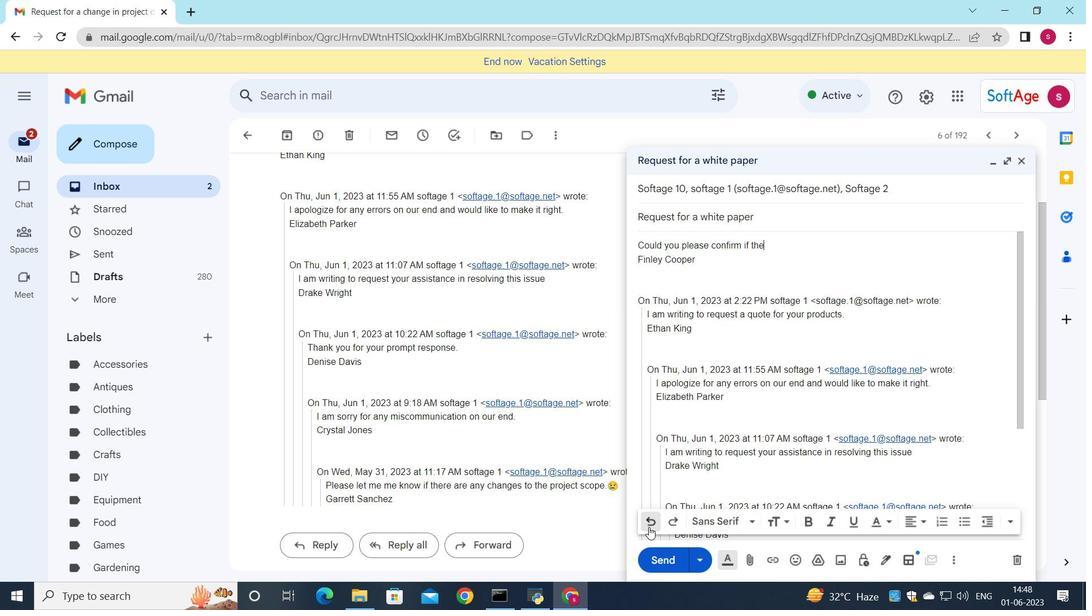 
Action: Mouse pressed left at (649, 528)
Screenshot: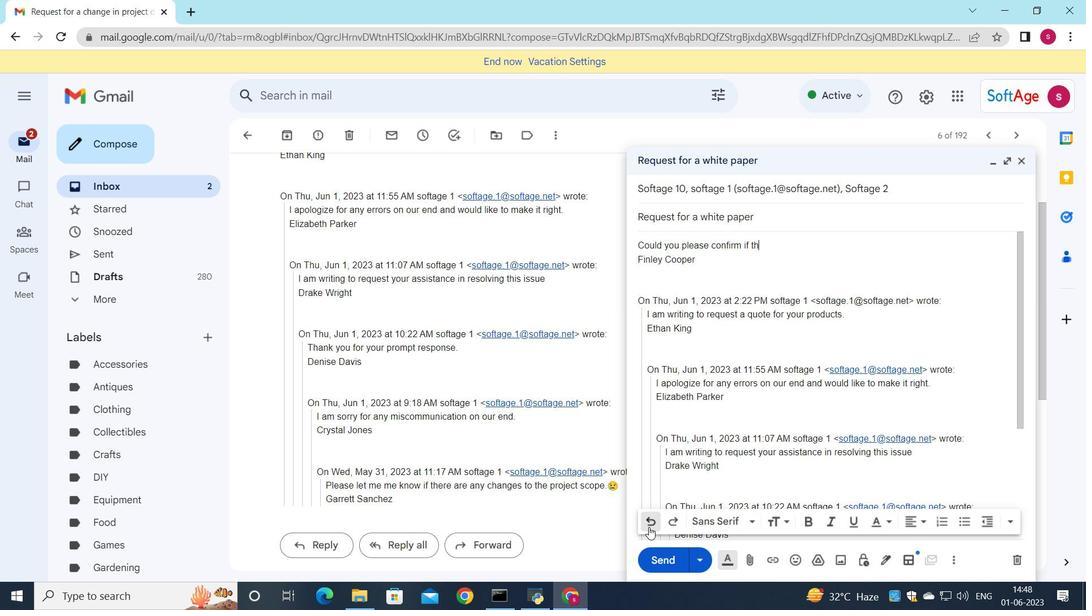 
Action: Mouse pressed left at (649, 528)
Screenshot: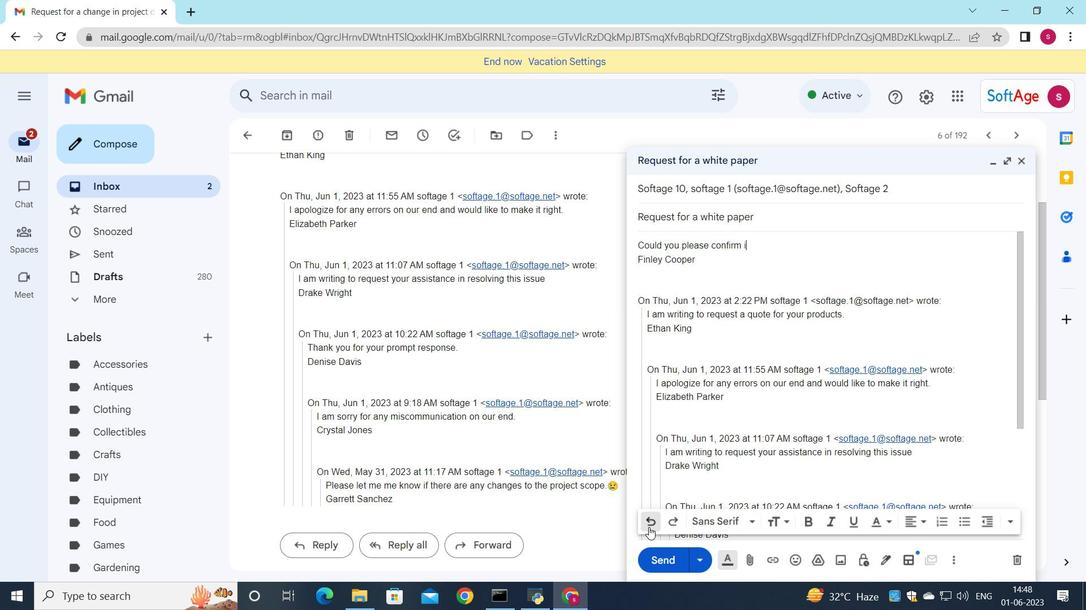 
Action: Mouse pressed left at (649, 528)
Screenshot: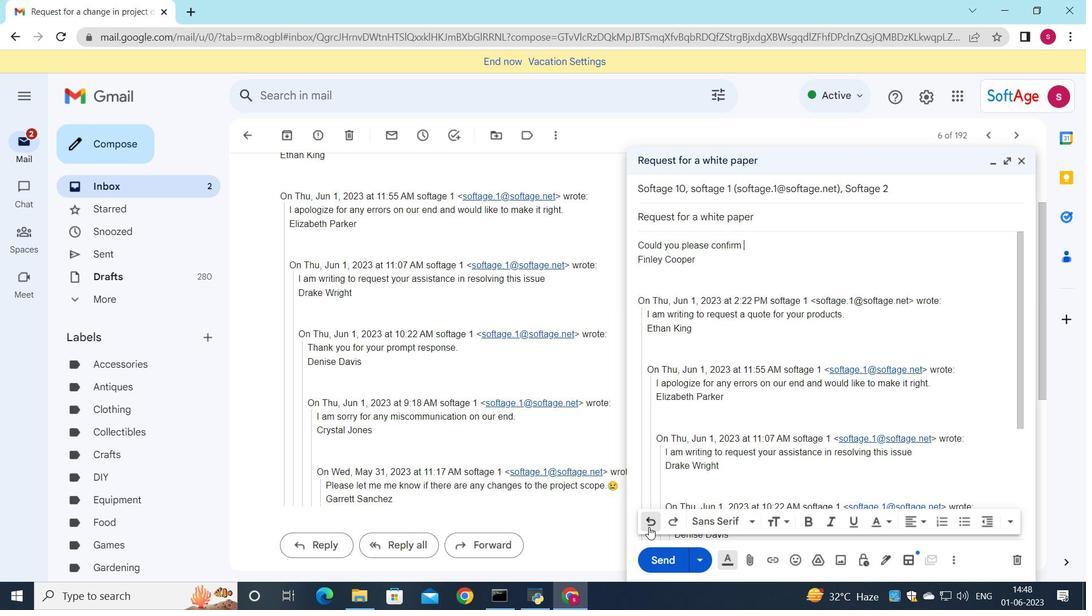 
Action: Mouse pressed left at (649, 528)
Screenshot: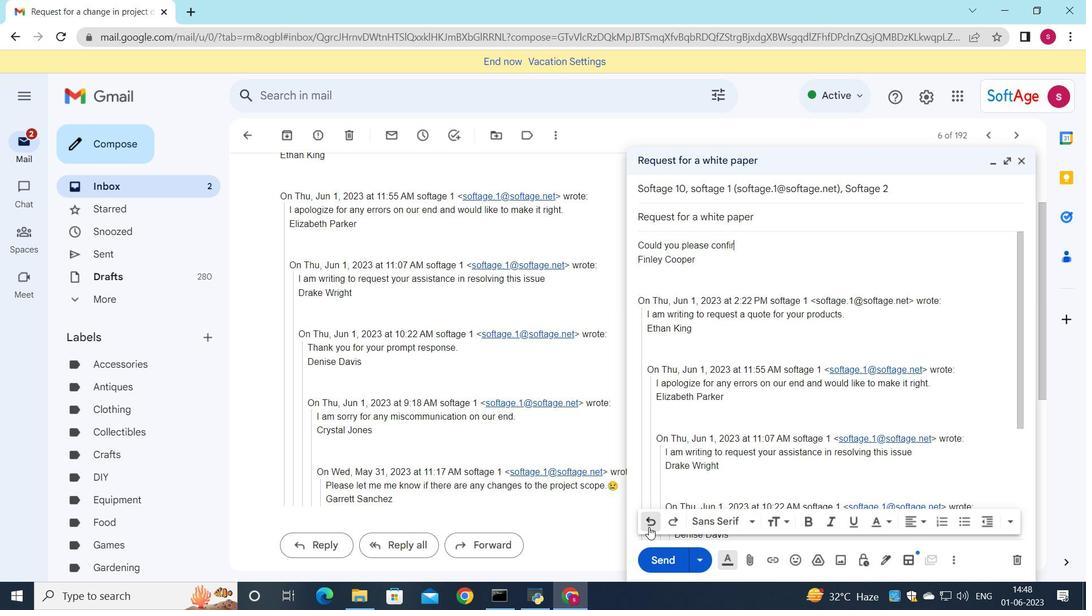 
Action: Mouse pressed left at (649, 528)
Screenshot: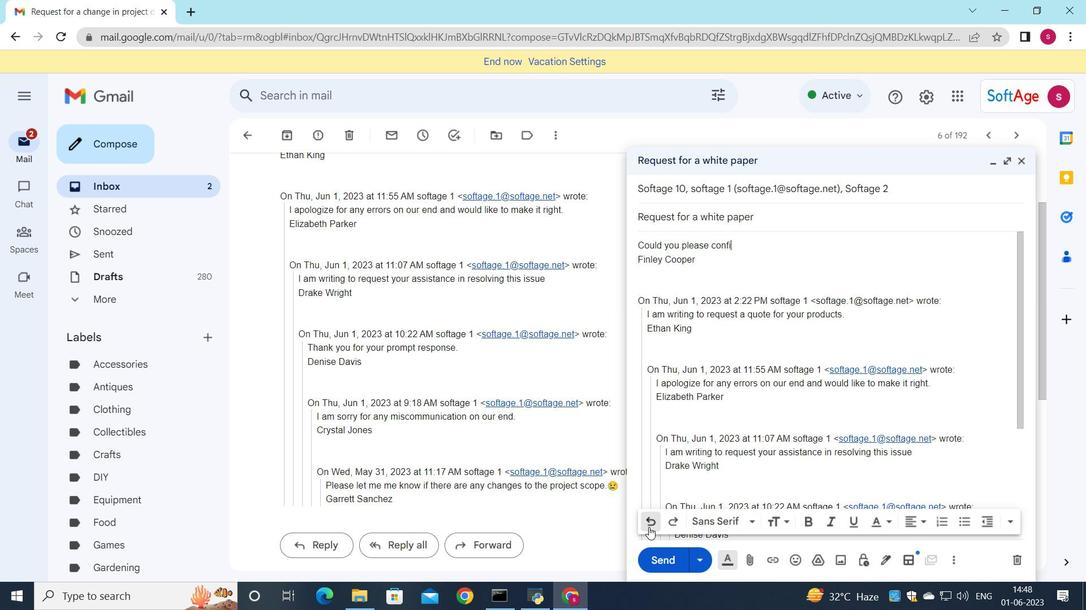 
Action: Mouse pressed left at (649, 528)
Screenshot: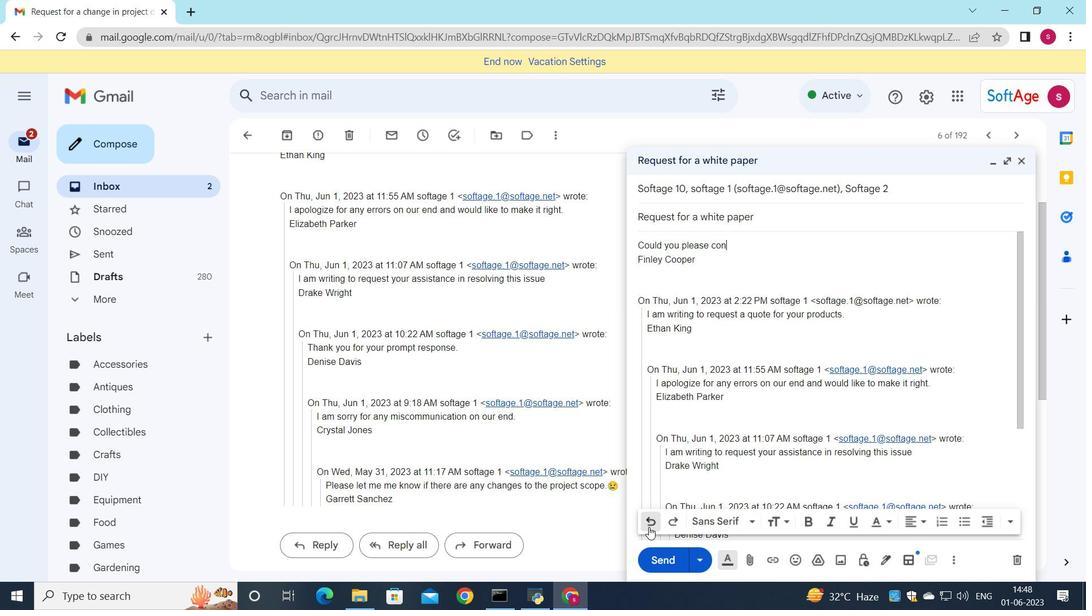 
Action: Mouse pressed left at (649, 528)
Screenshot: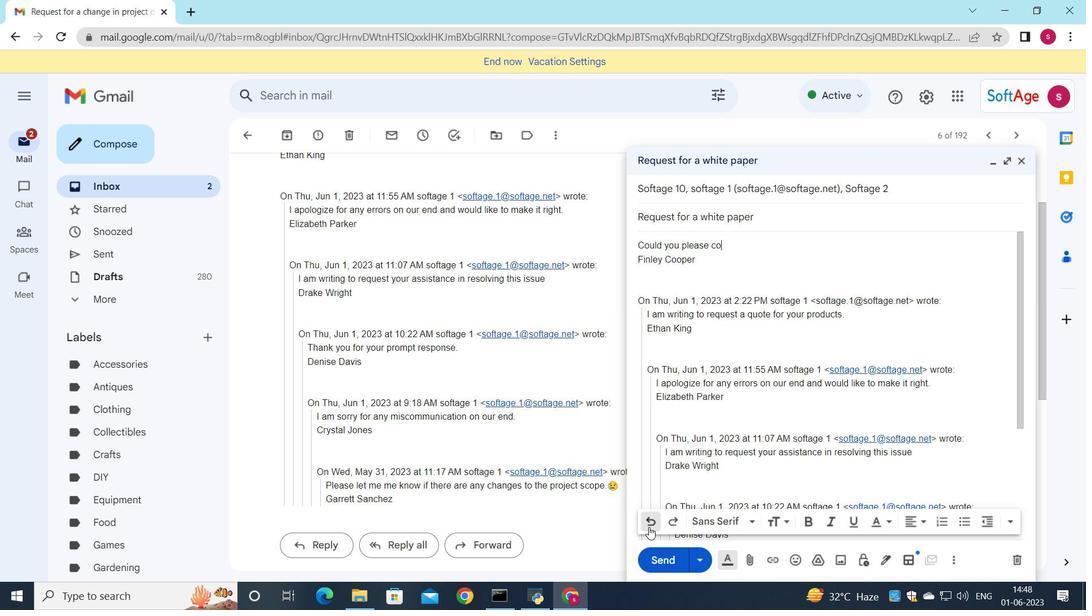 
Action: Mouse pressed left at (649, 528)
Screenshot: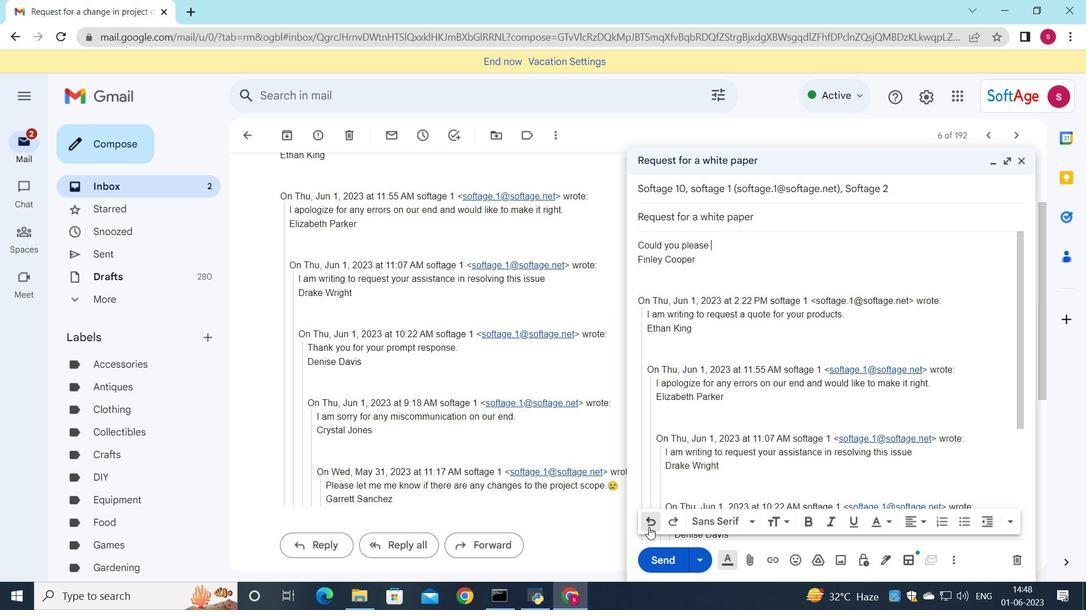 
Action: Mouse pressed left at (649, 528)
Screenshot: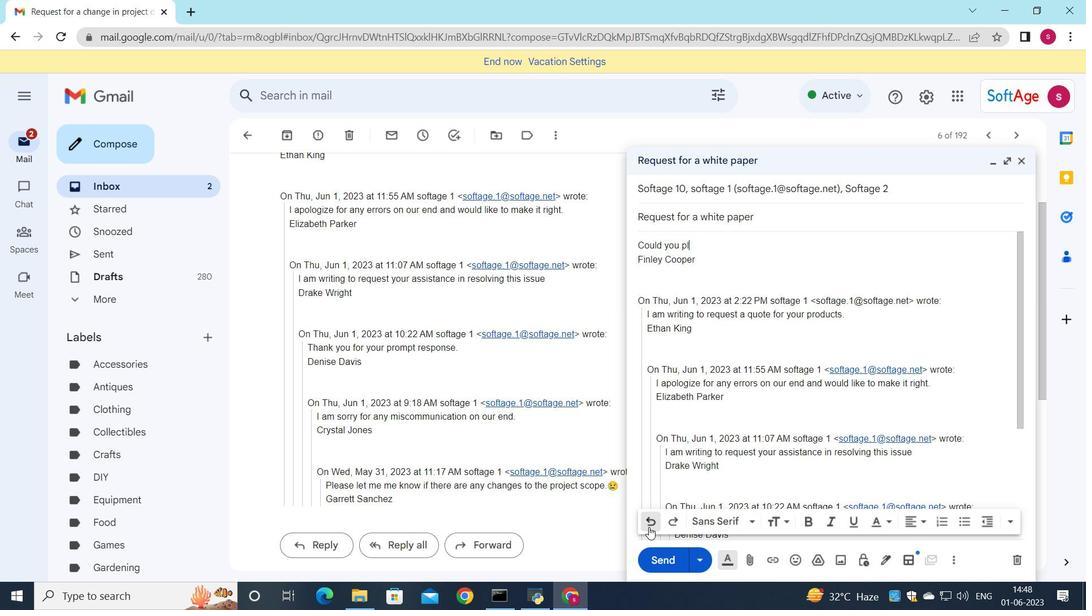 
Action: Mouse pressed left at (649, 528)
Screenshot: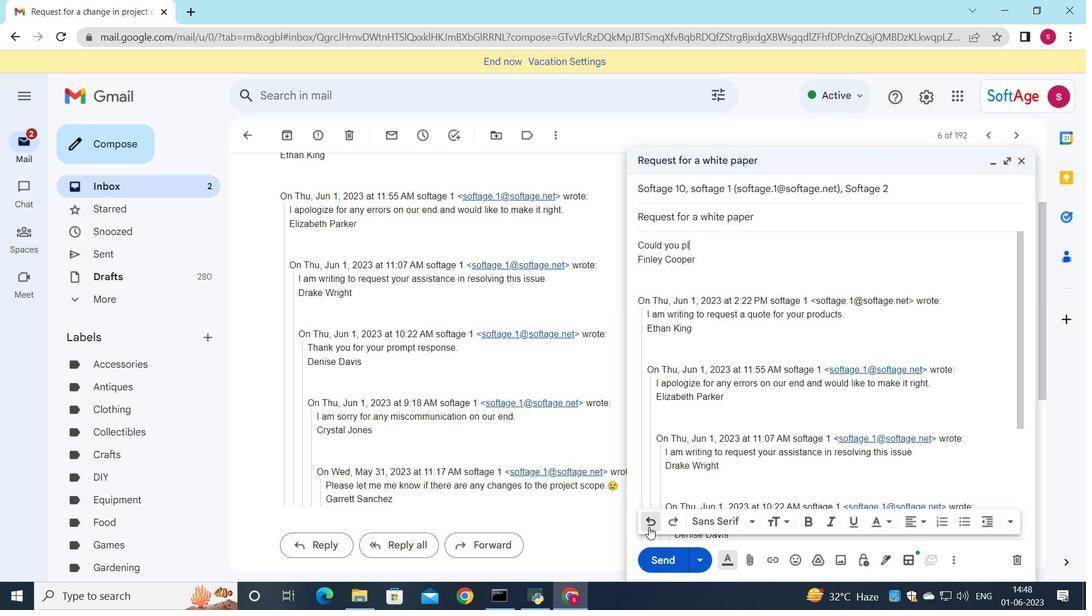 
Action: Mouse pressed left at (649, 528)
Screenshot: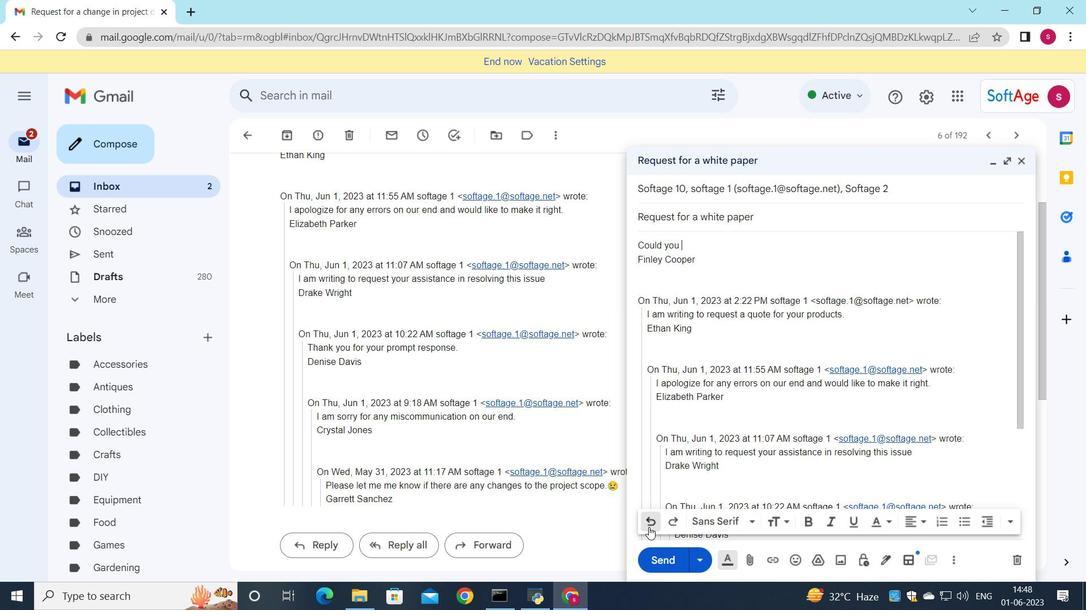 
Action: Mouse pressed left at (649, 528)
Screenshot: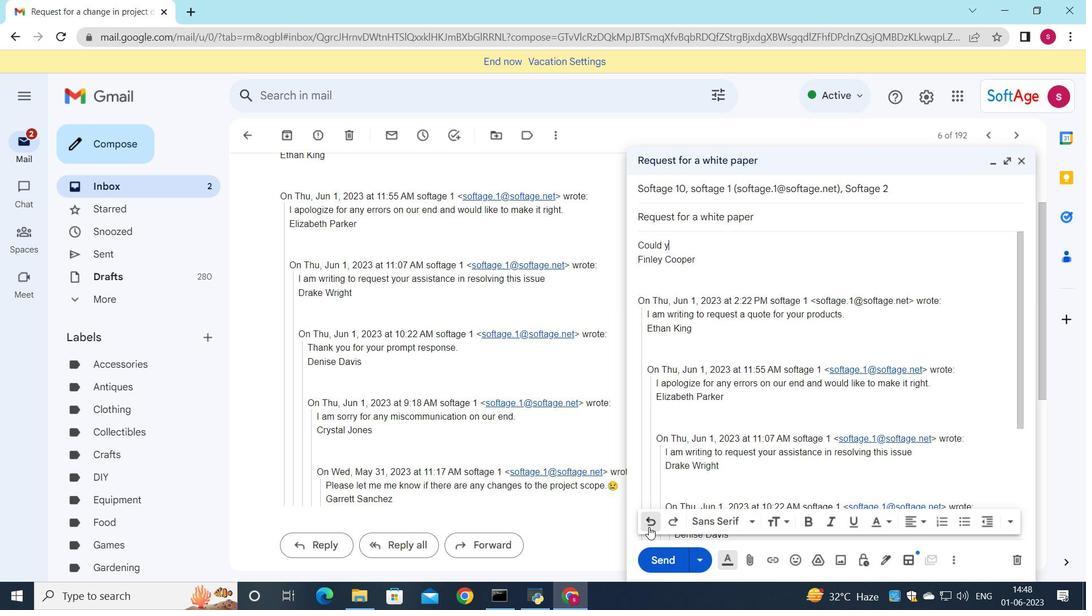 
Action: Mouse pressed left at (649, 528)
Screenshot: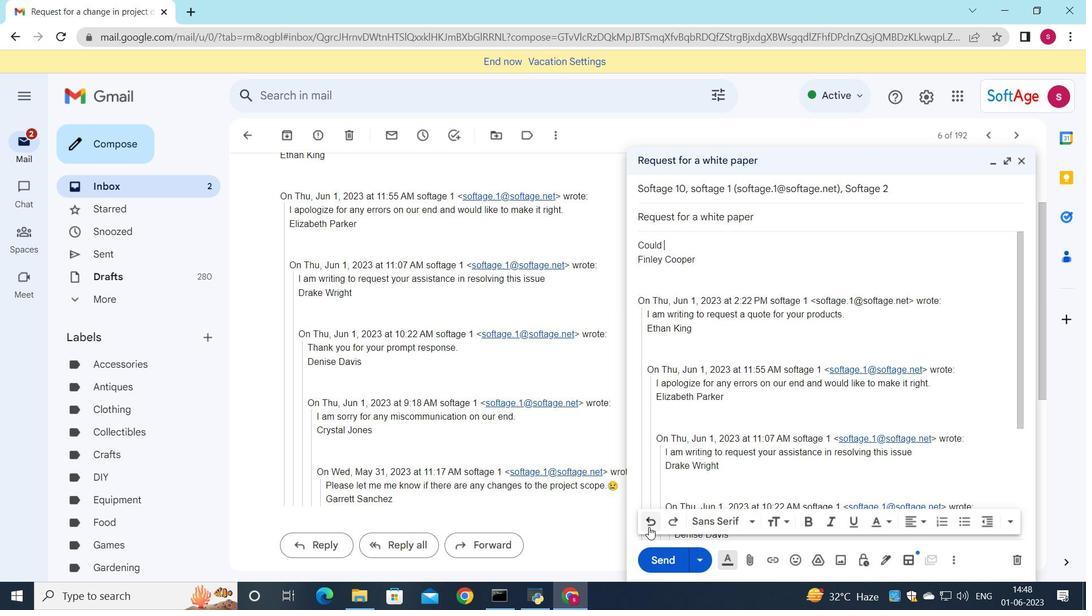 
Action: Mouse pressed left at (649, 528)
Screenshot: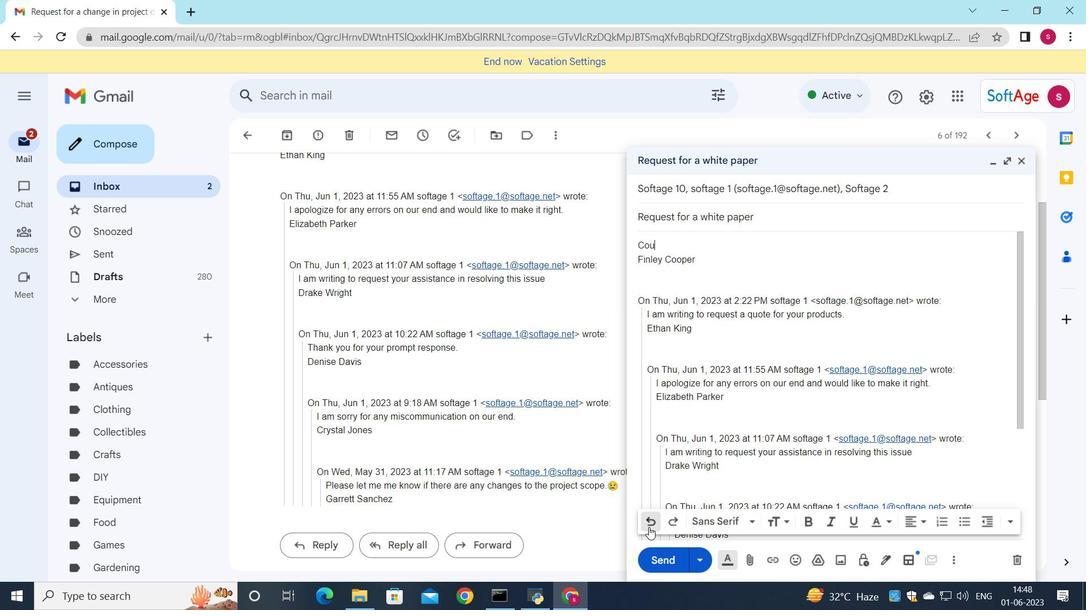 
Action: Mouse pressed left at (649, 528)
Screenshot: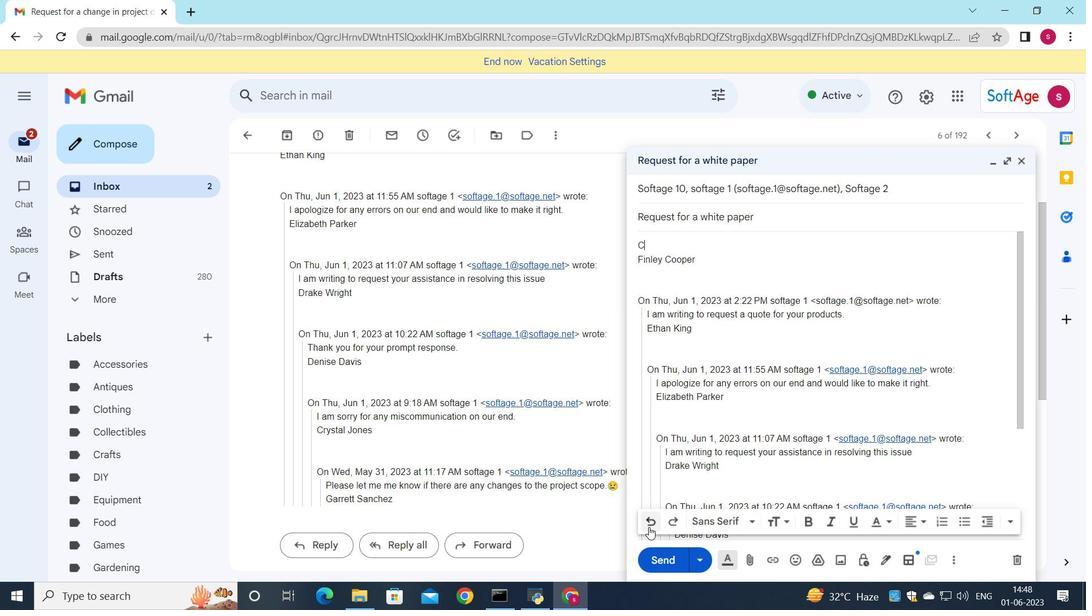 
Action: Key pressed <Key.shift>I<Key.space>am<Key.space>sorry<Key.space>for<Key.space>any<Key.space>delays<Key.space>and<Key.space>appreciate<Key.space>your<Key.space>patience
Screenshot: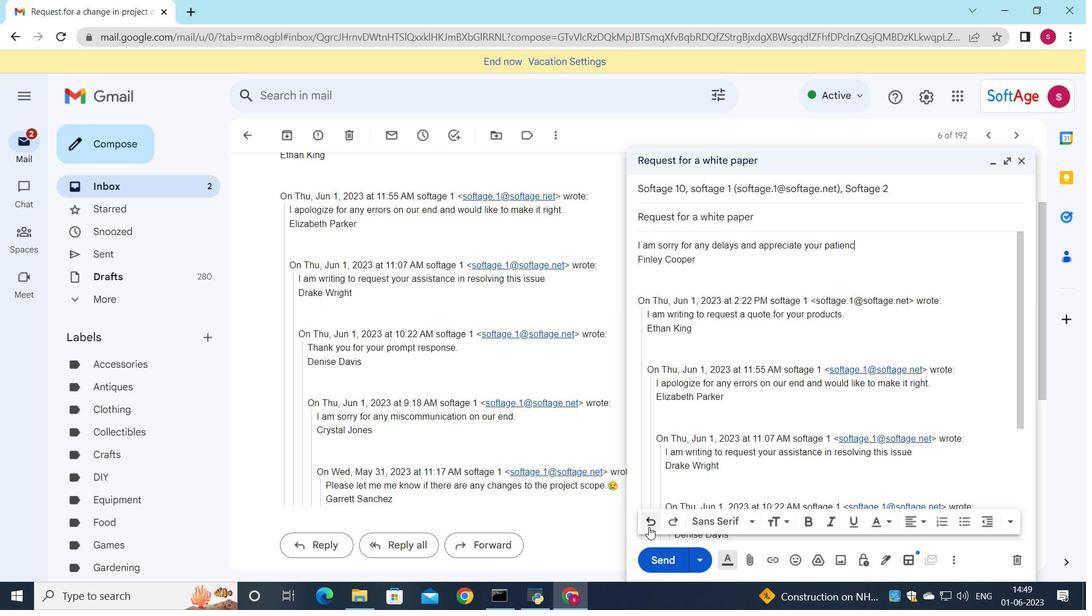 
Action: Mouse moved to (691, 477)
Screenshot: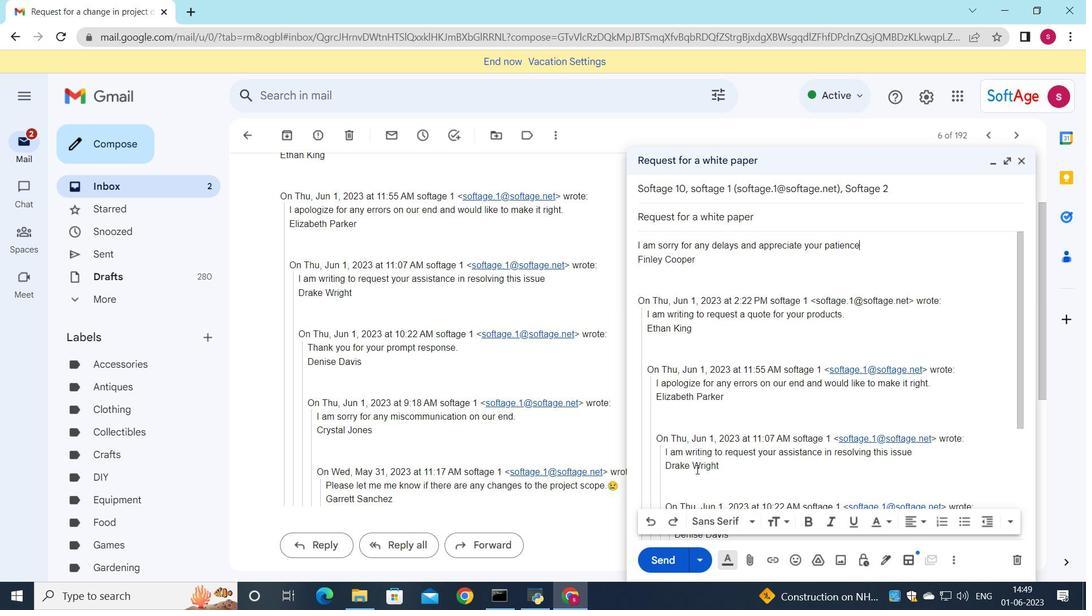 
Action: Key pressed .
Screenshot: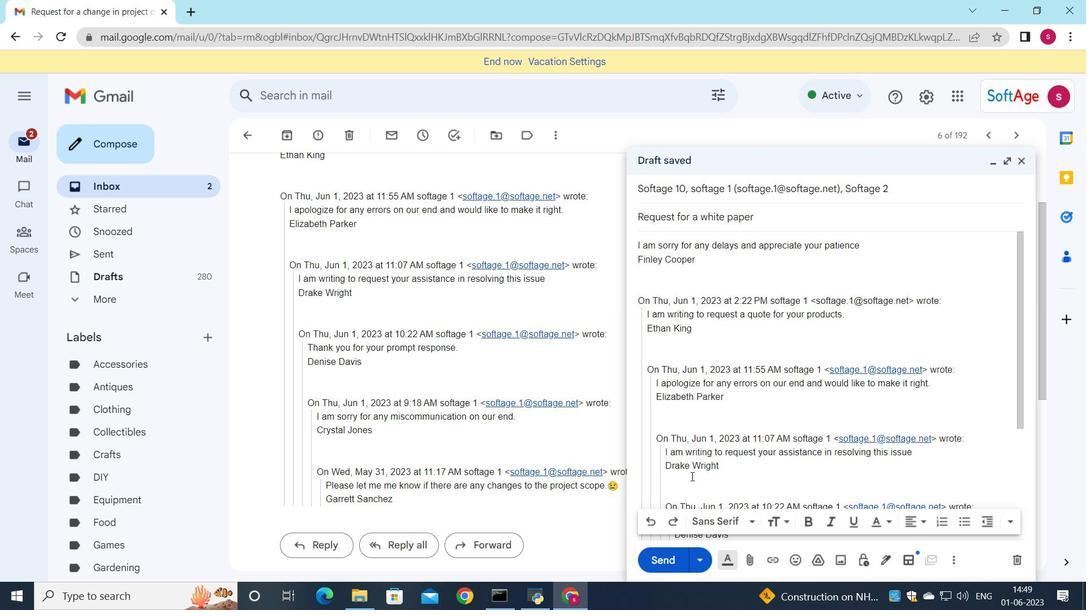 
Action: Mouse moved to (651, 558)
Screenshot: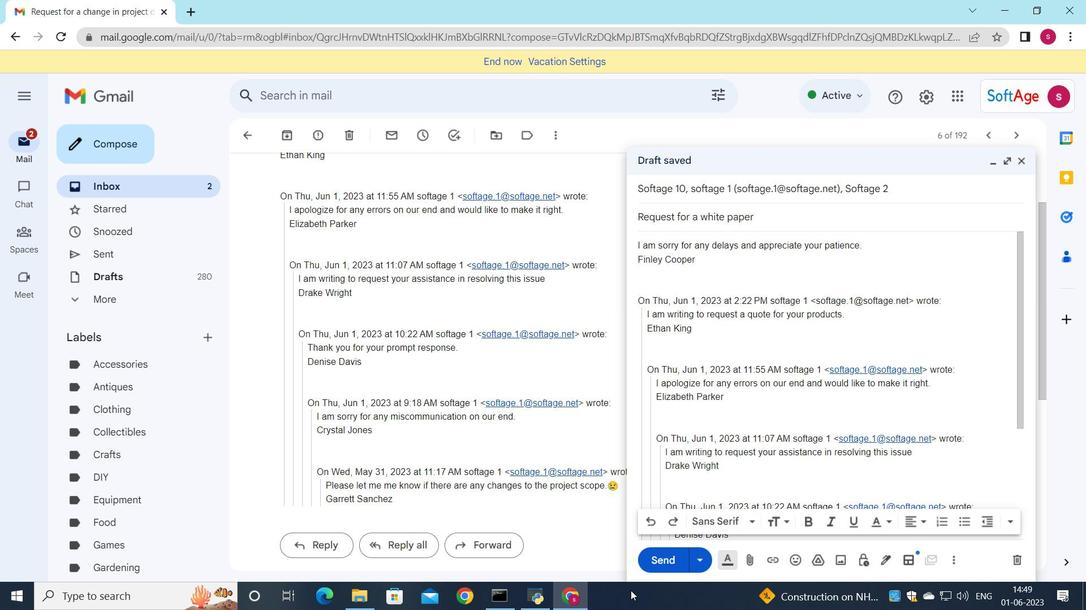 
Action: Mouse pressed left at (651, 558)
Screenshot: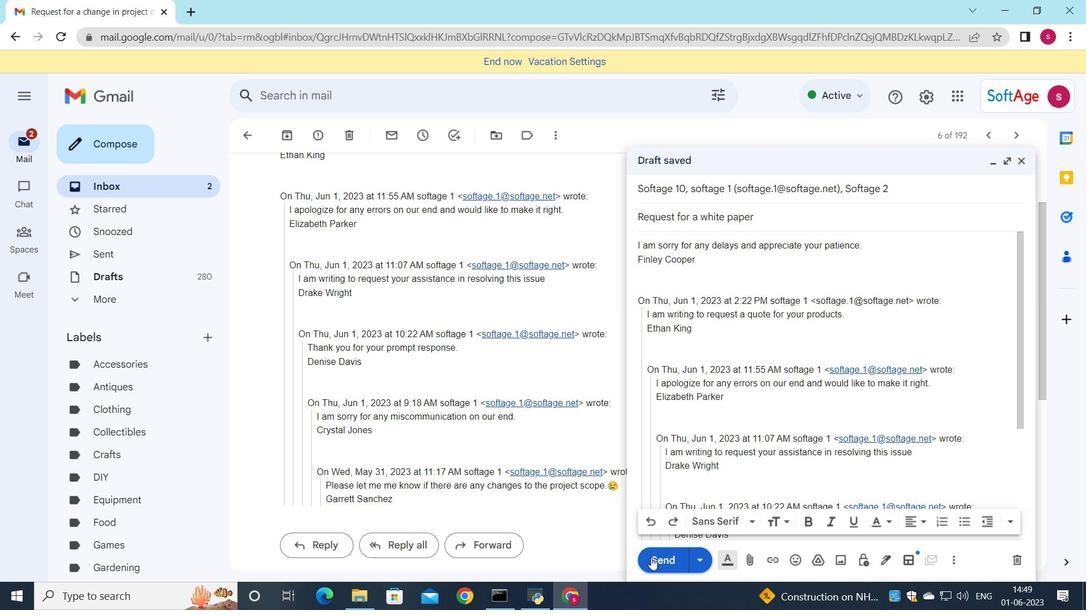 
Action: Mouse moved to (181, 190)
Screenshot: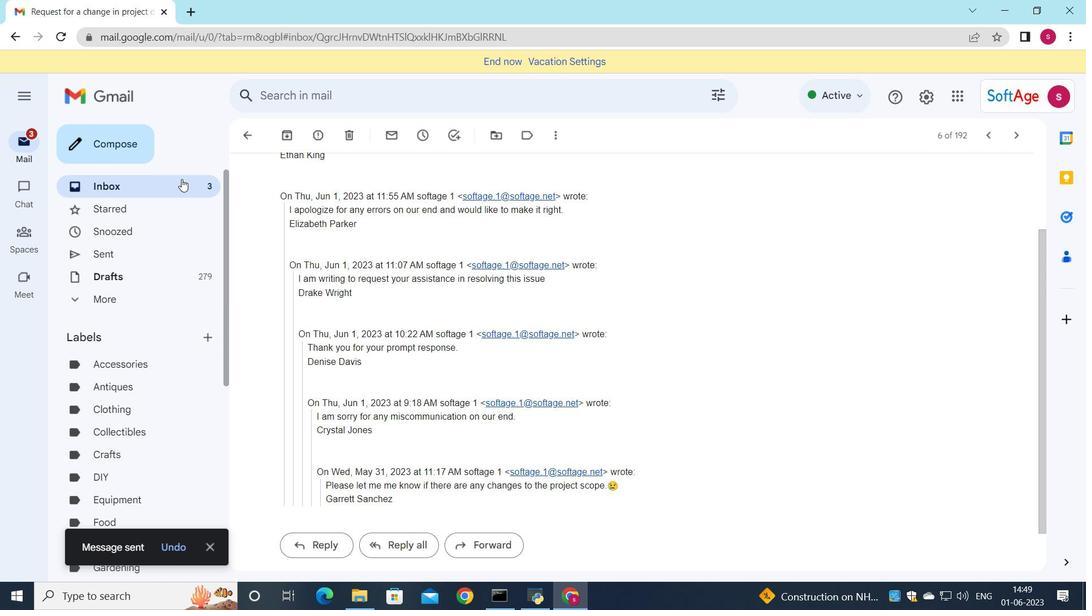 
Action: Mouse pressed left at (181, 190)
Screenshot: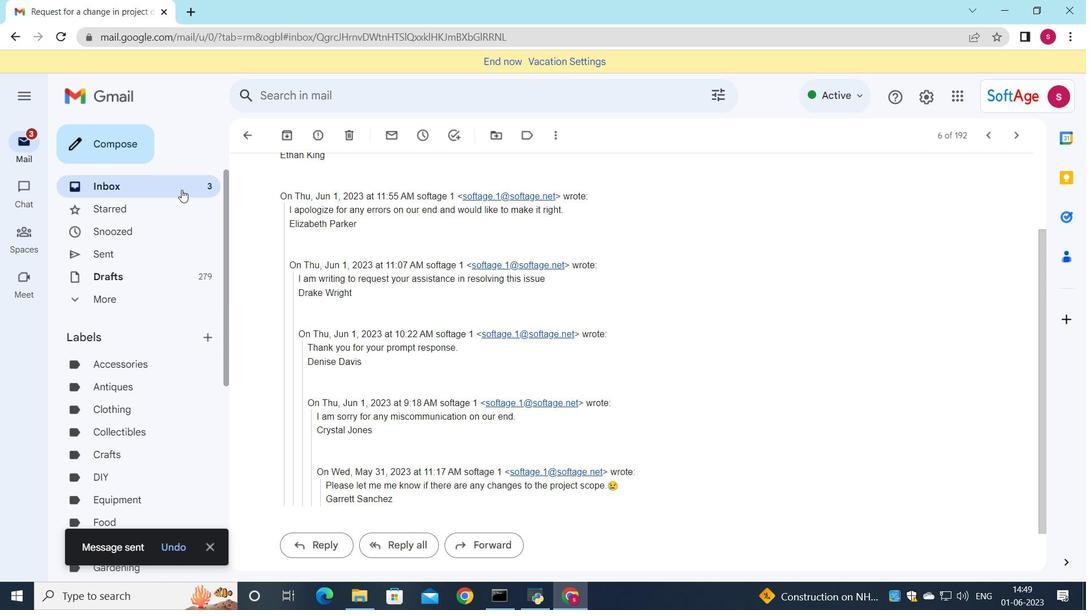 
Action: Mouse moved to (459, 173)
Screenshot: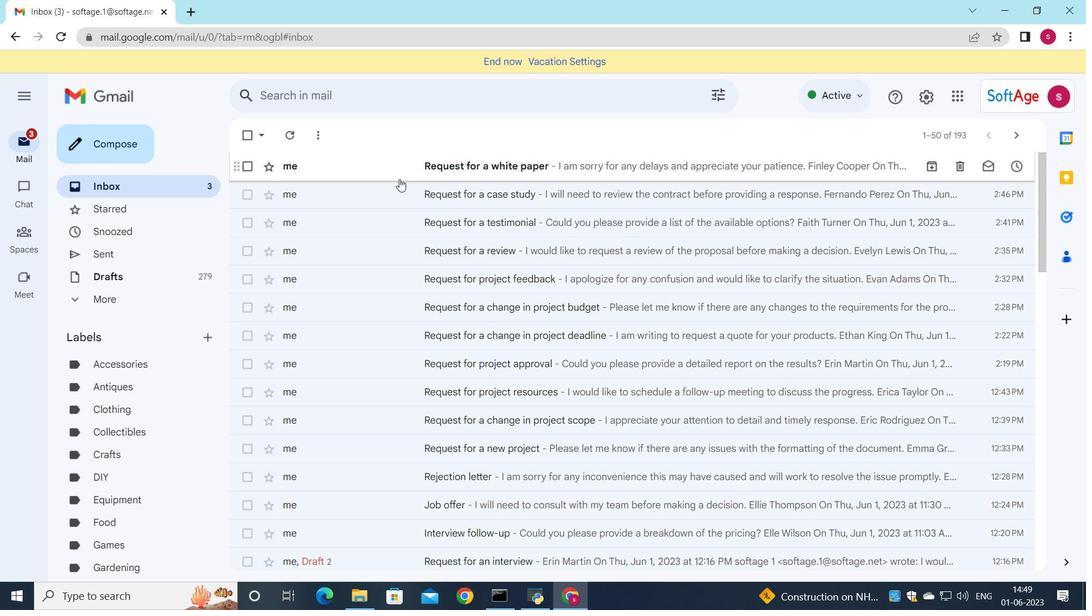 
Action: Mouse pressed left at (459, 173)
Screenshot: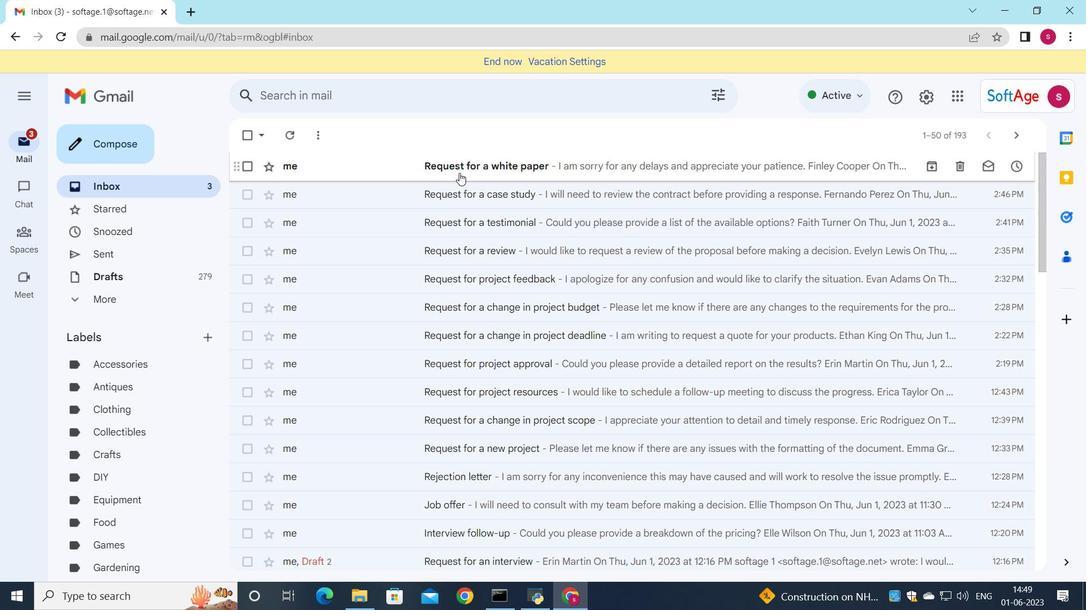 
